 Task: Find a place to stay in Horst, Netherlands from September 6 to September 15 for 6 guests, with a price range of ₹7400 to ₹12000, including amenities like gym, breakfast, wifi, free parking, and TV, and select a guest house with 3 bathrooms.
Action: Mouse moved to (436, 96)
Screenshot: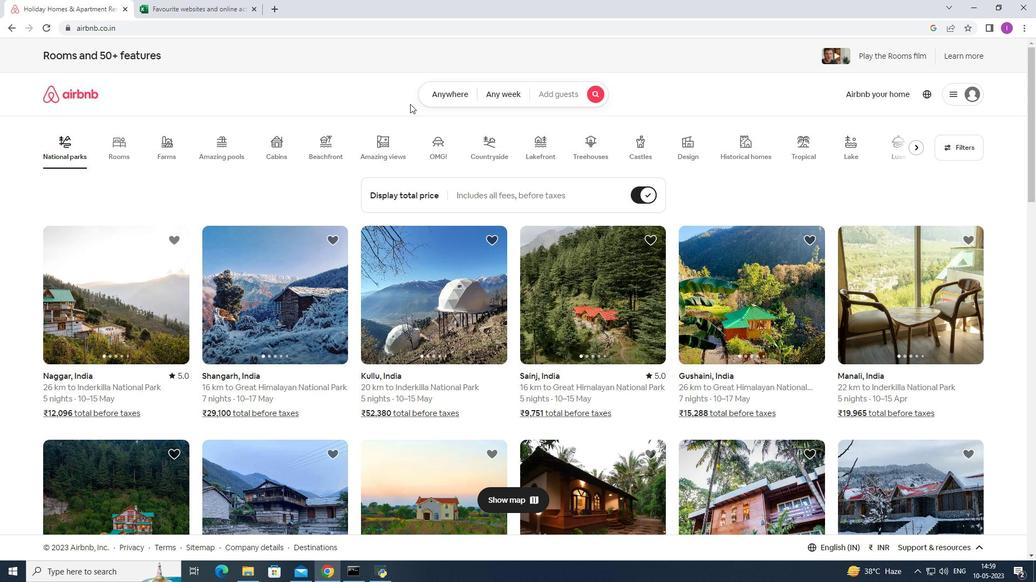 
Action: Mouse pressed left at (436, 96)
Screenshot: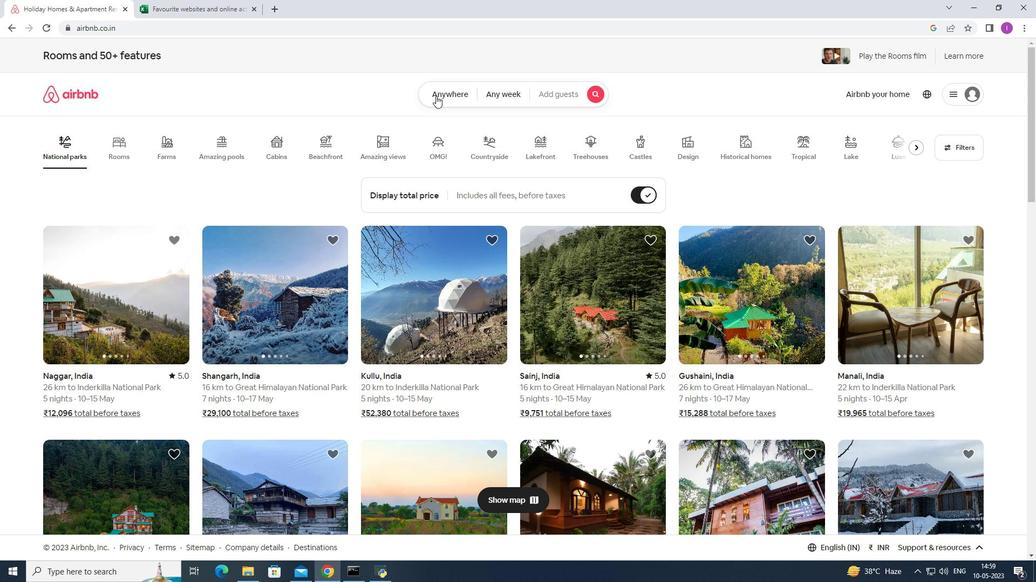
Action: Mouse moved to (396, 139)
Screenshot: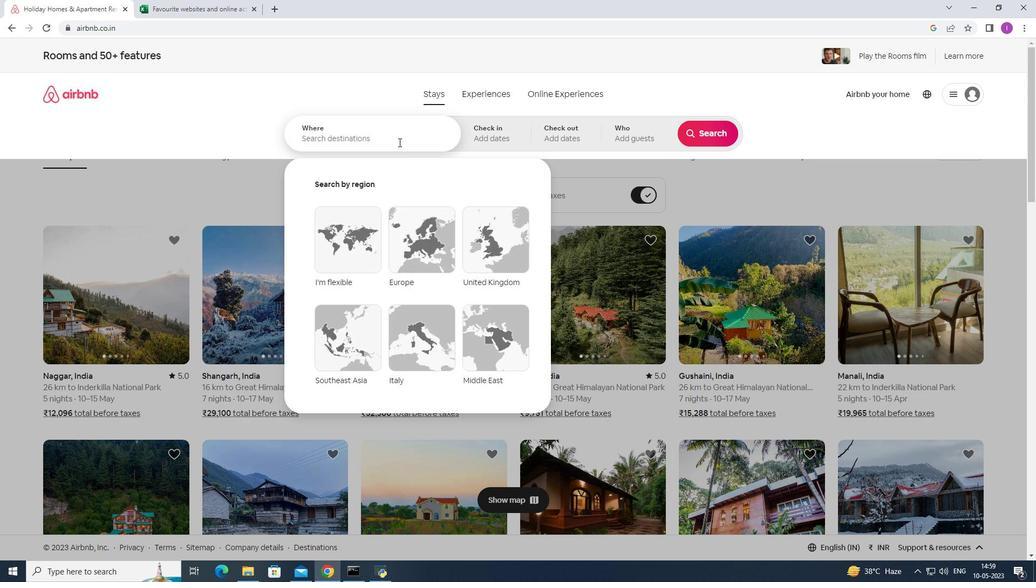 
Action: Mouse pressed left at (396, 139)
Screenshot: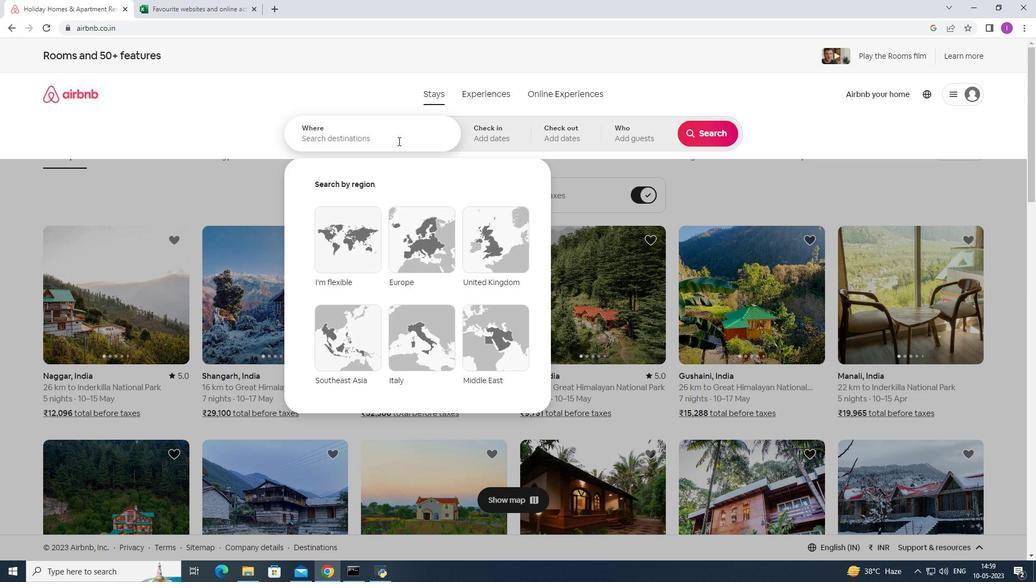 
Action: Mouse moved to (347, 140)
Screenshot: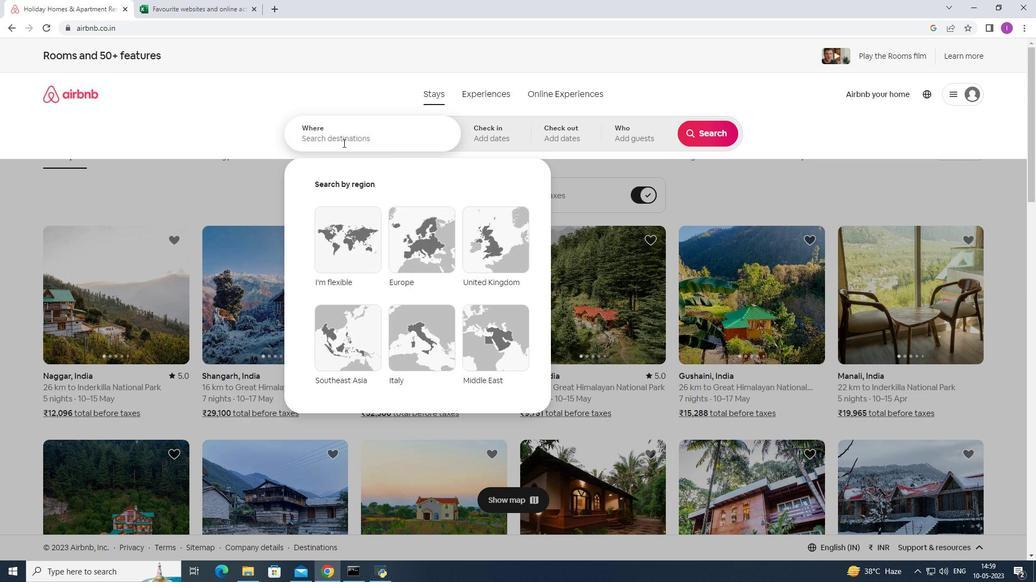 
Action: Key pressed <Key.shift><Key.shift><Key.shift><Key.shift>Horst,<Key.shift>Netherland
Screenshot: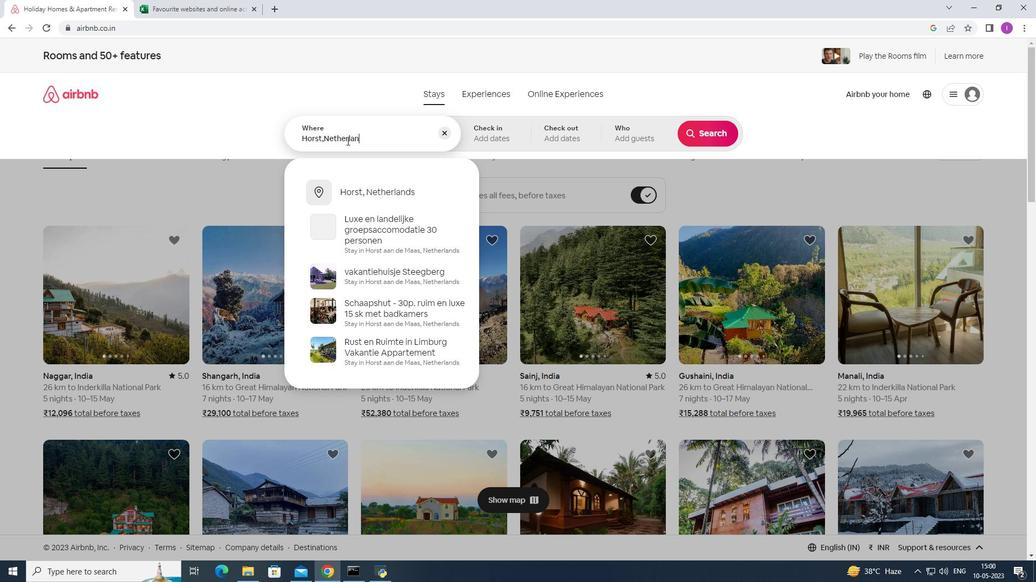 
Action: Mouse moved to (371, 186)
Screenshot: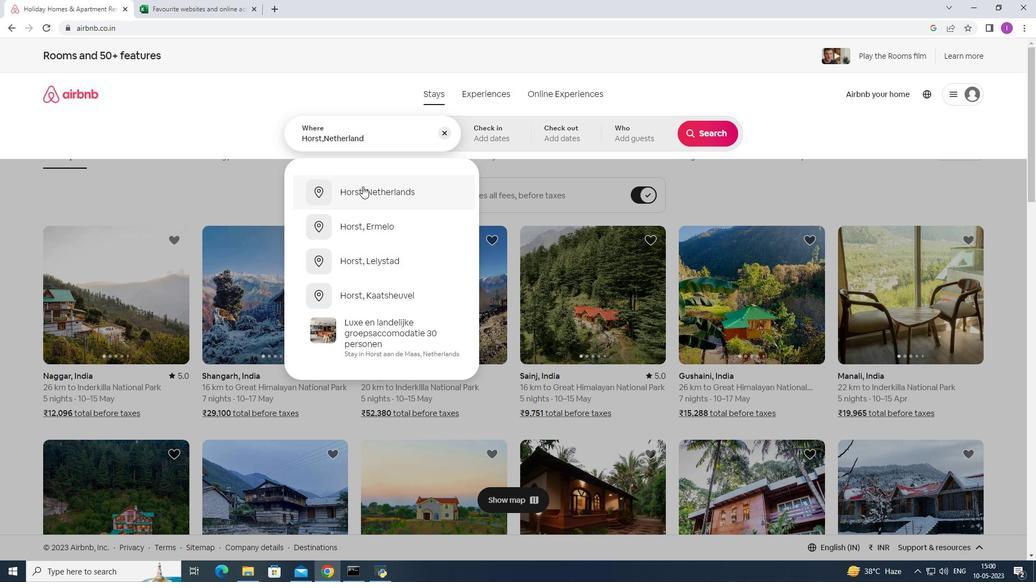 
Action: Mouse pressed left at (371, 186)
Screenshot: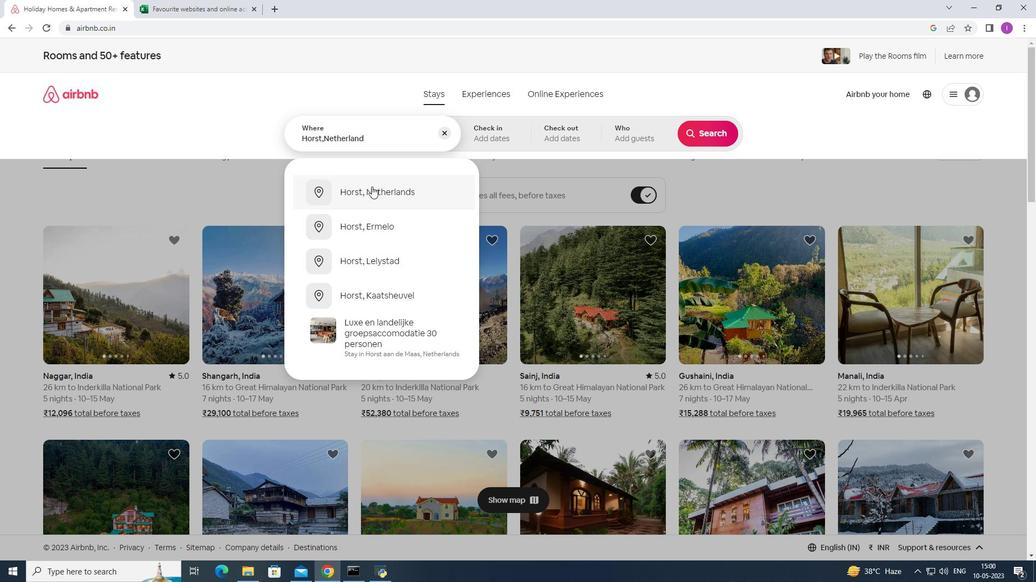 
Action: Mouse moved to (711, 218)
Screenshot: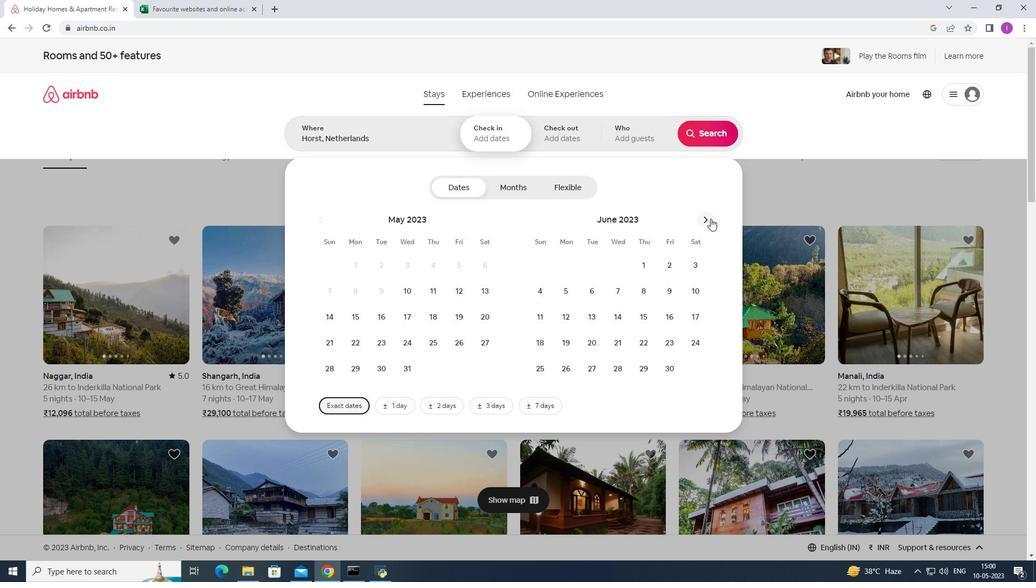 
Action: Mouse pressed left at (711, 218)
Screenshot: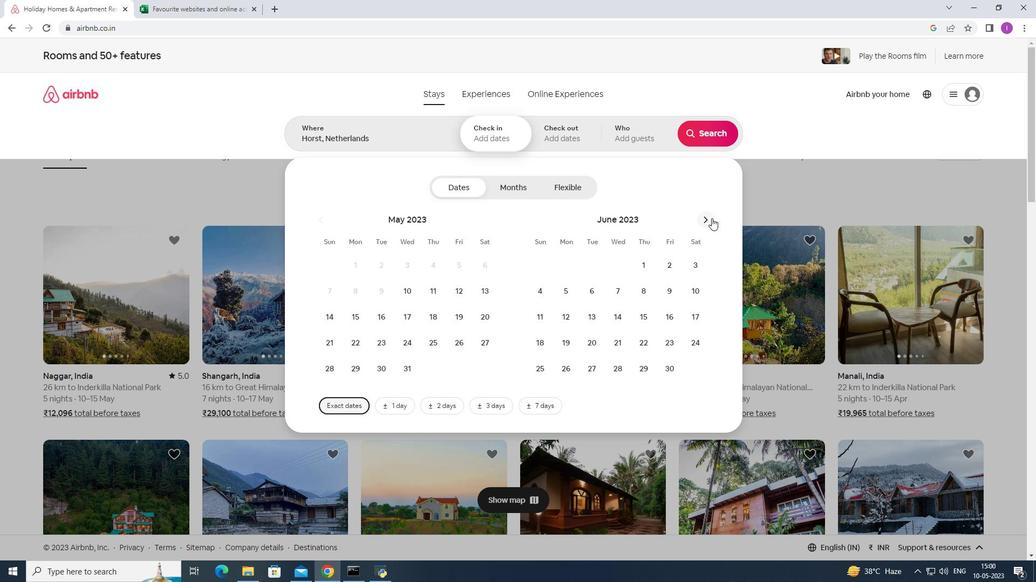 
Action: Mouse pressed left at (711, 218)
Screenshot: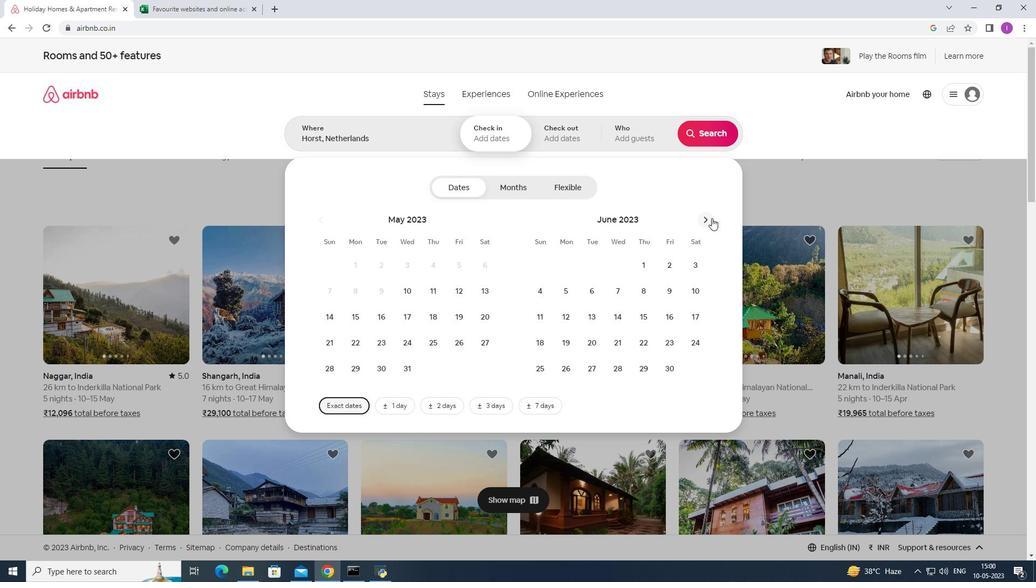 
Action: Mouse pressed left at (711, 218)
Screenshot: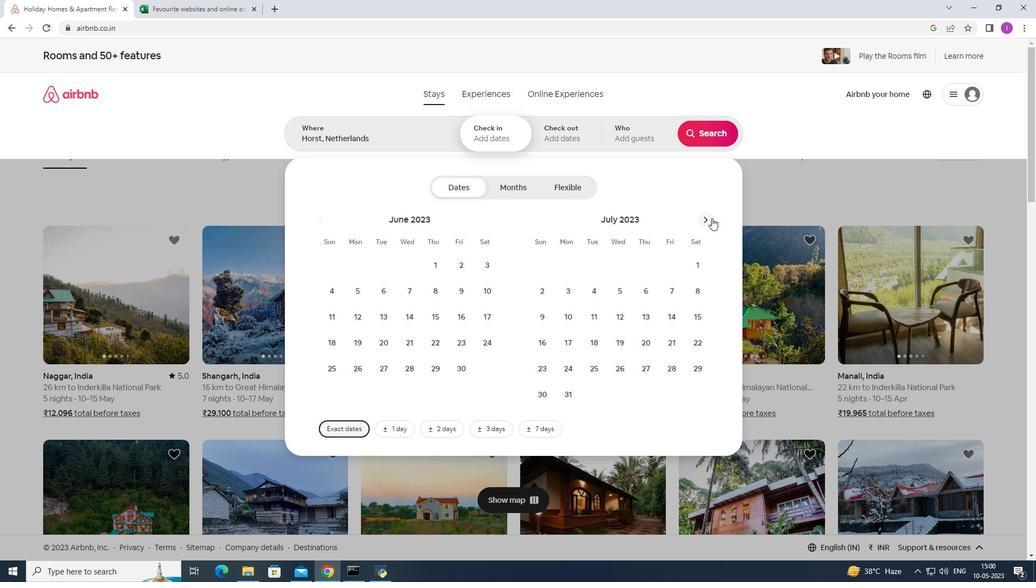 
Action: Mouse moved to (618, 291)
Screenshot: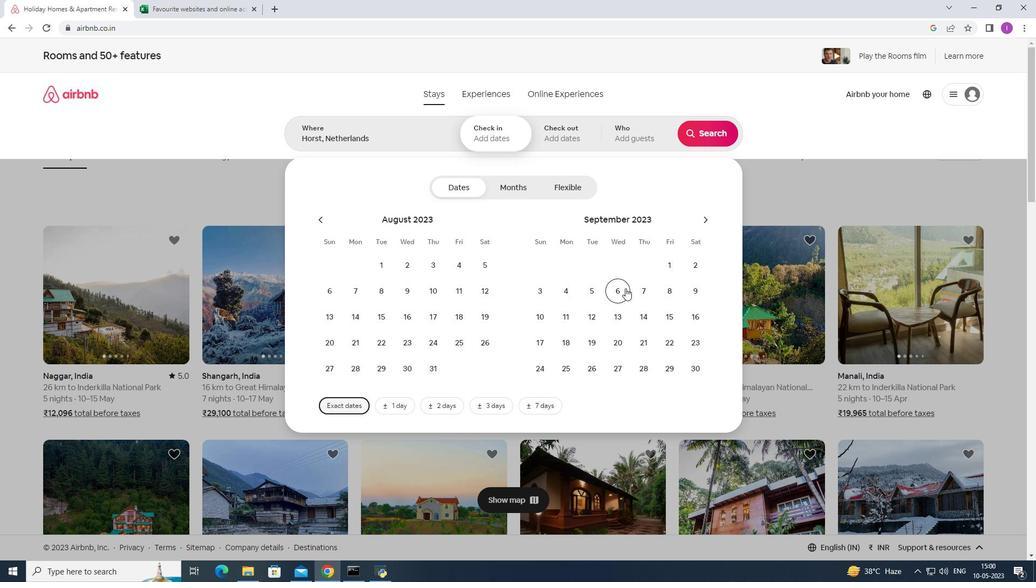
Action: Mouse pressed left at (618, 291)
Screenshot: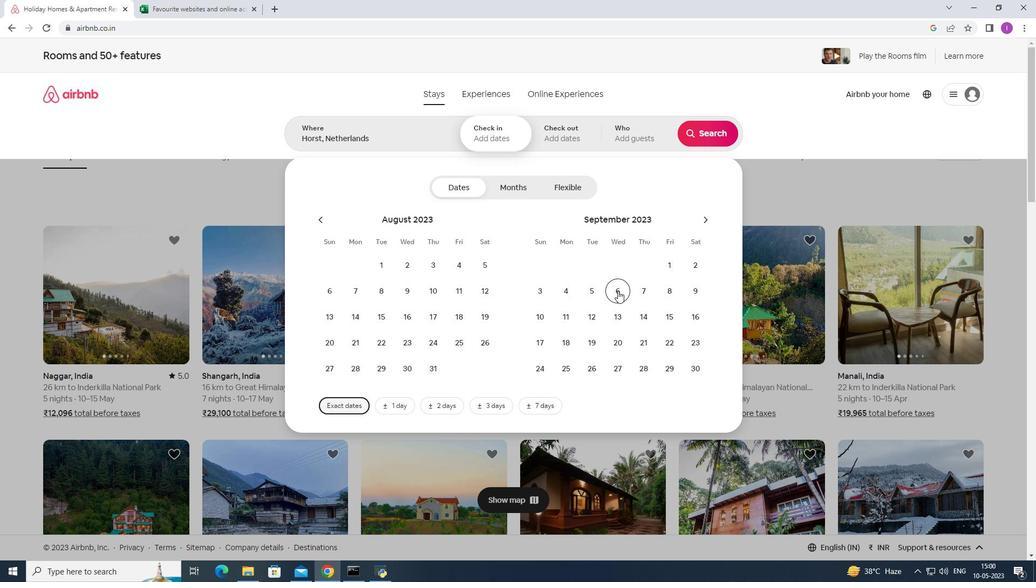 
Action: Mouse moved to (669, 317)
Screenshot: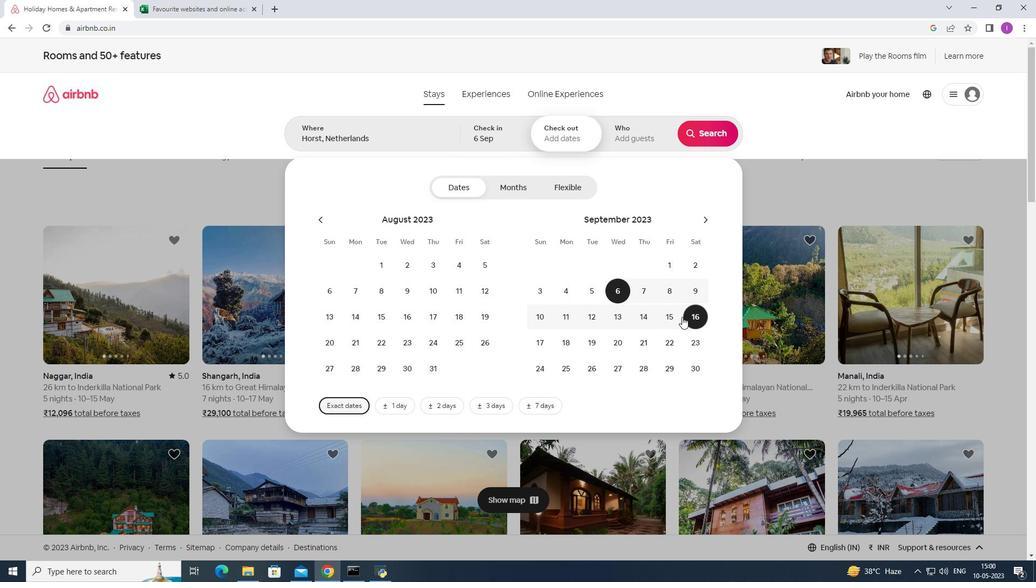
Action: Mouse pressed left at (669, 317)
Screenshot: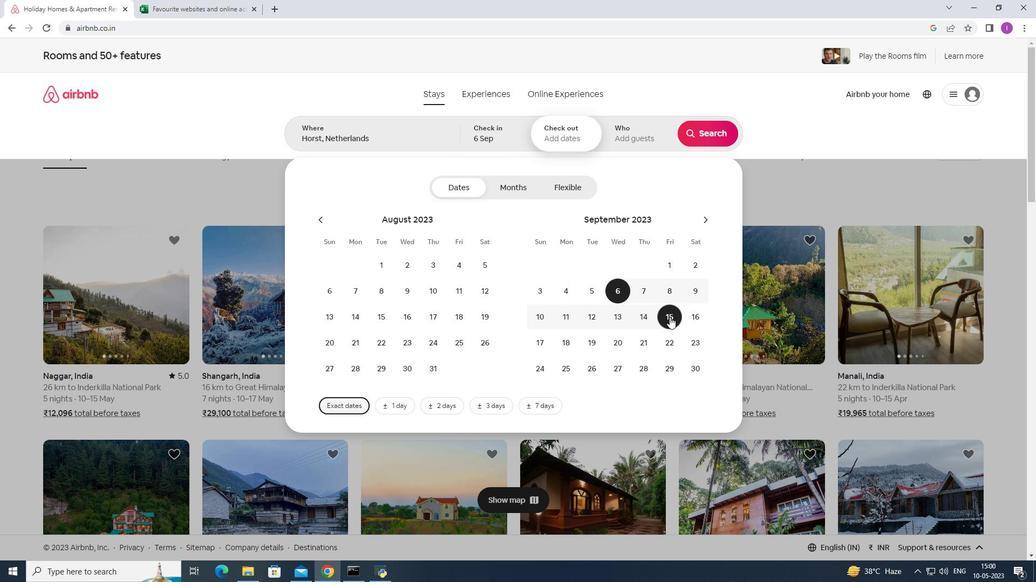 
Action: Mouse moved to (640, 137)
Screenshot: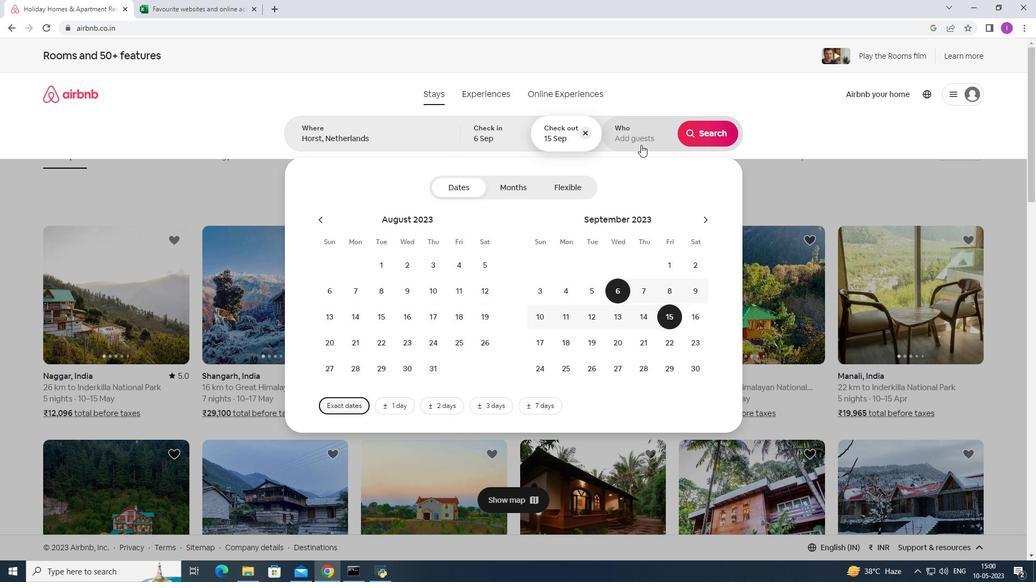 
Action: Mouse pressed left at (640, 137)
Screenshot: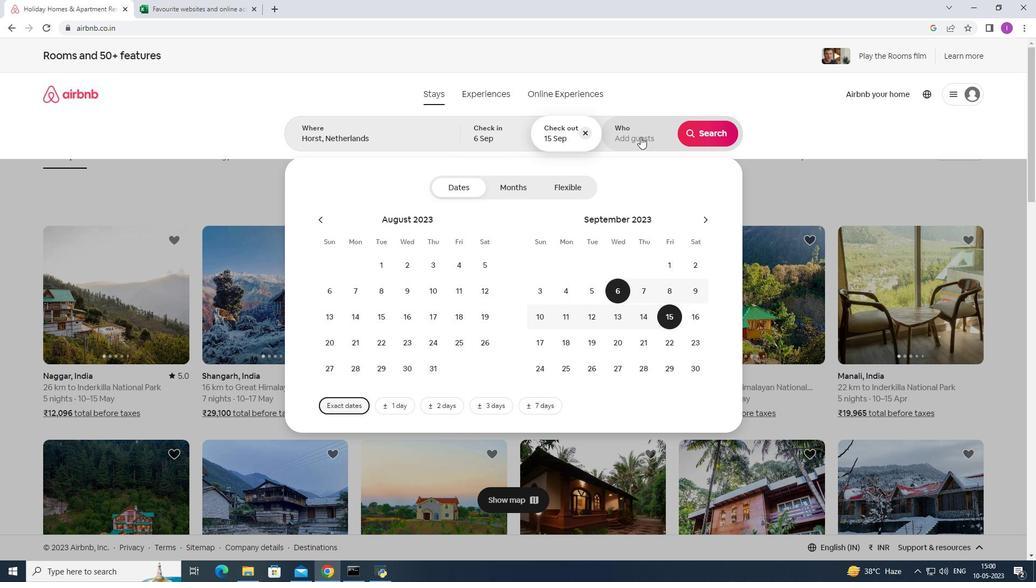 
Action: Mouse moved to (711, 193)
Screenshot: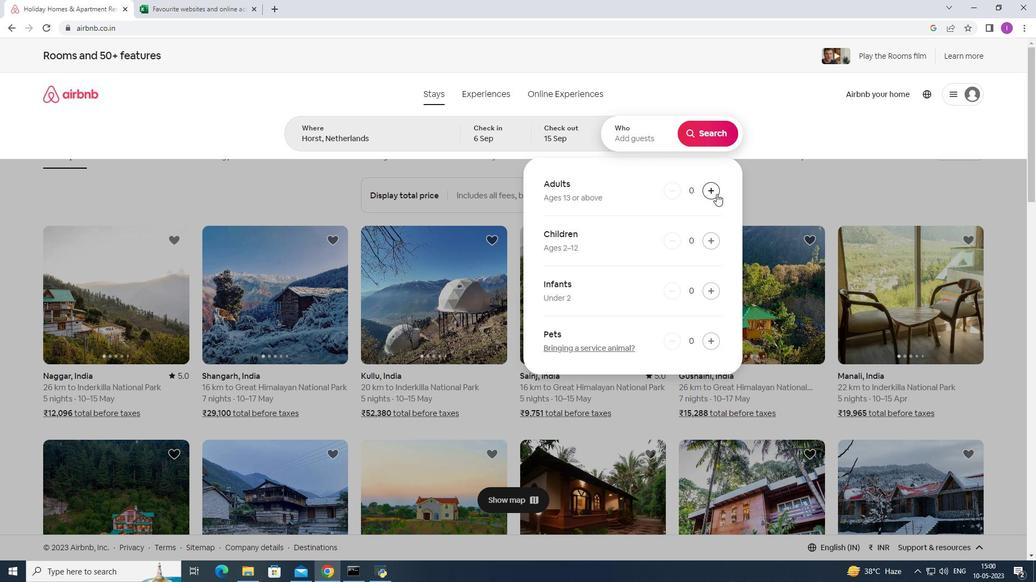 
Action: Mouse pressed left at (711, 193)
Screenshot: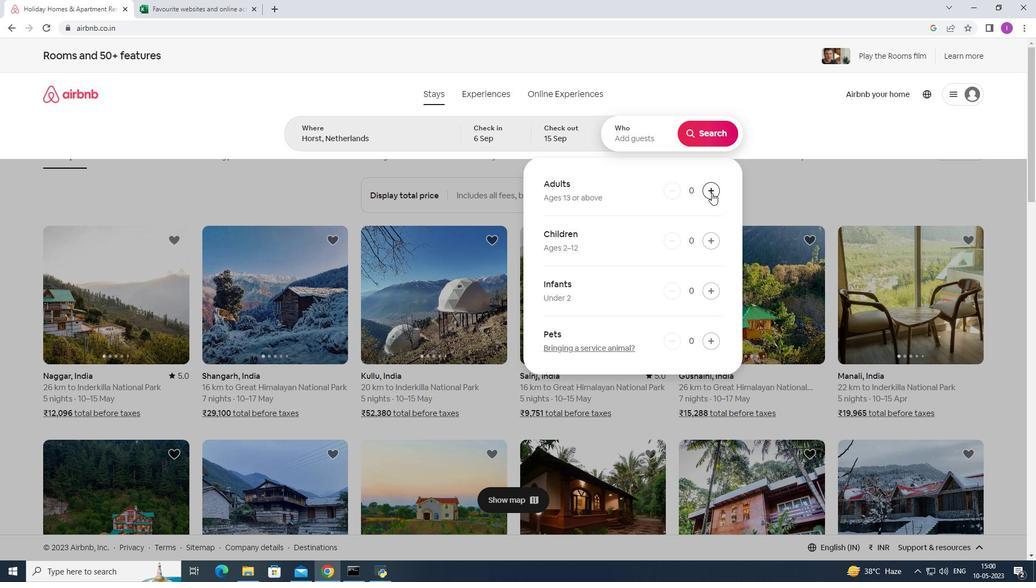 
Action: Mouse pressed left at (711, 193)
Screenshot: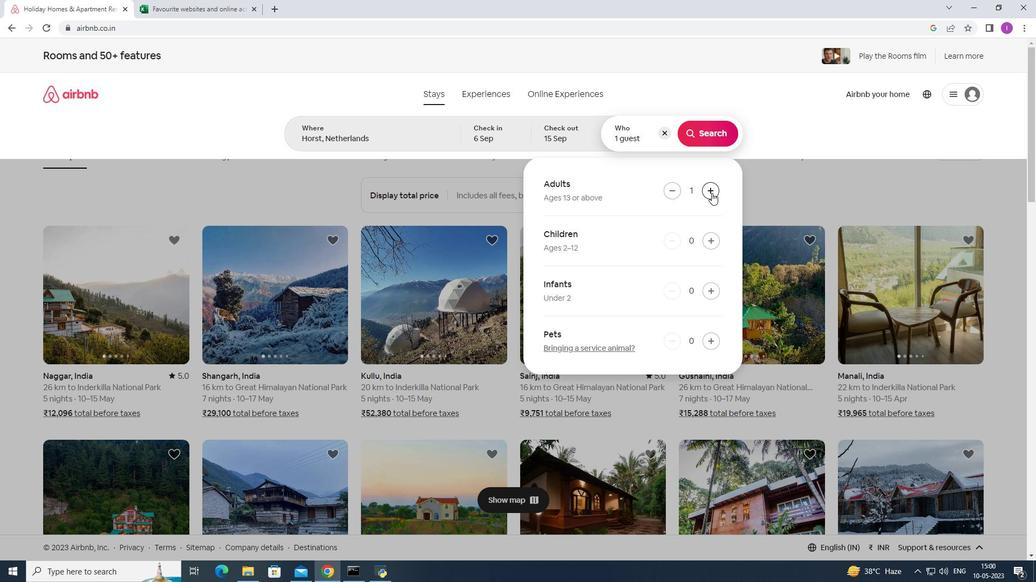 
Action: Mouse pressed left at (711, 193)
Screenshot: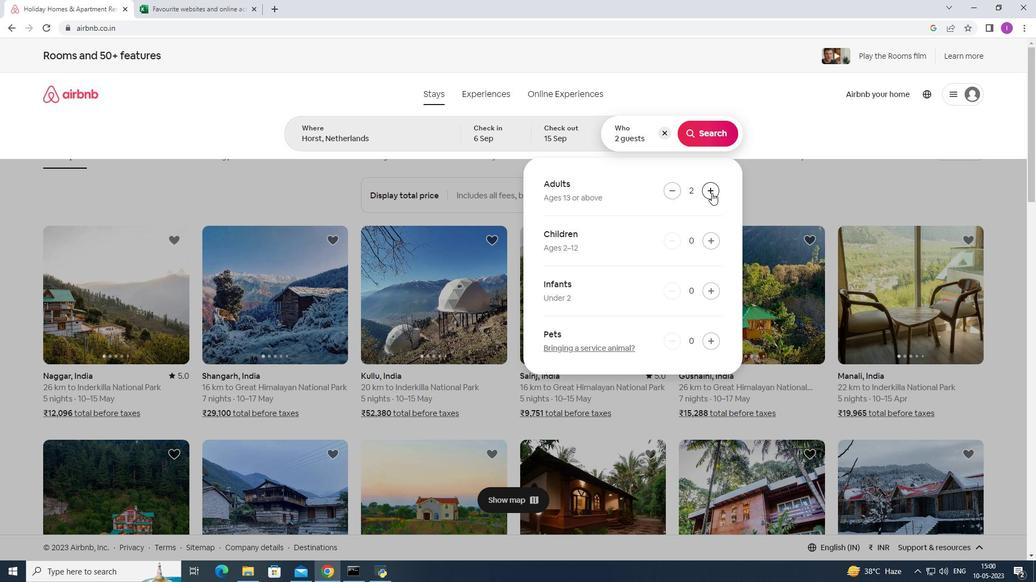 
Action: Mouse pressed left at (711, 193)
Screenshot: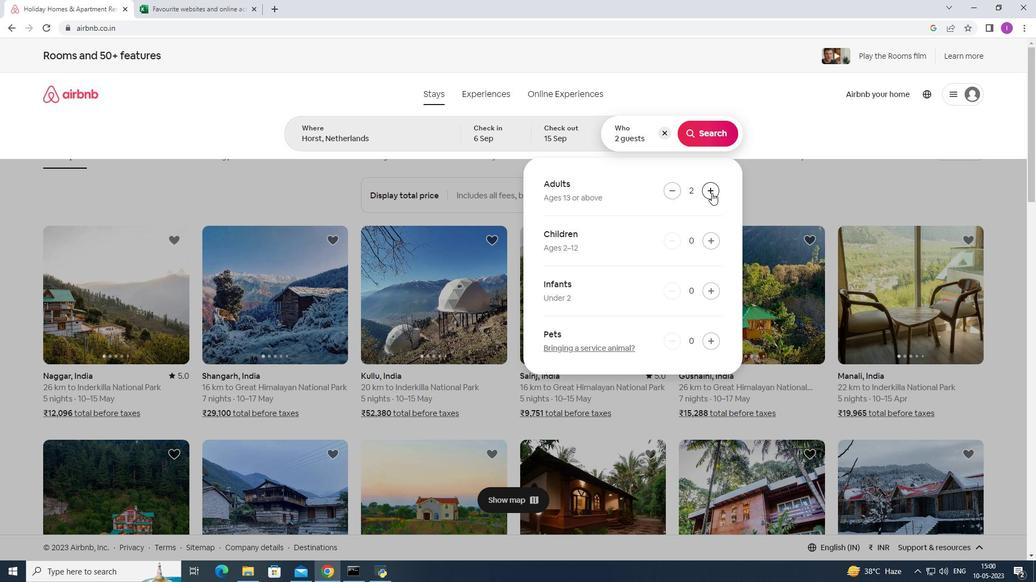 
Action: Mouse pressed left at (711, 193)
Screenshot: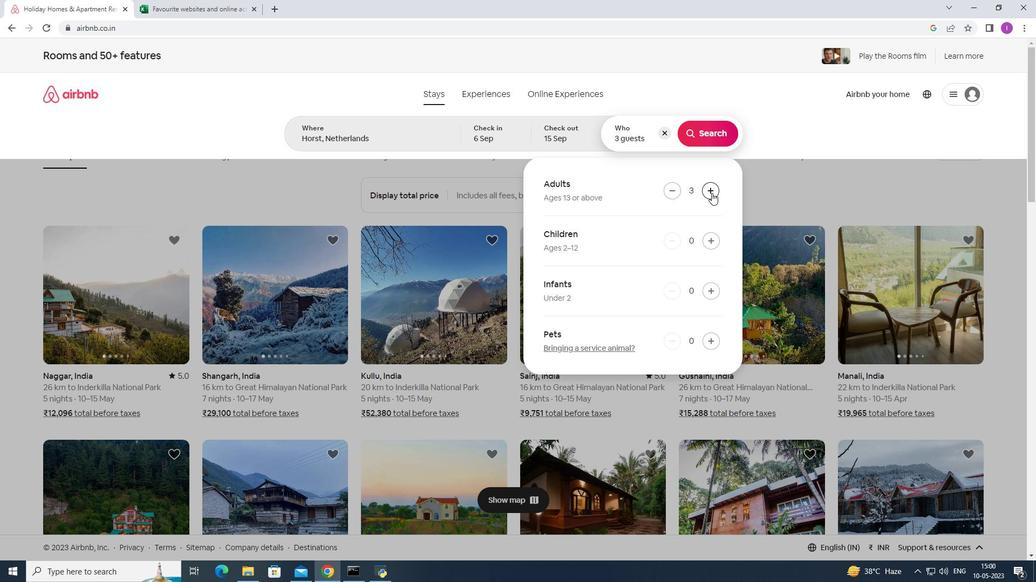 
Action: Mouse pressed left at (711, 193)
Screenshot: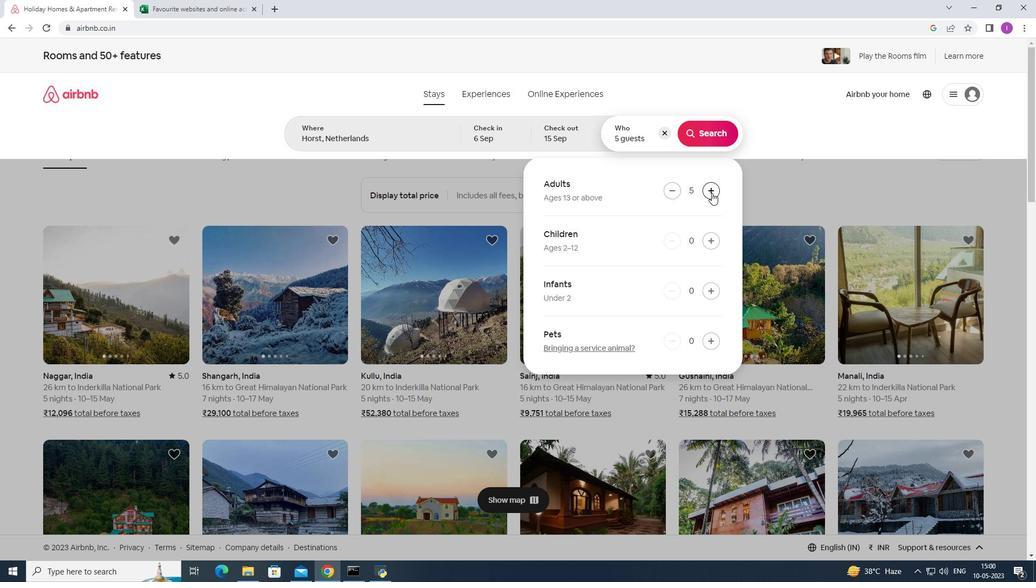 
Action: Mouse moved to (692, 128)
Screenshot: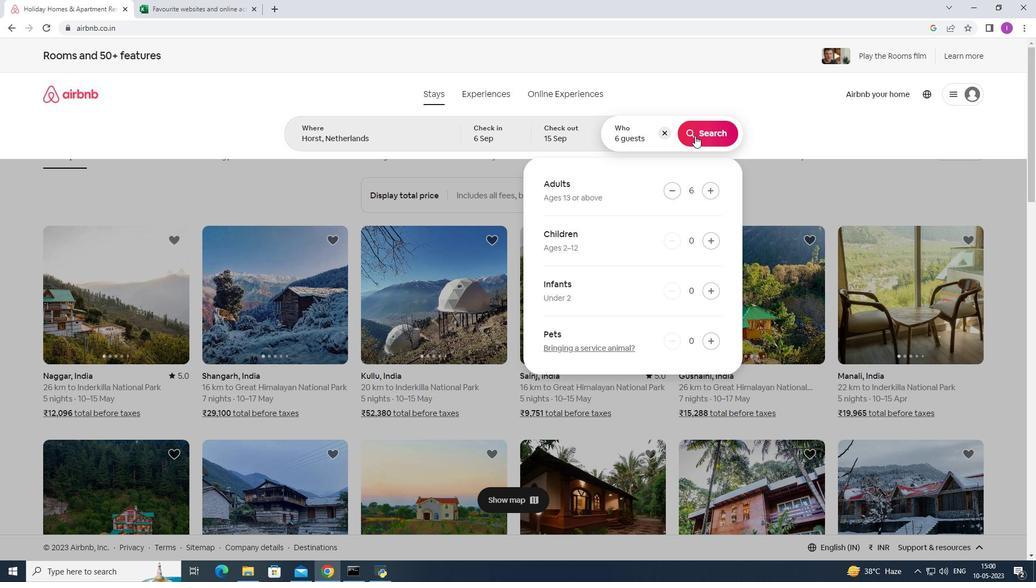 
Action: Mouse pressed left at (692, 128)
Screenshot: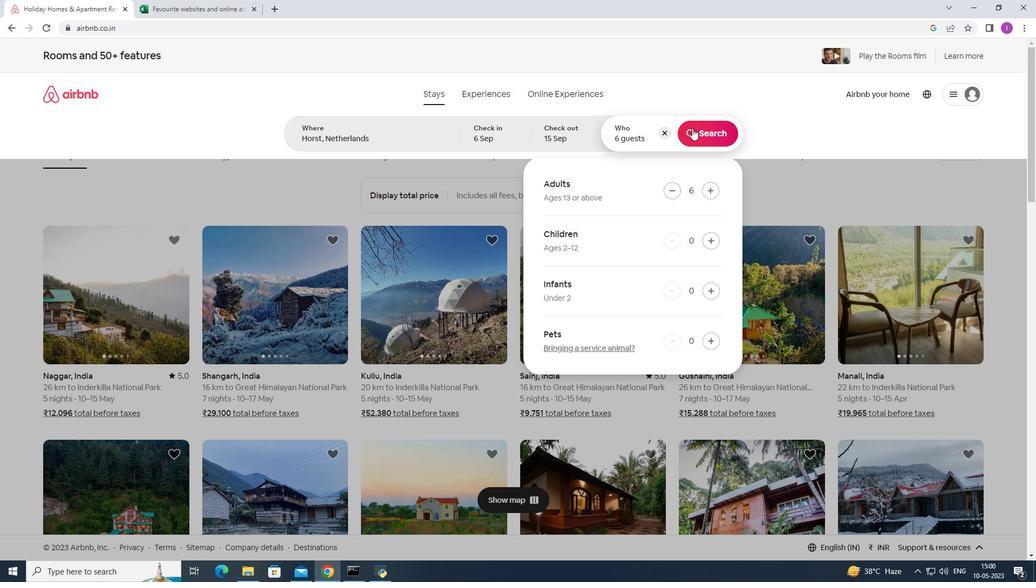 
Action: Mouse moved to (990, 99)
Screenshot: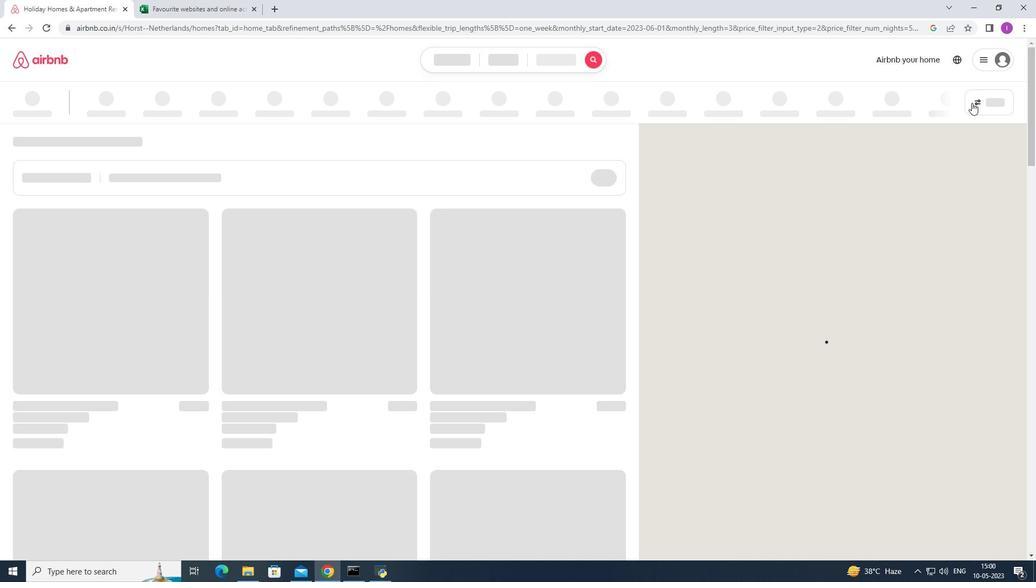 
Action: Mouse pressed left at (990, 99)
Screenshot: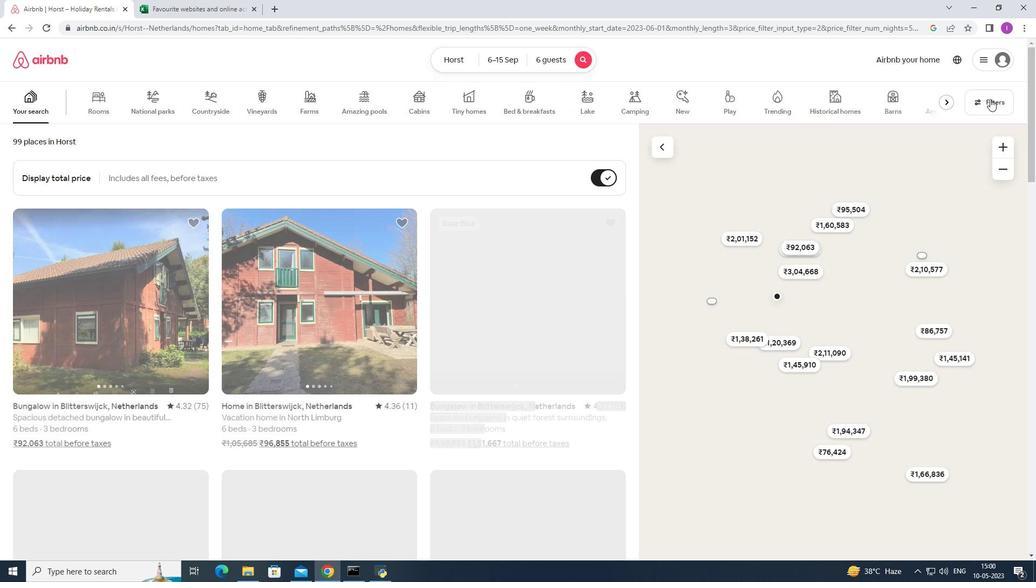 
Action: Mouse moved to (591, 368)
Screenshot: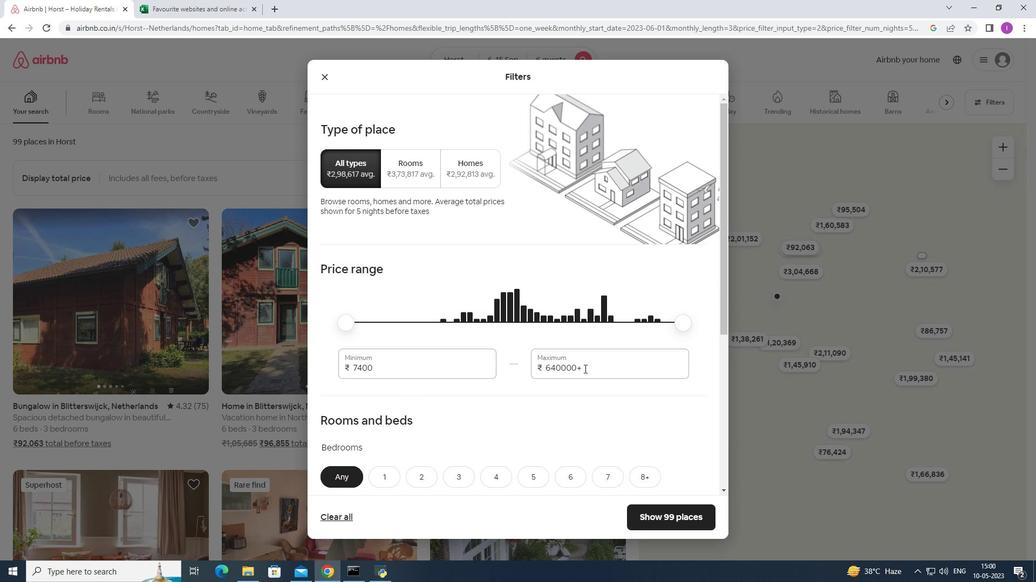 
Action: Mouse pressed left at (591, 368)
Screenshot: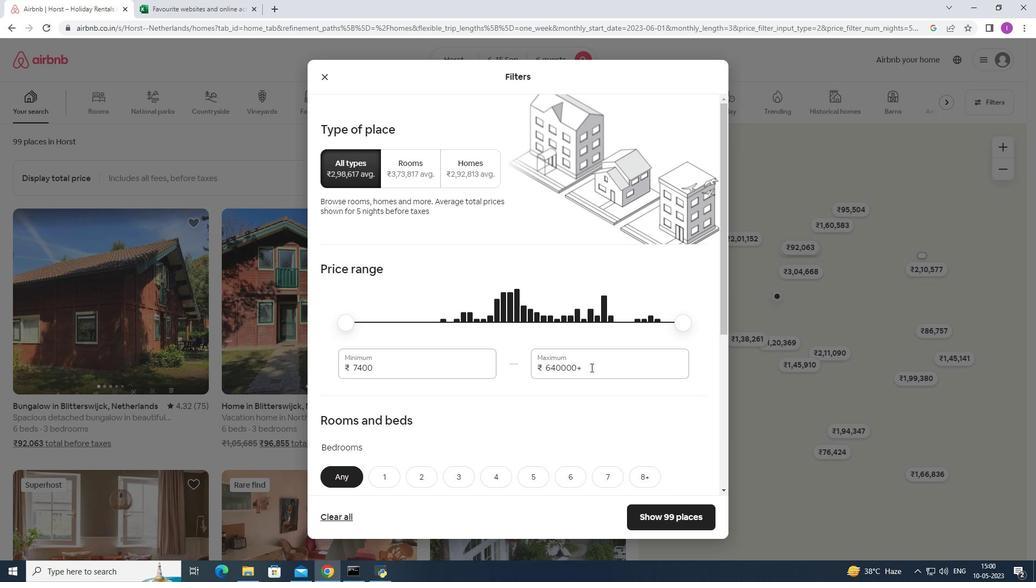 
Action: Mouse moved to (525, 369)
Screenshot: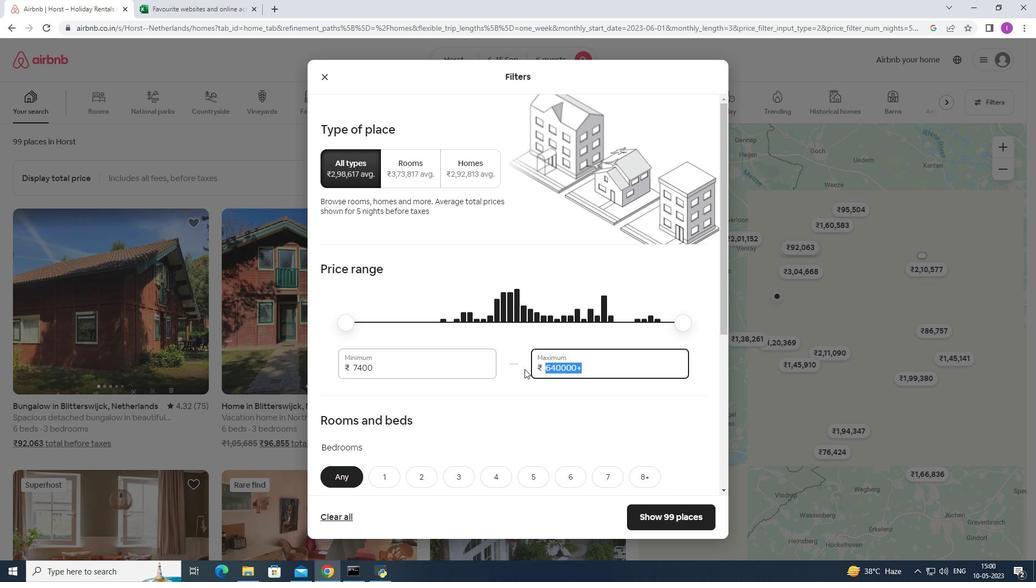 
Action: Key pressed 1
Screenshot: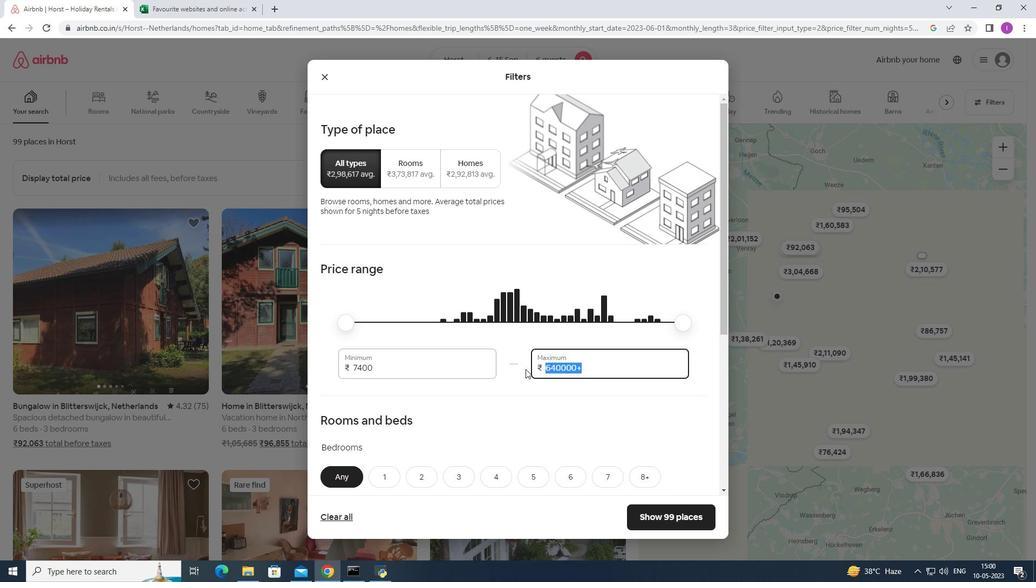 
Action: Mouse moved to (526, 369)
Screenshot: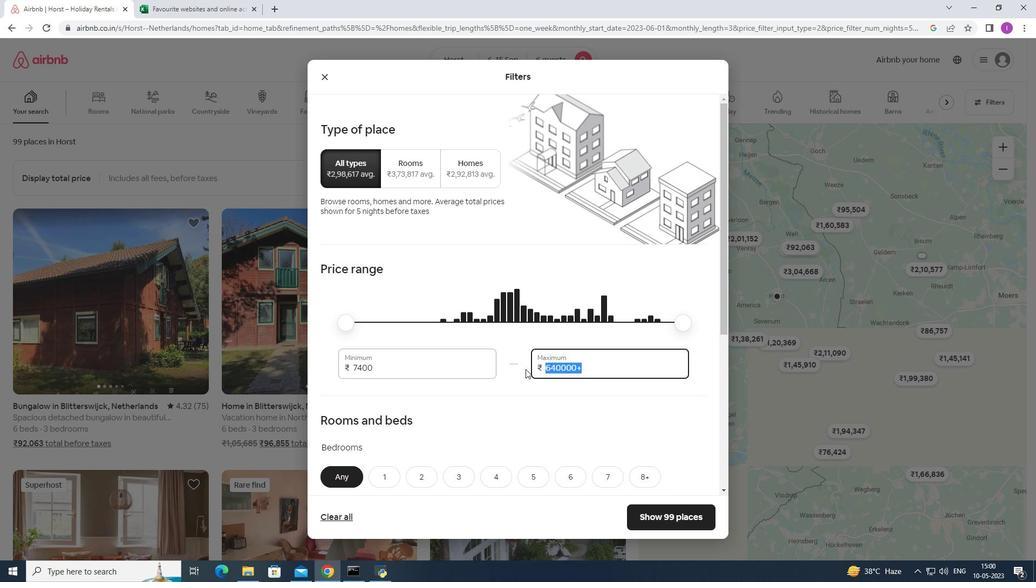 
Action: Key pressed 2
Screenshot: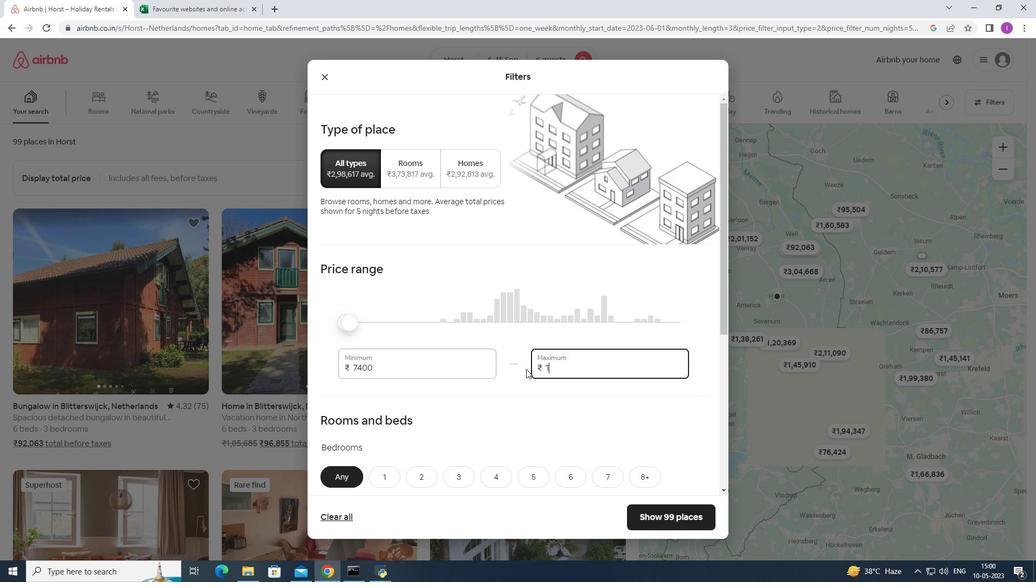 
Action: Mouse moved to (528, 371)
Screenshot: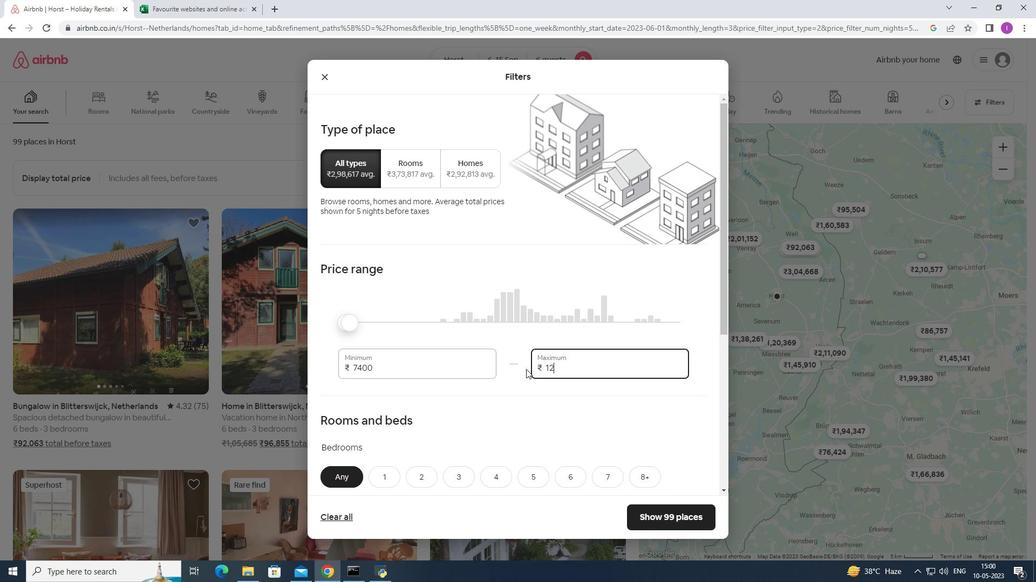 
Action: Key pressed 00
Screenshot: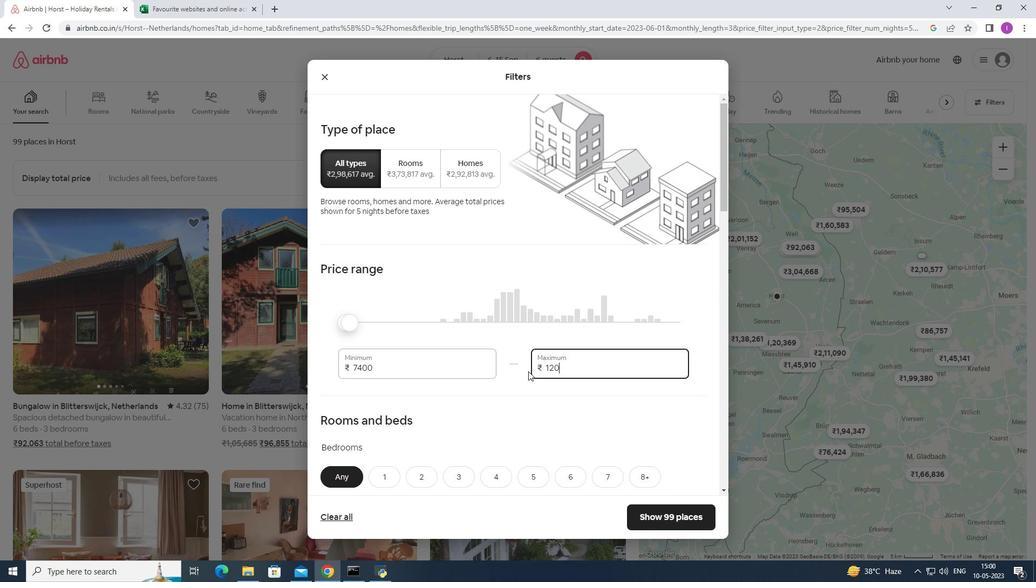
Action: Mouse moved to (528, 371)
Screenshot: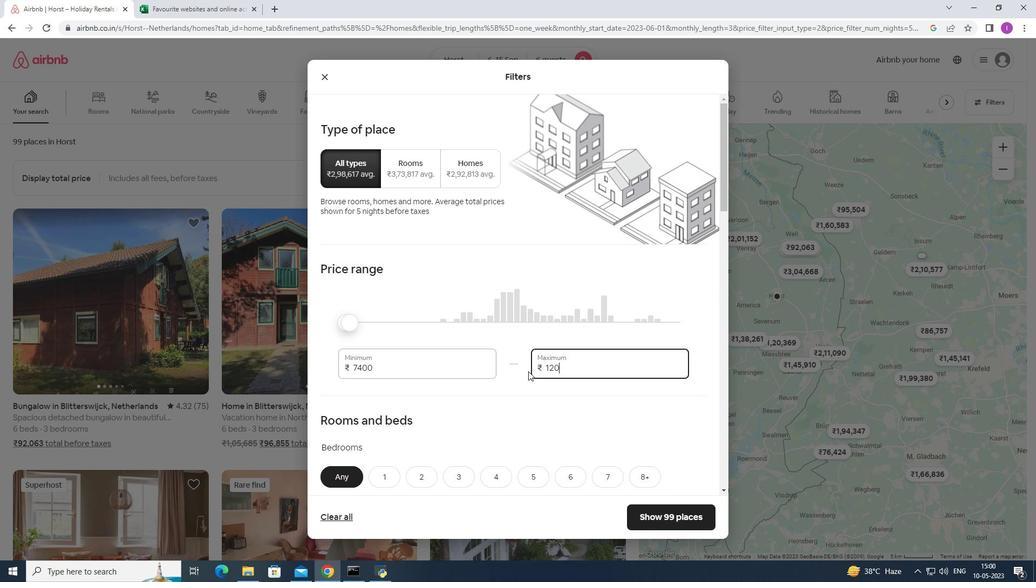 
Action: Key pressed 0
Screenshot: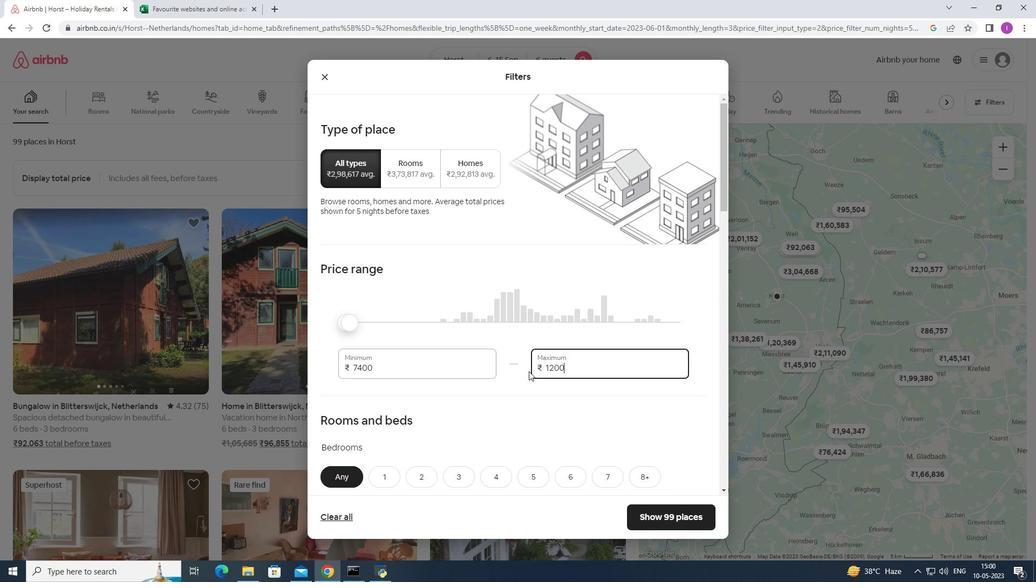 
Action: Mouse moved to (389, 372)
Screenshot: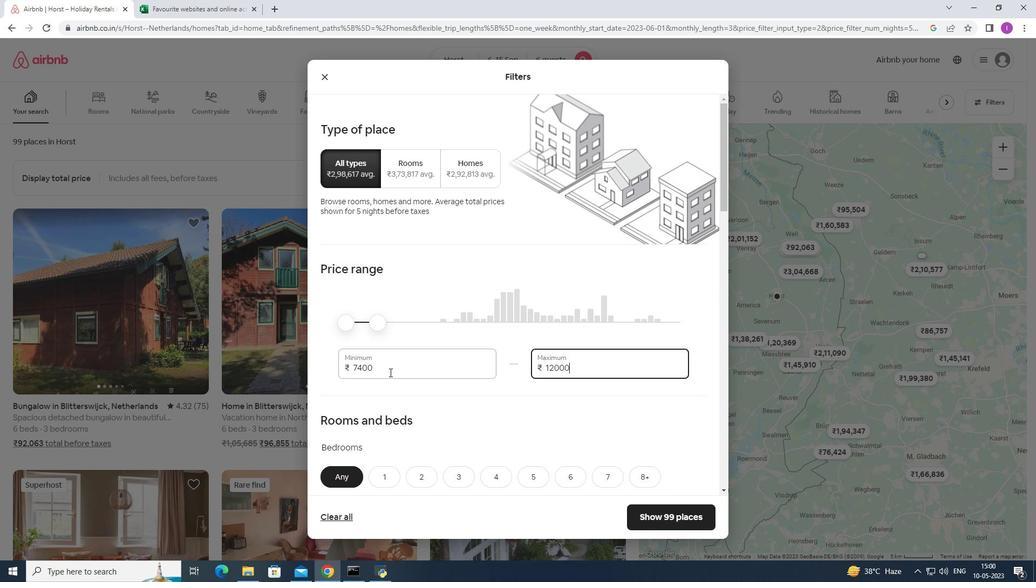 
Action: Mouse pressed left at (389, 372)
Screenshot: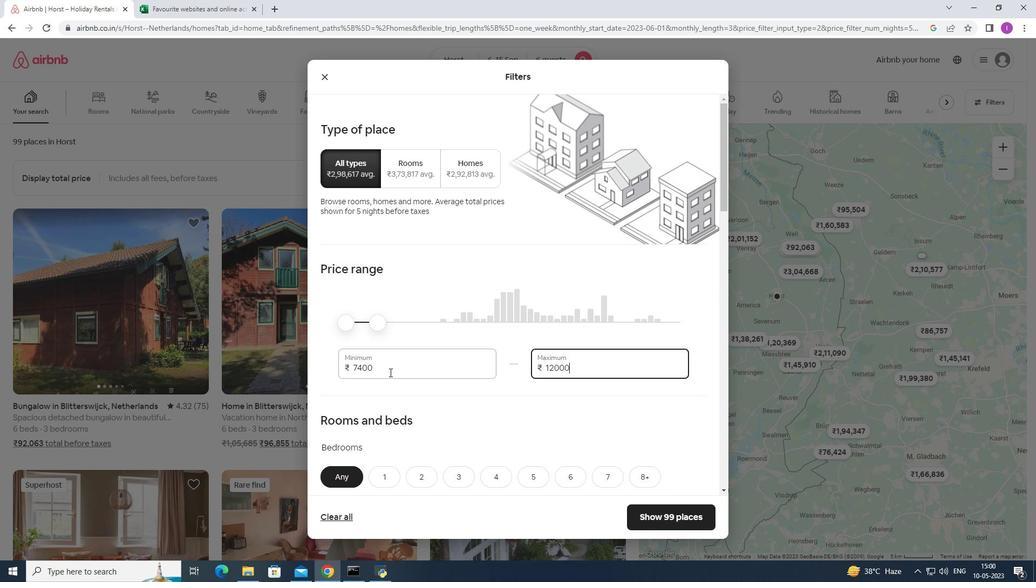 
Action: Mouse moved to (347, 376)
Screenshot: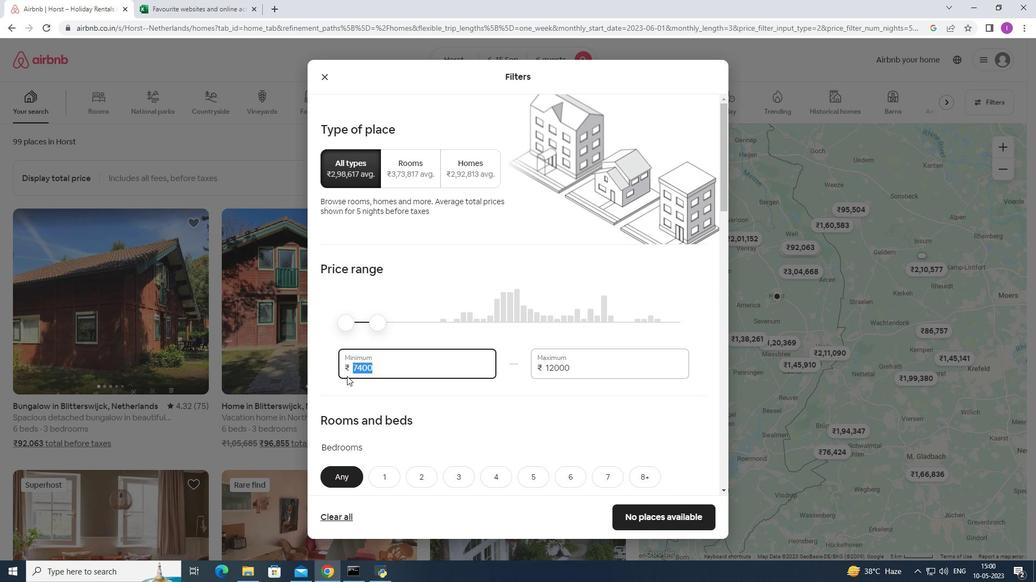 
Action: Key pressed 8
Screenshot: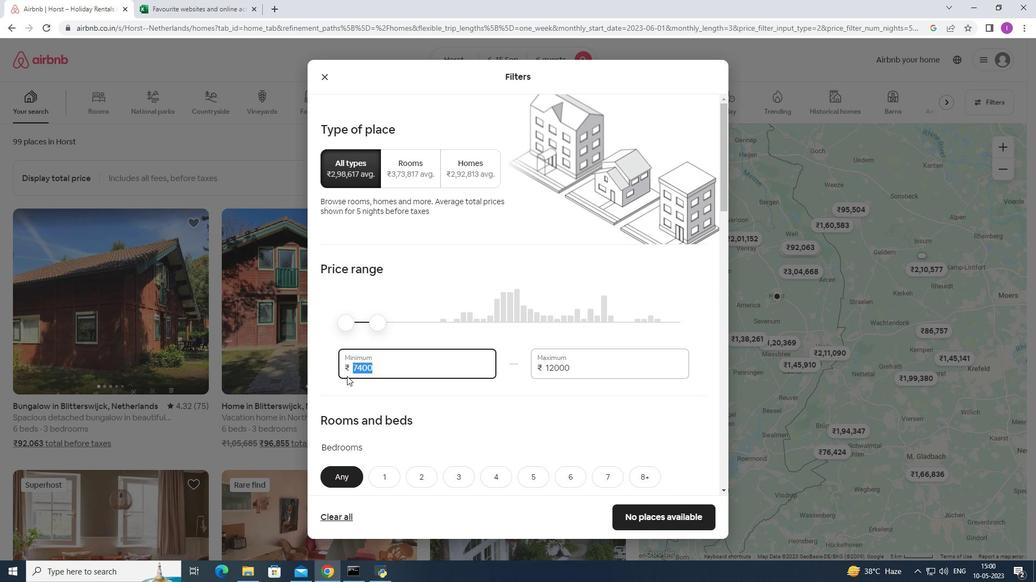 
Action: Mouse moved to (348, 376)
Screenshot: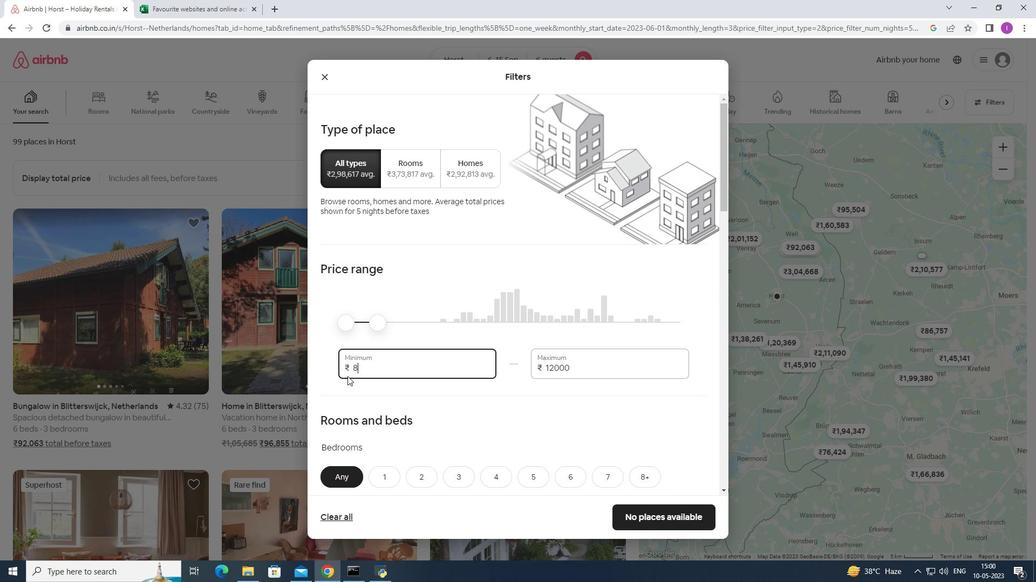 
Action: Key pressed 0
Screenshot: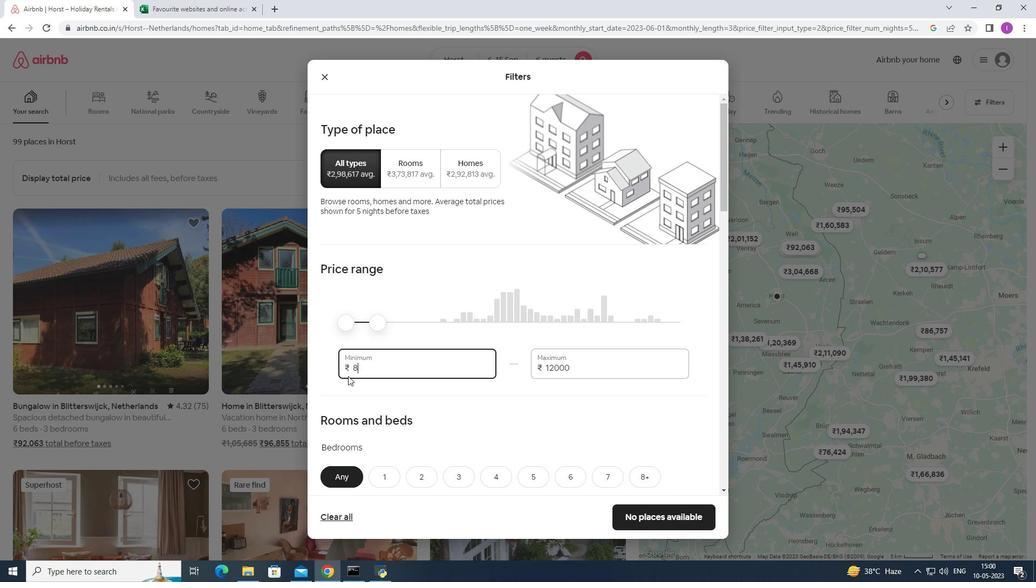 
Action: Mouse moved to (348, 376)
Screenshot: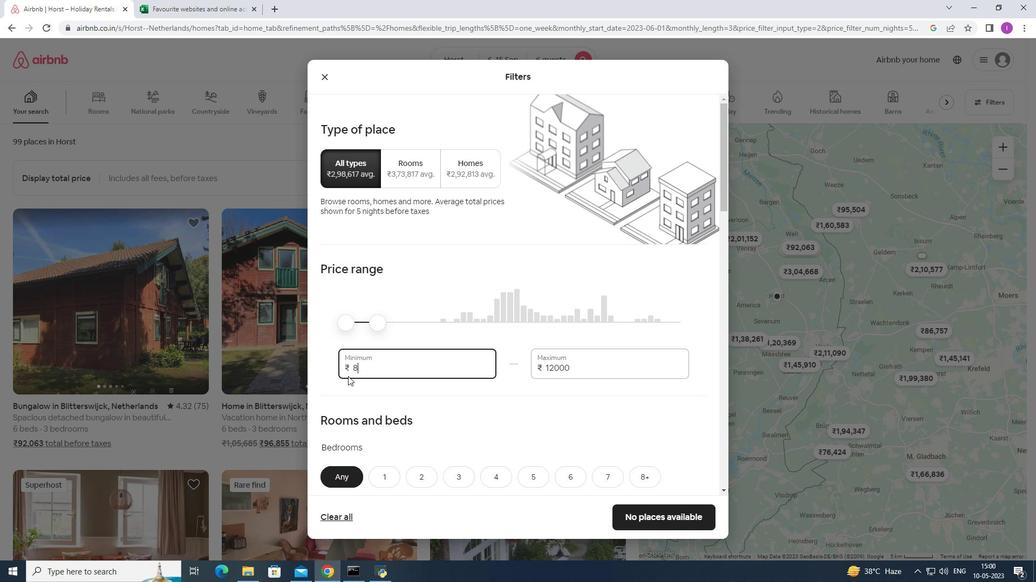 
Action: Key pressed 00
Screenshot: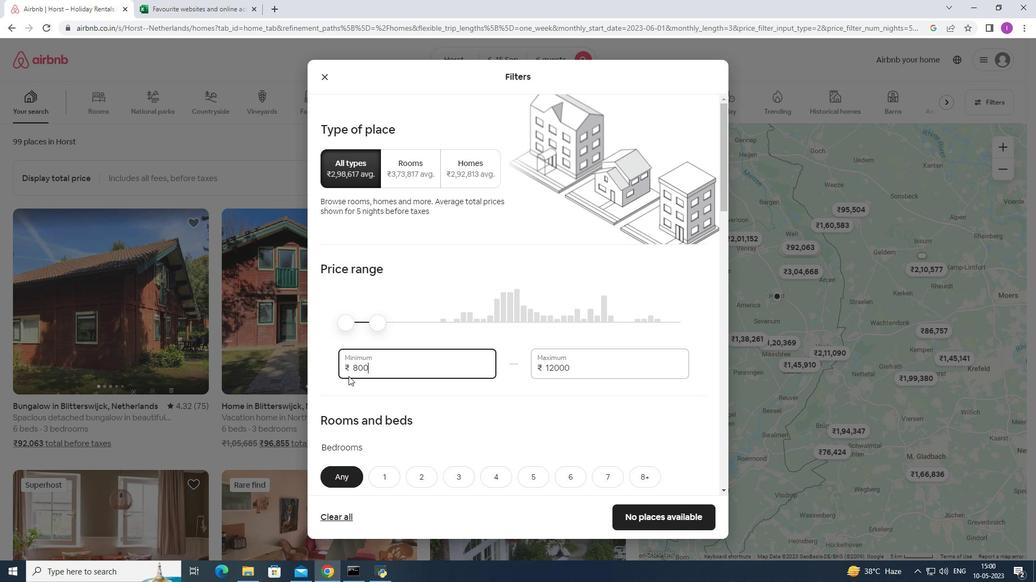 
Action: Mouse moved to (390, 374)
Screenshot: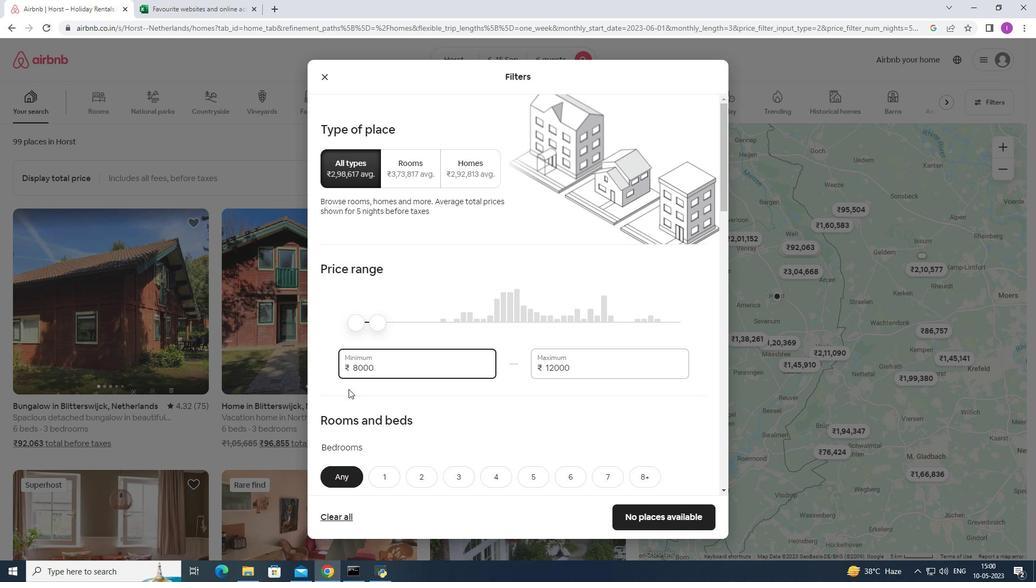 
Action: Mouse scrolled (390, 373) with delta (0, 0)
Screenshot: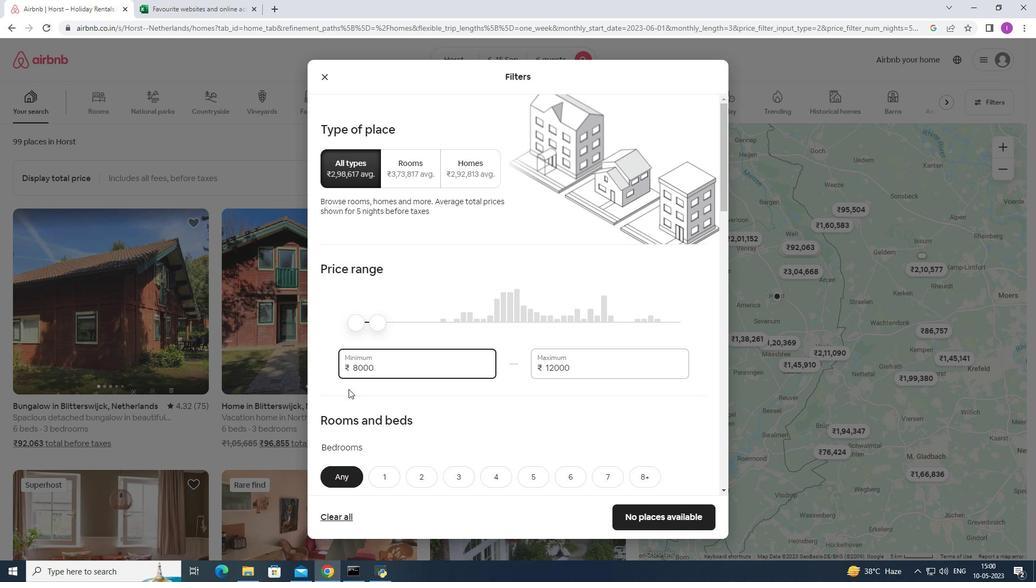 
Action: Mouse moved to (391, 374)
Screenshot: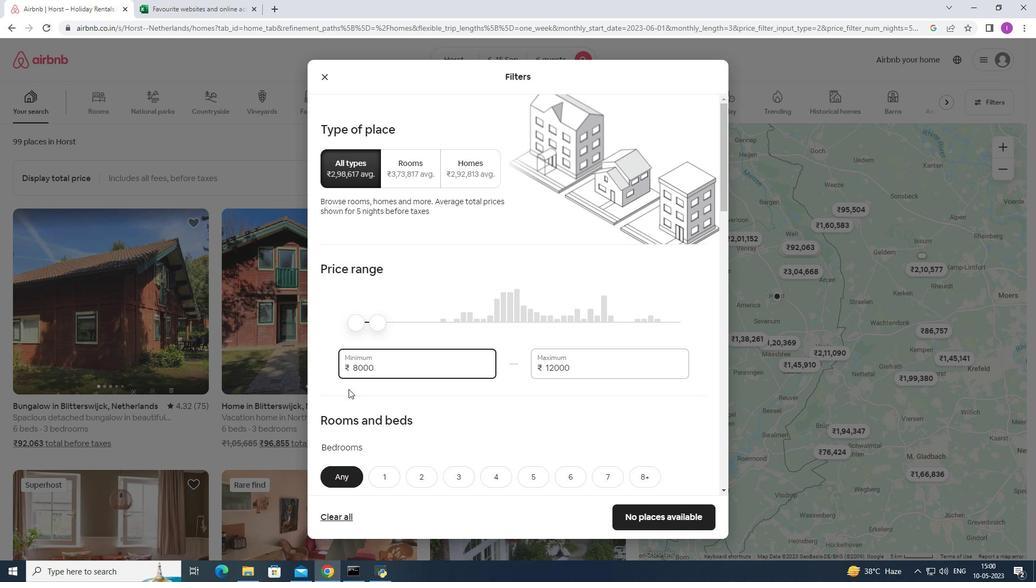 
Action: Mouse scrolled (391, 373) with delta (0, 0)
Screenshot: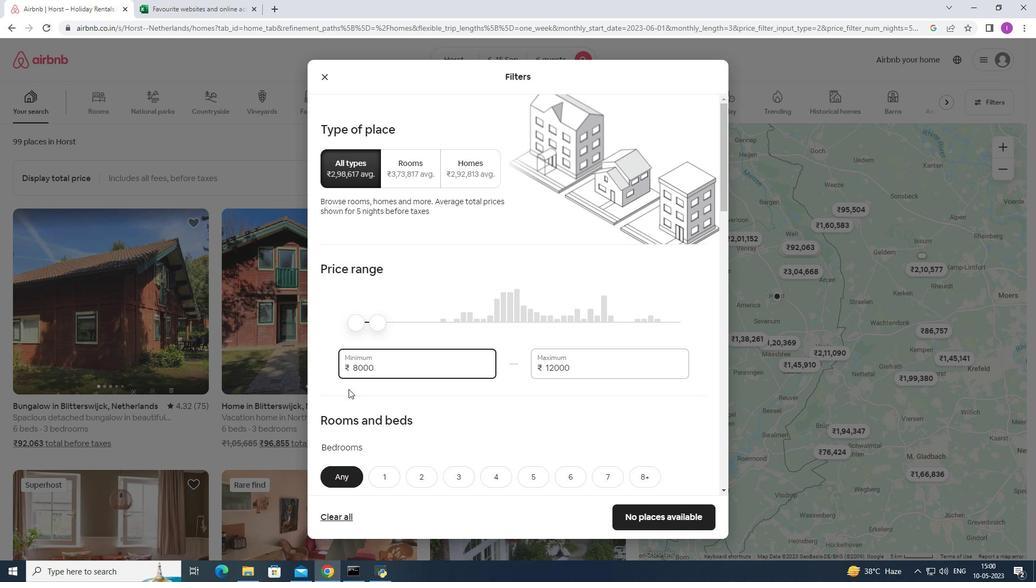 
Action: Mouse moved to (397, 372)
Screenshot: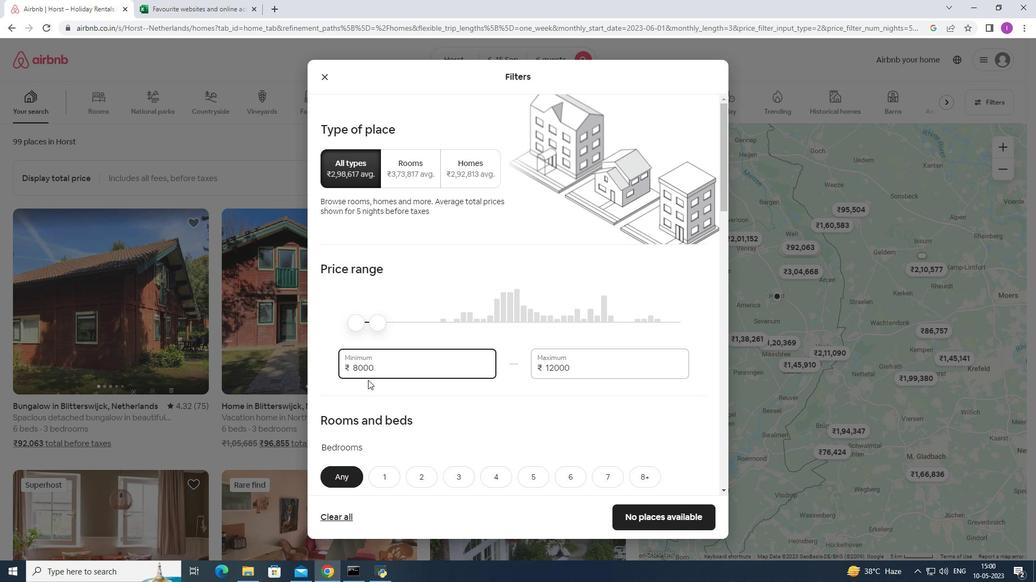 
Action: Mouse scrolled (397, 372) with delta (0, 0)
Screenshot: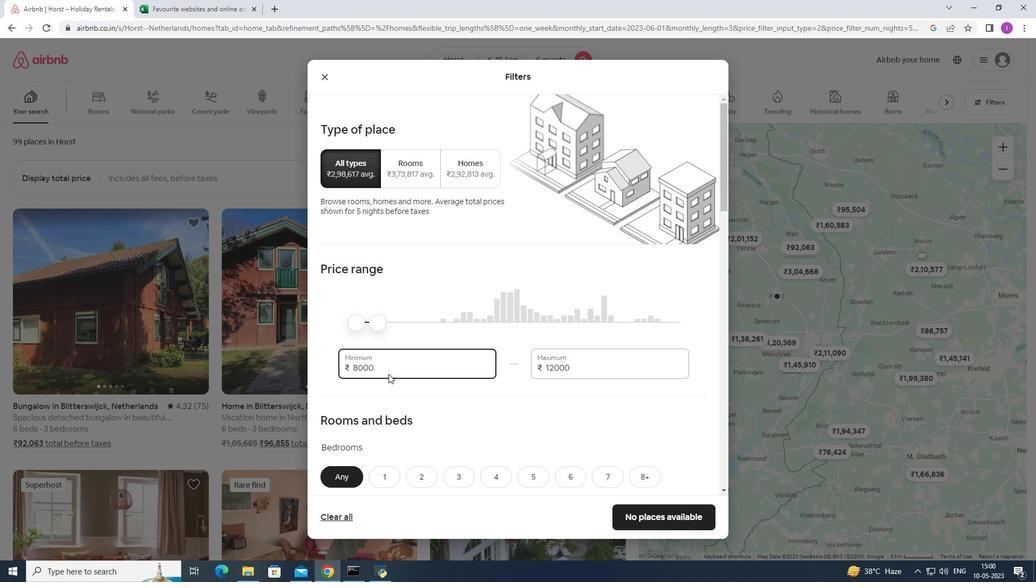 
Action: Mouse moved to (429, 367)
Screenshot: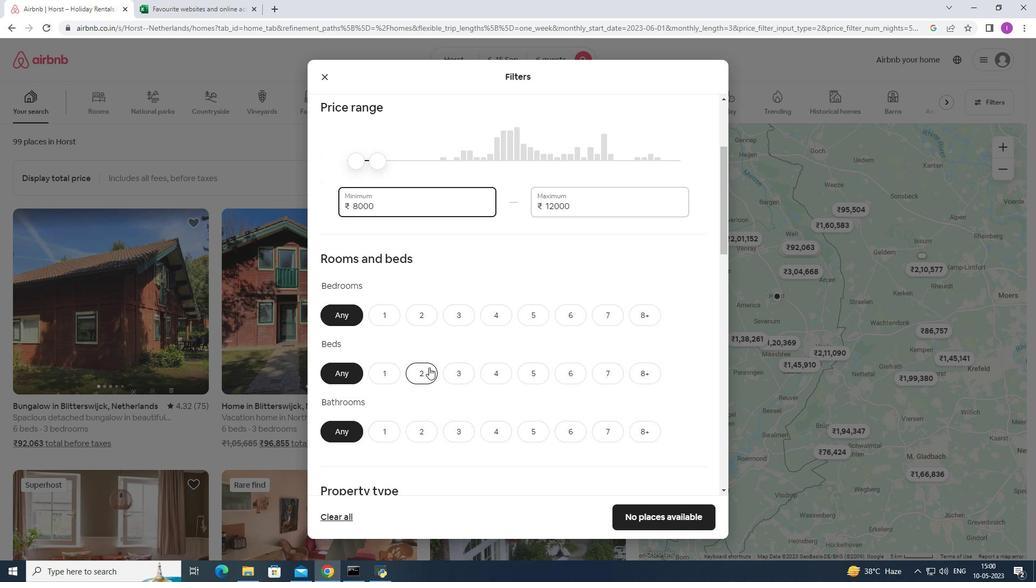 
Action: Mouse scrolled (429, 367) with delta (0, 0)
Screenshot: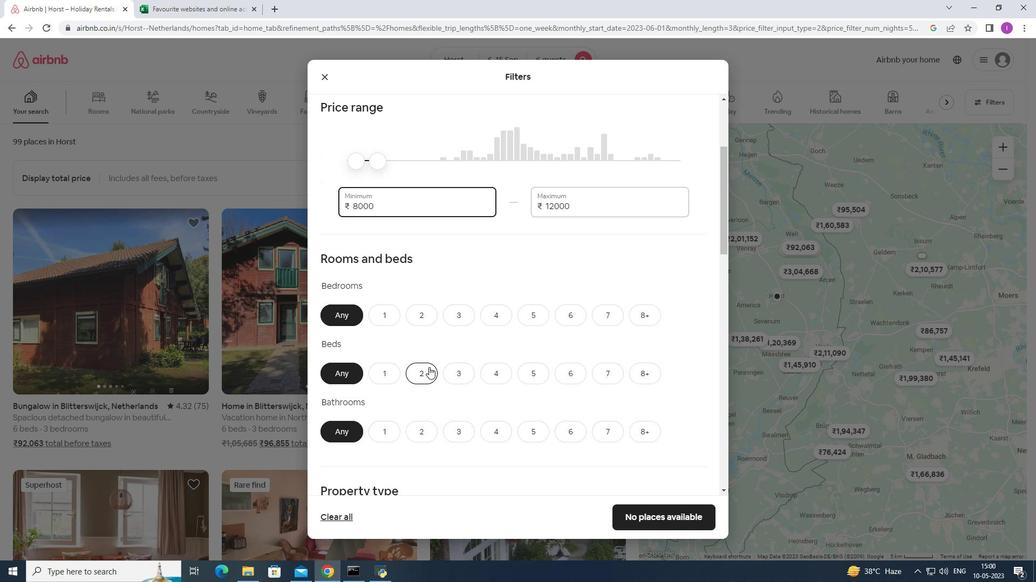 
Action: Mouse moved to (429, 365)
Screenshot: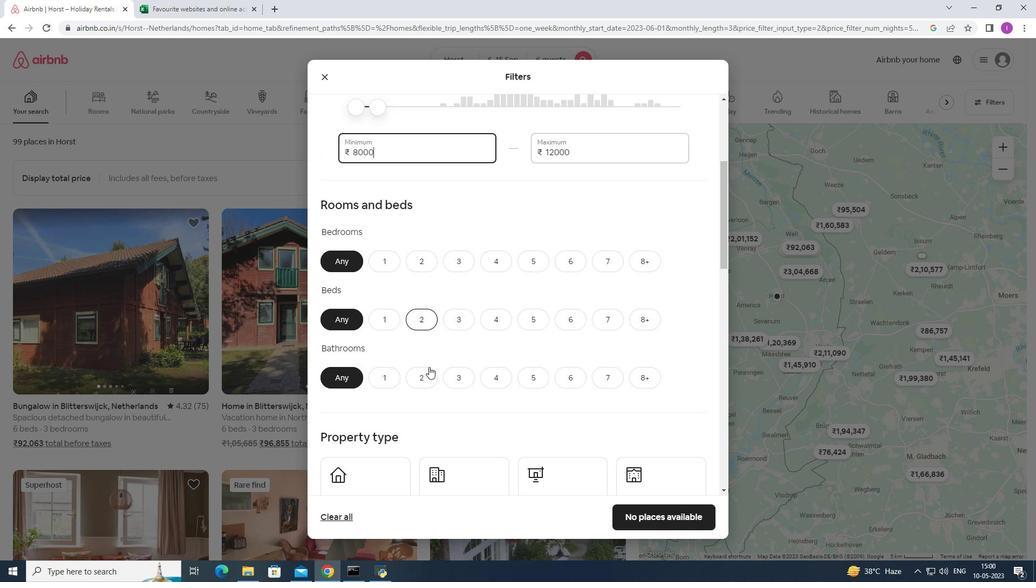 
Action: Mouse scrolled (429, 365) with delta (0, 0)
Screenshot: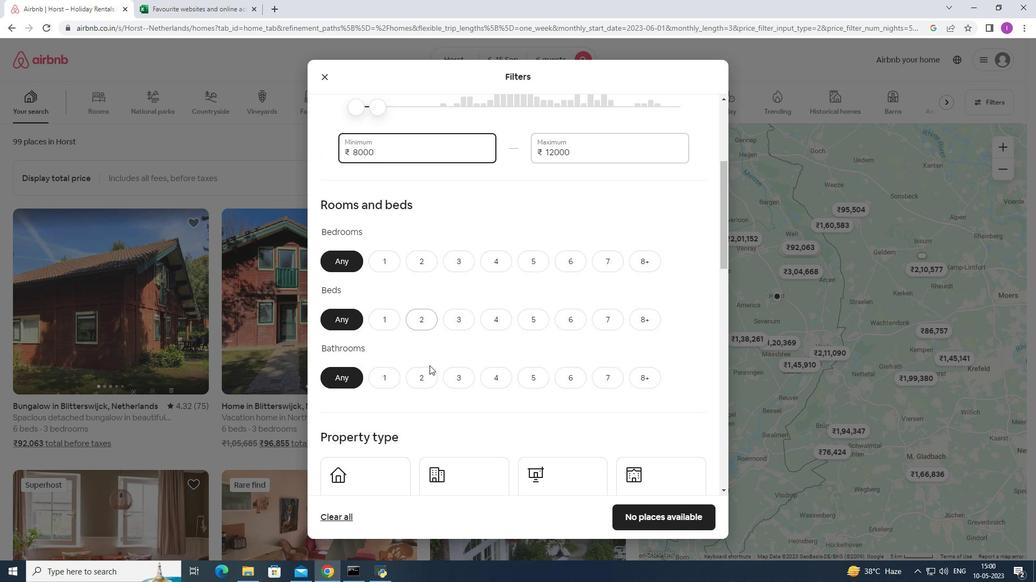 
Action: Mouse moved to (571, 211)
Screenshot: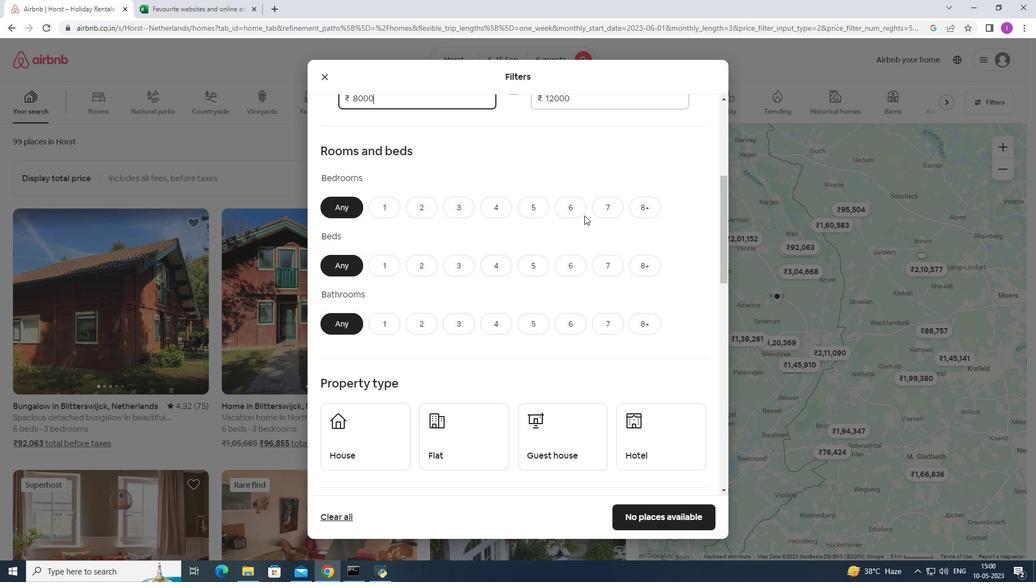 
Action: Mouse pressed left at (571, 211)
Screenshot: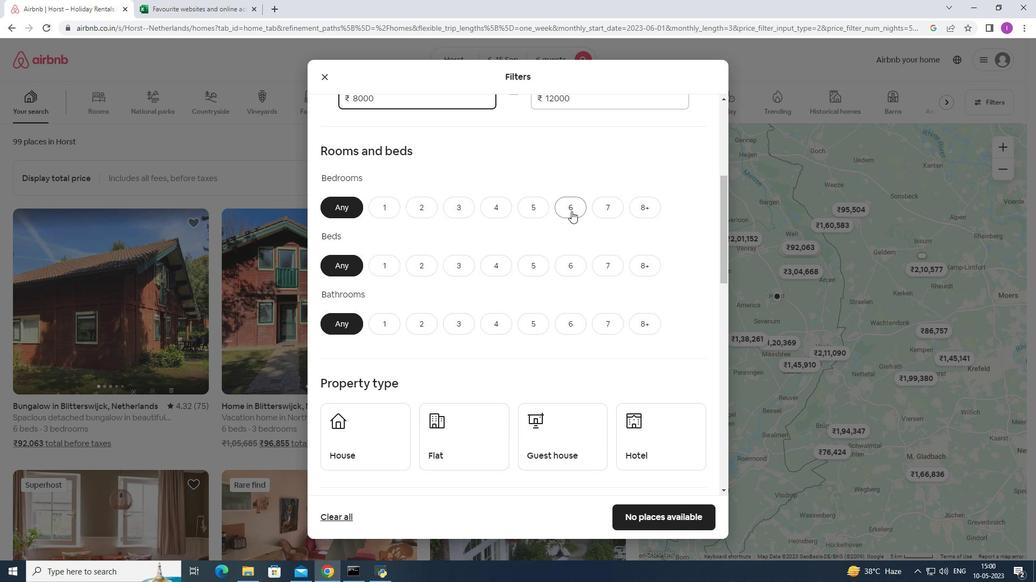 
Action: Mouse moved to (570, 268)
Screenshot: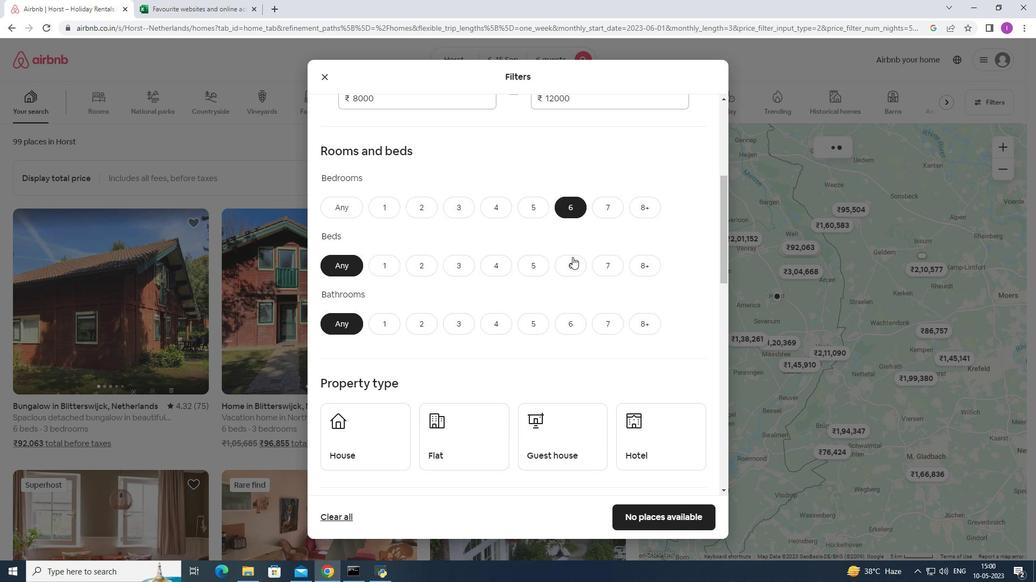 
Action: Mouse pressed left at (570, 268)
Screenshot: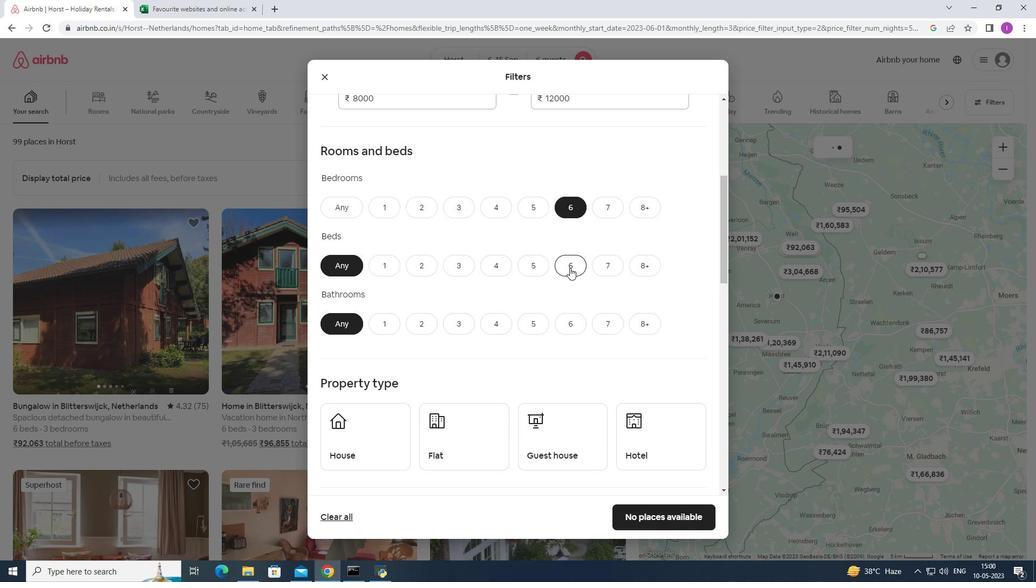 
Action: Mouse moved to (560, 320)
Screenshot: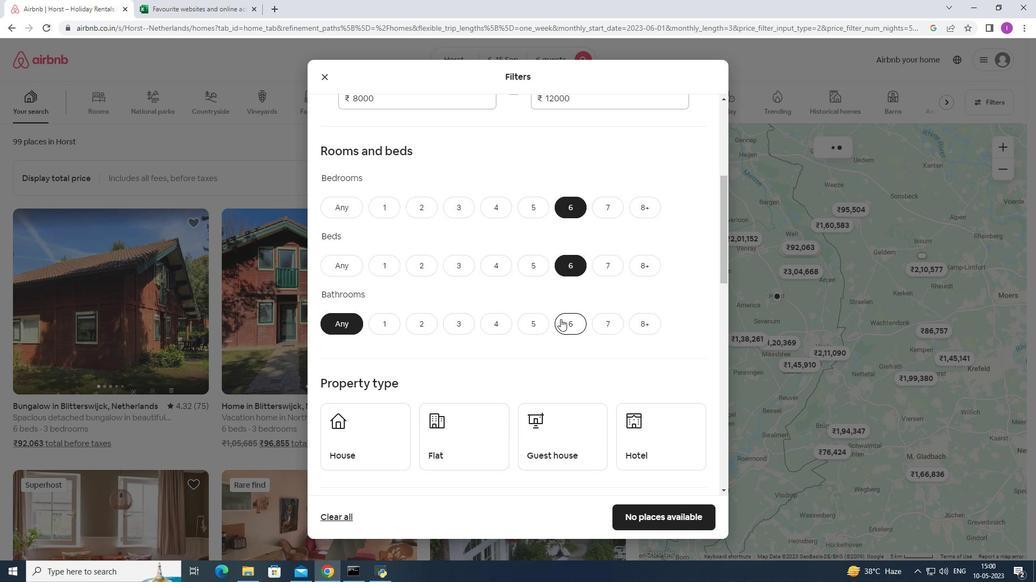 
Action: Mouse pressed left at (560, 320)
Screenshot: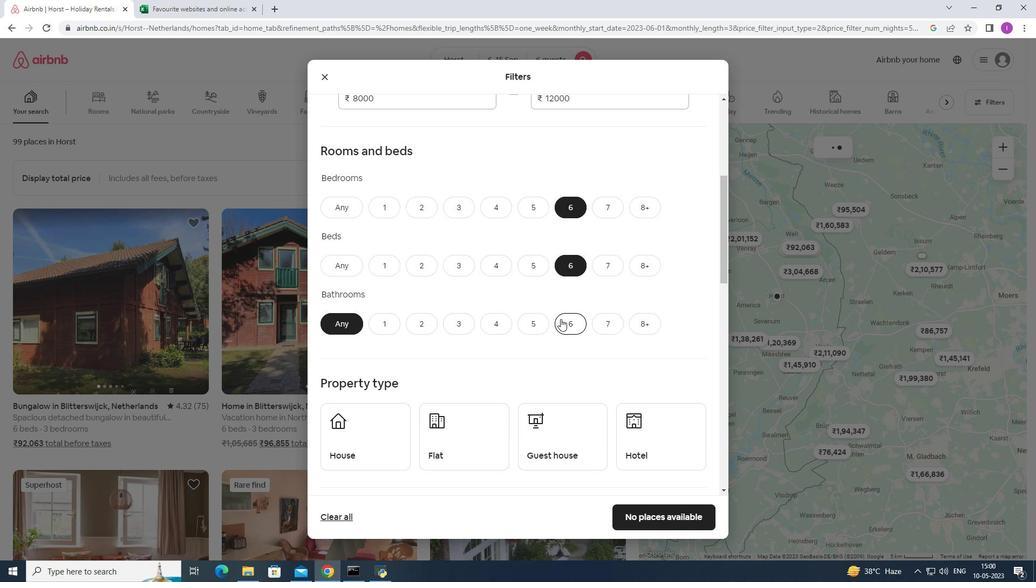 
Action: Mouse moved to (433, 320)
Screenshot: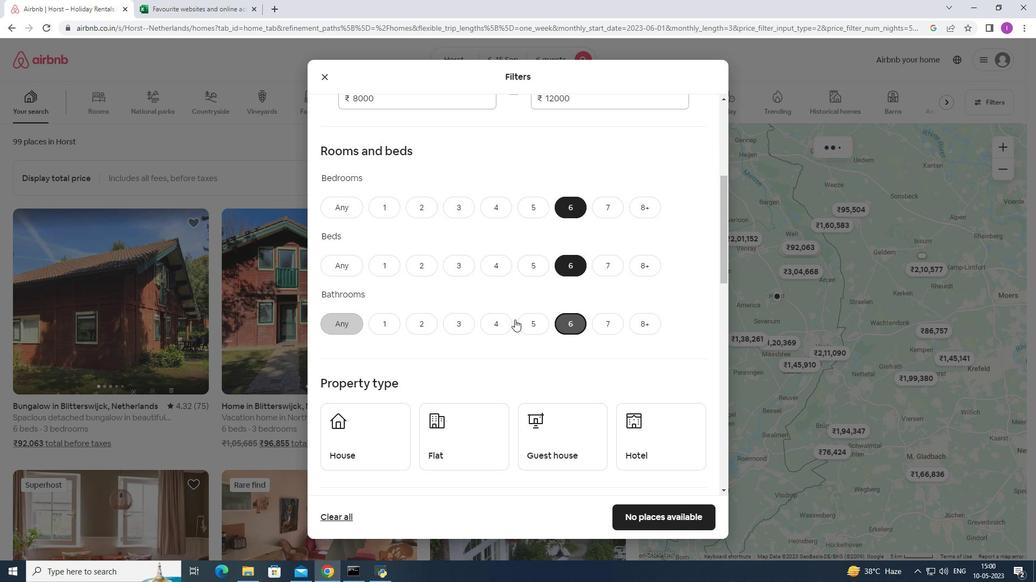
Action: Mouse scrolled (433, 319) with delta (0, 0)
Screenshot: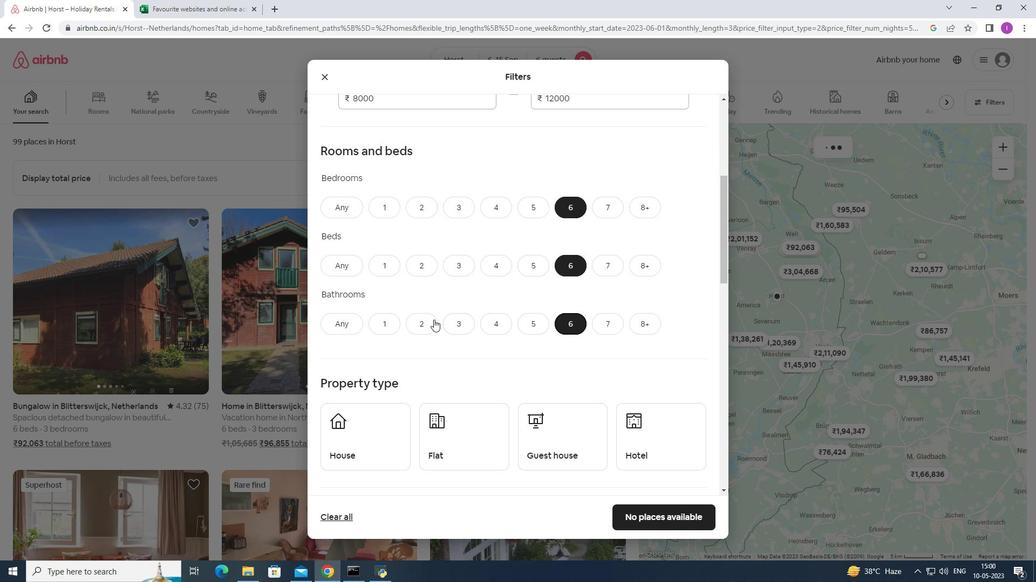 
Action: Mouse scrolled (433, 319) with delta (0, 0)
Screenshot: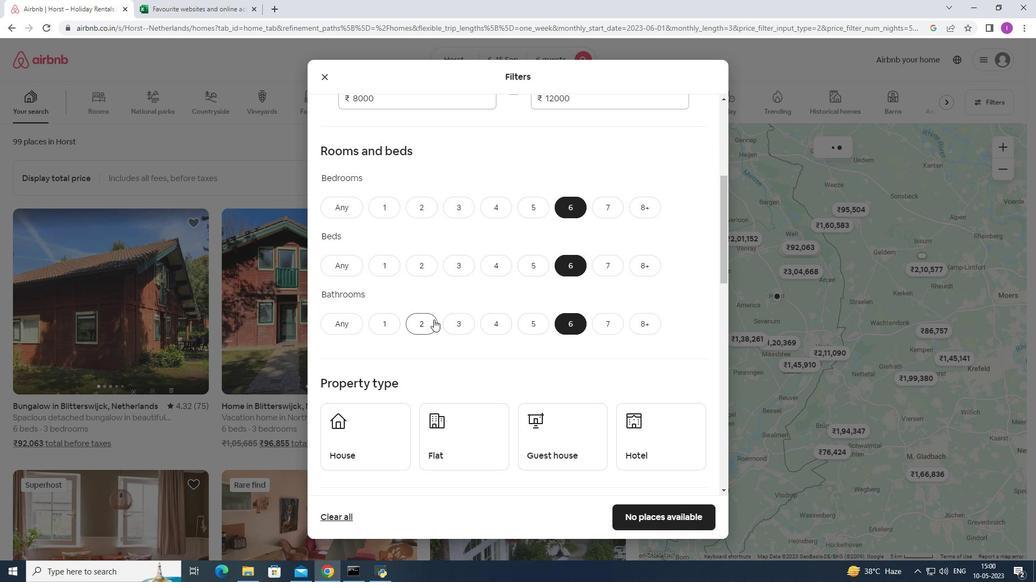 
Action: Mouse moved to (401, 336)
Screenshot: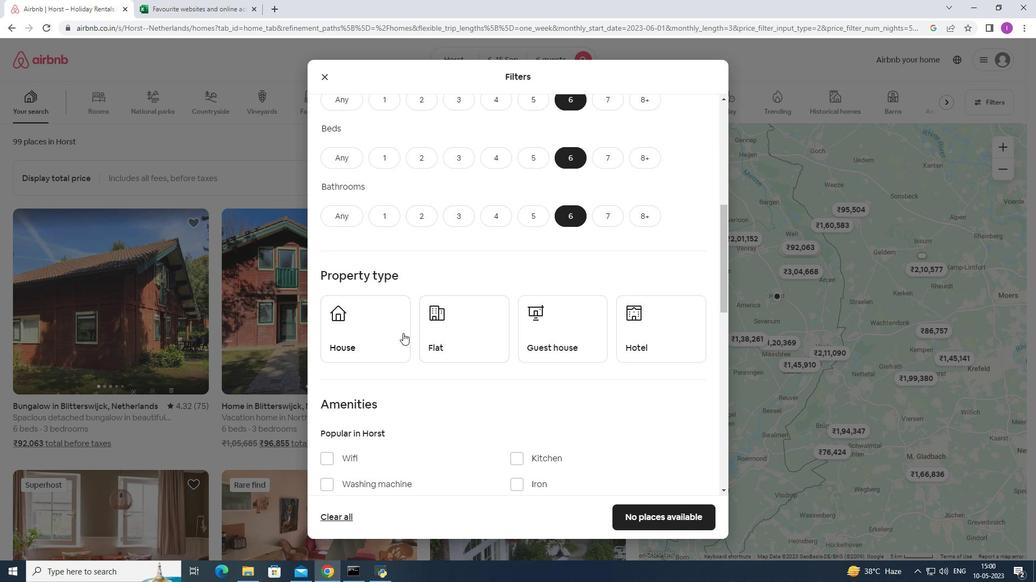 
Action: Mouse pressed left at (401, 336)
Screenshot: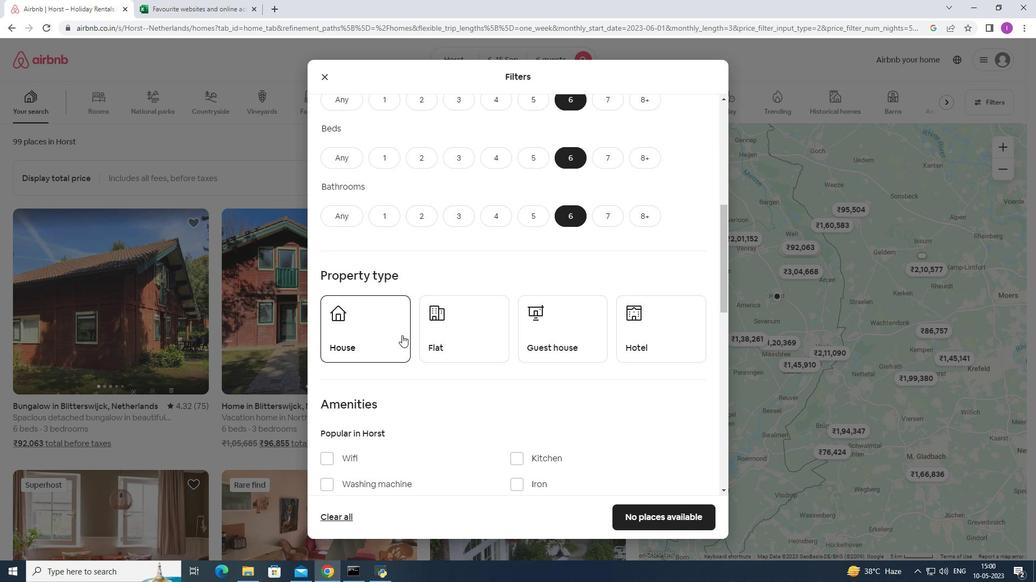 
Action: Mouse moved to (457, 336)
Screenshot: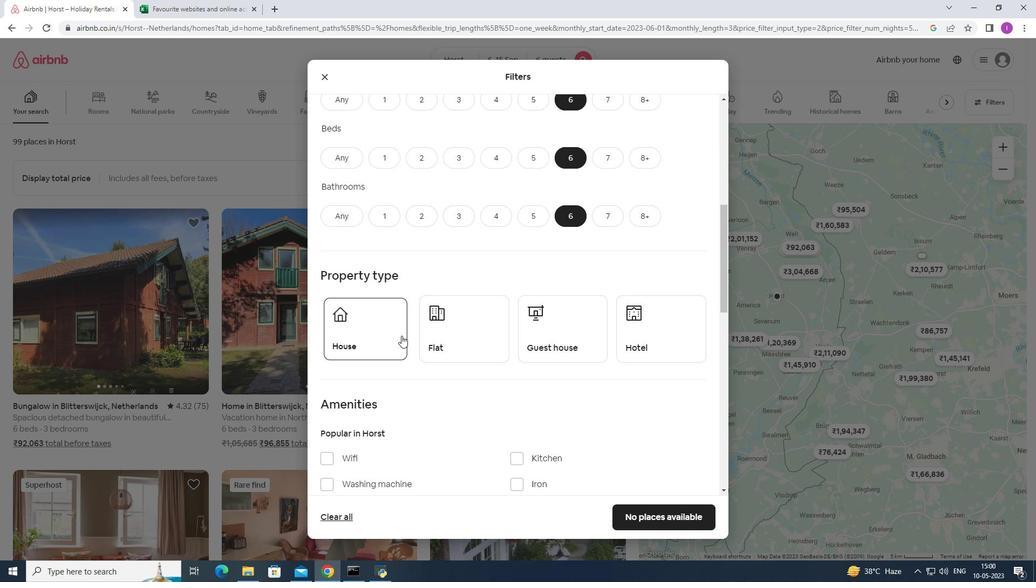 
Action: Mouse pressed left at (457, 336)
Screenshot: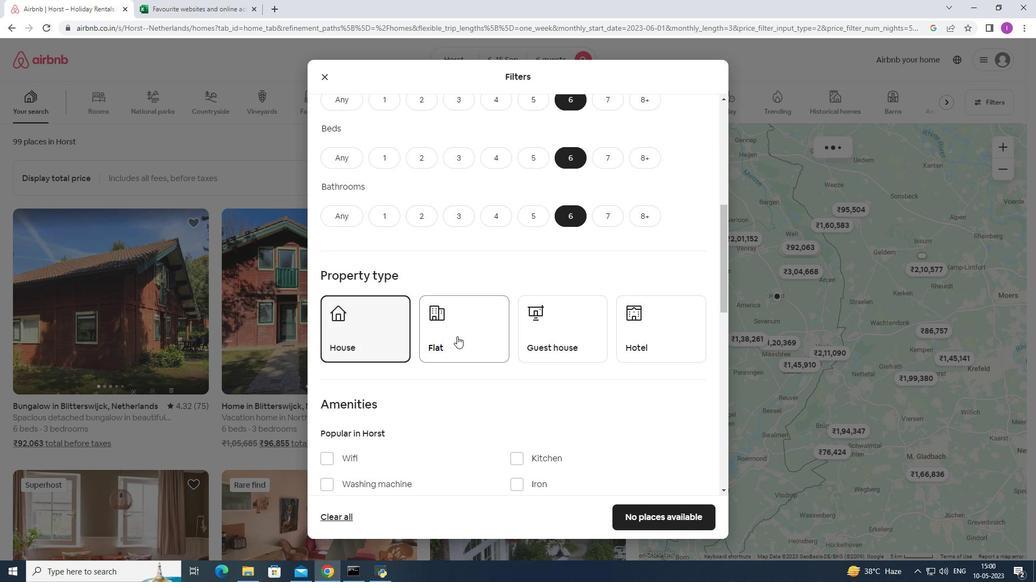 
Action: Mouse moved to (552, 333)
Screenshot: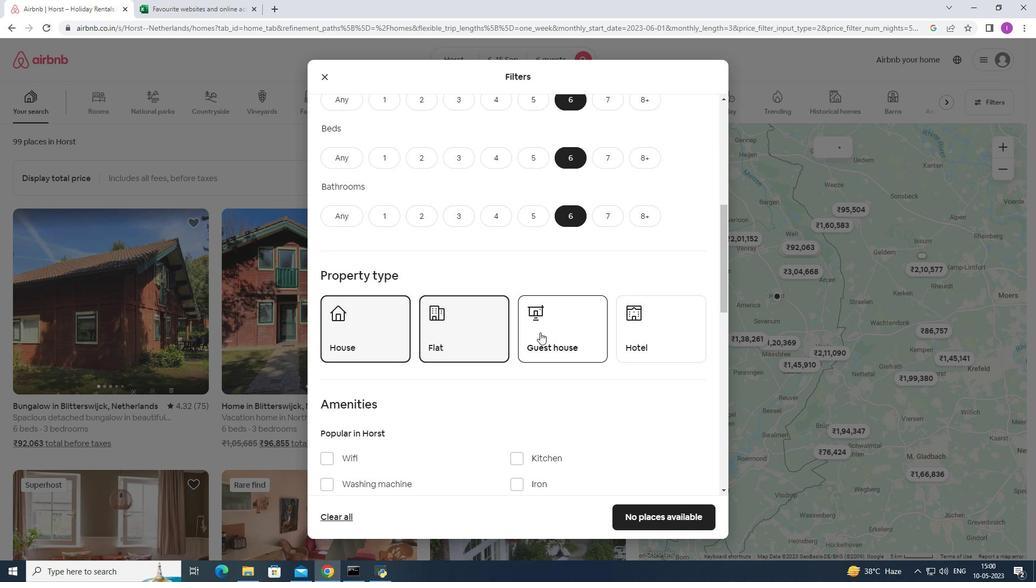 
Action: Mouse pressed left at (552, 333)
Screenshot: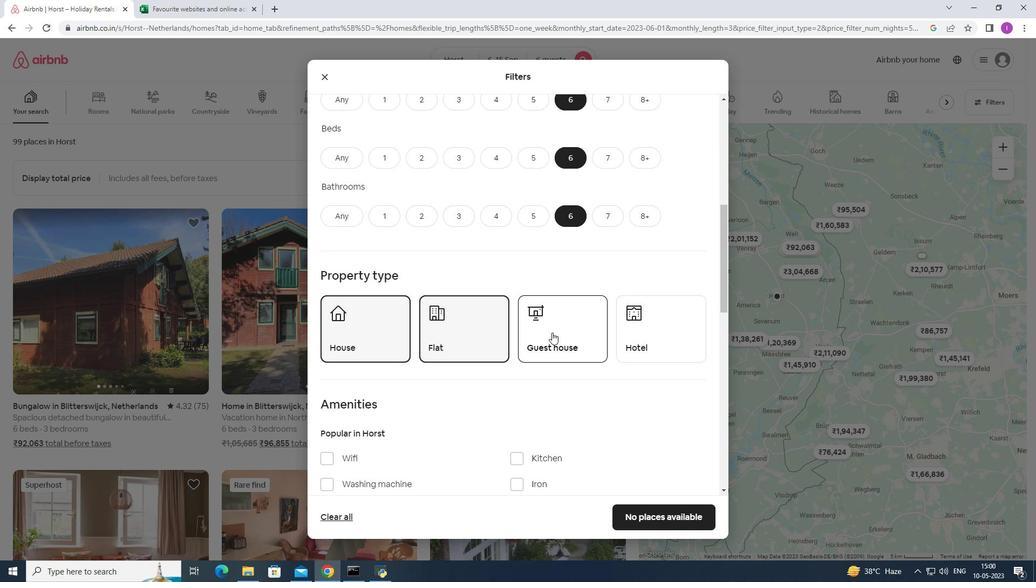 
Action: Mouse moved to (561, 367)
Screenshot: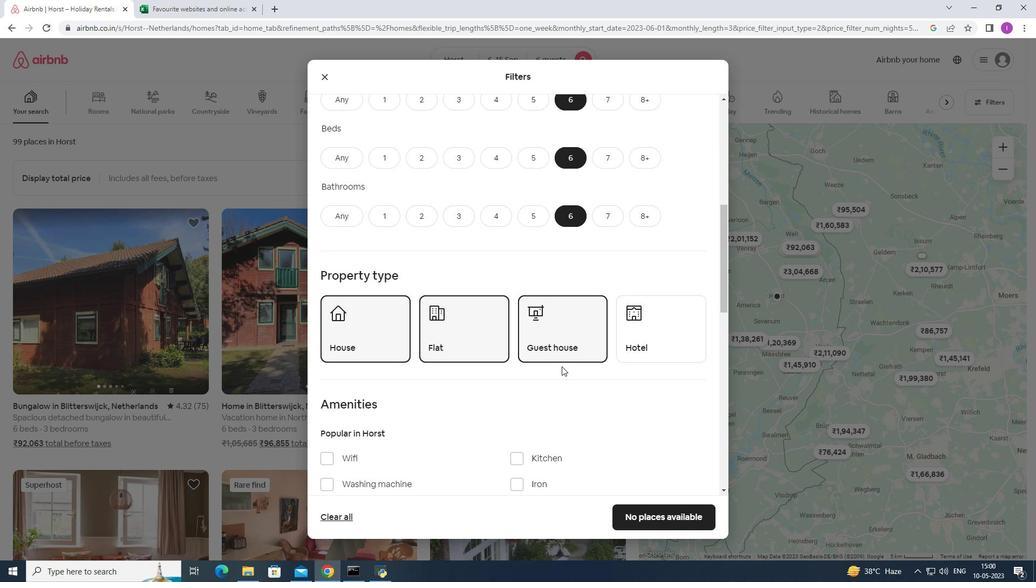 
Action: Mouse scrolled (561, 366) with delta (0, 0)
Screenshot: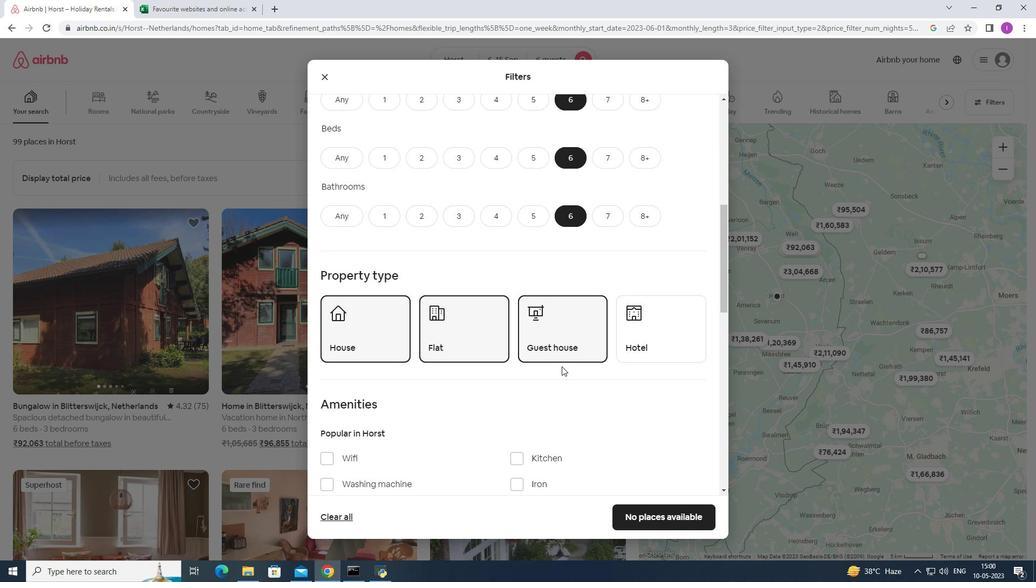 
Action: Mouse scrolled (561, 366) with delta (0, 0)
Screenshot: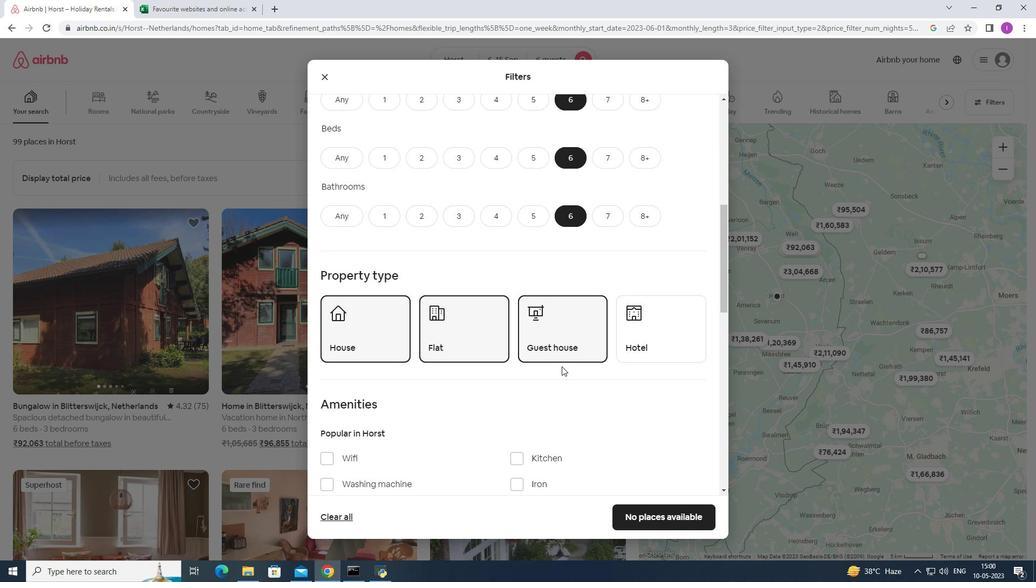 
Action: Mouse scrolled (561, 366) with delta (0, 0)
Screenshot: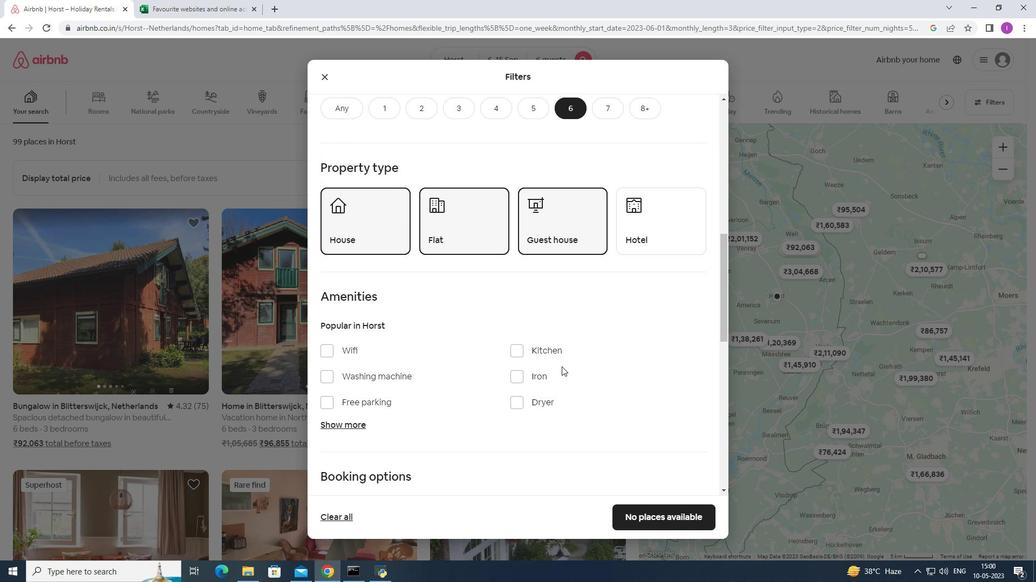 
Action: Mouse scrolled (561, 366) with delta (0, 0)
Screenshot: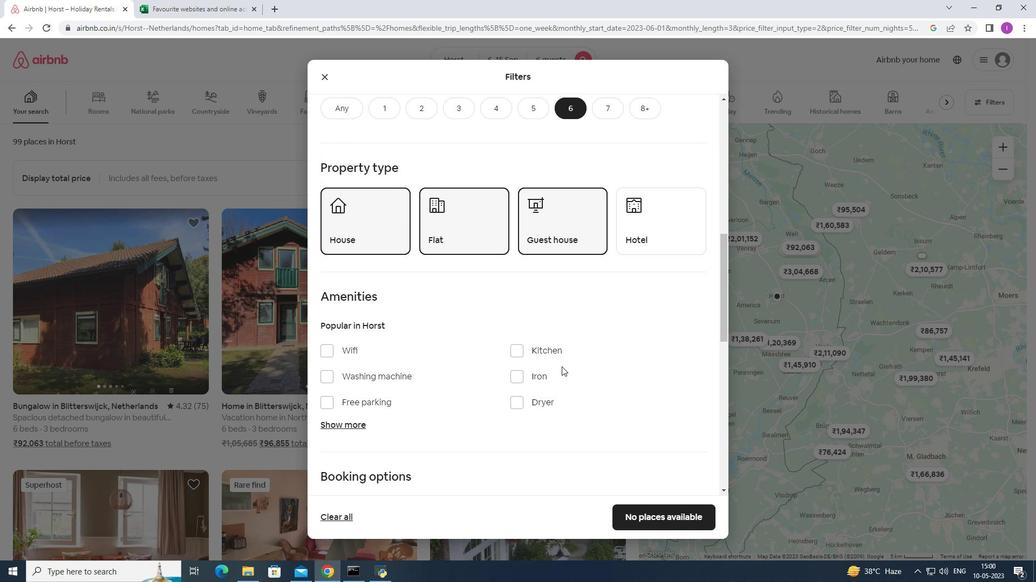 
Action: Mouse moved to (334, 242)
Screenshot: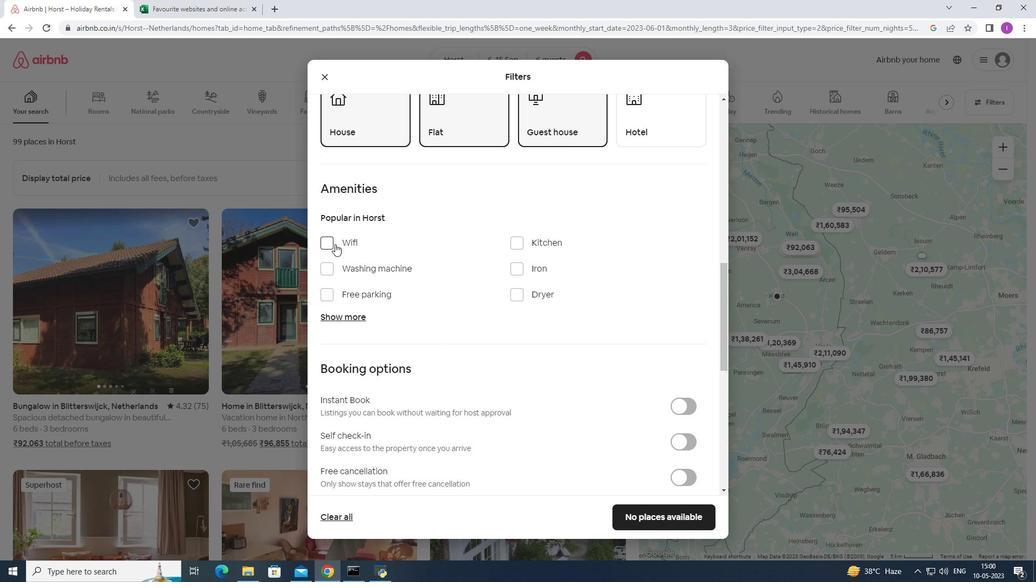 
Action: Mouse pressed left at (334, 242)
Screenshot: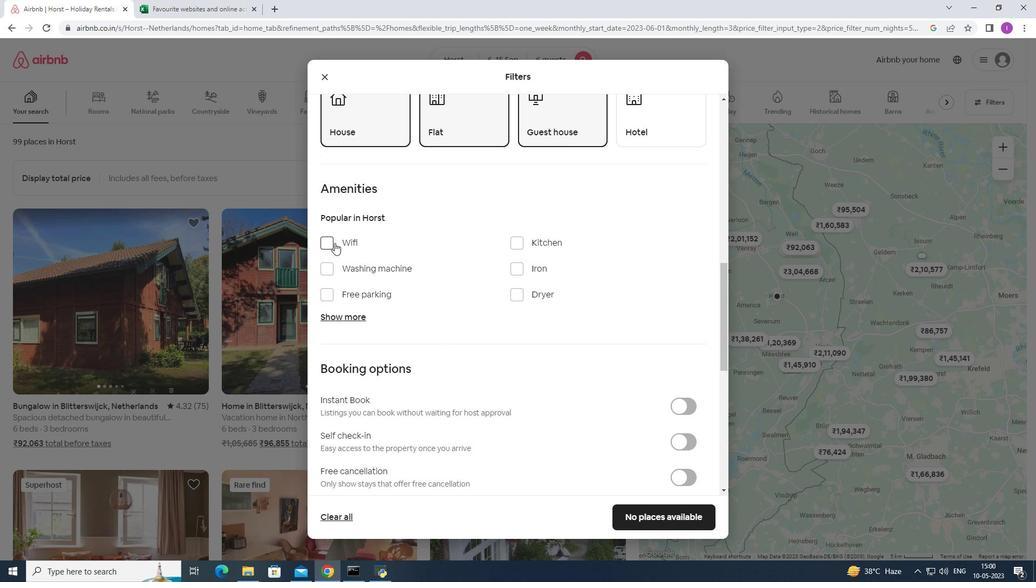
Action: Mouse moved to (326, 294)
Screenshot: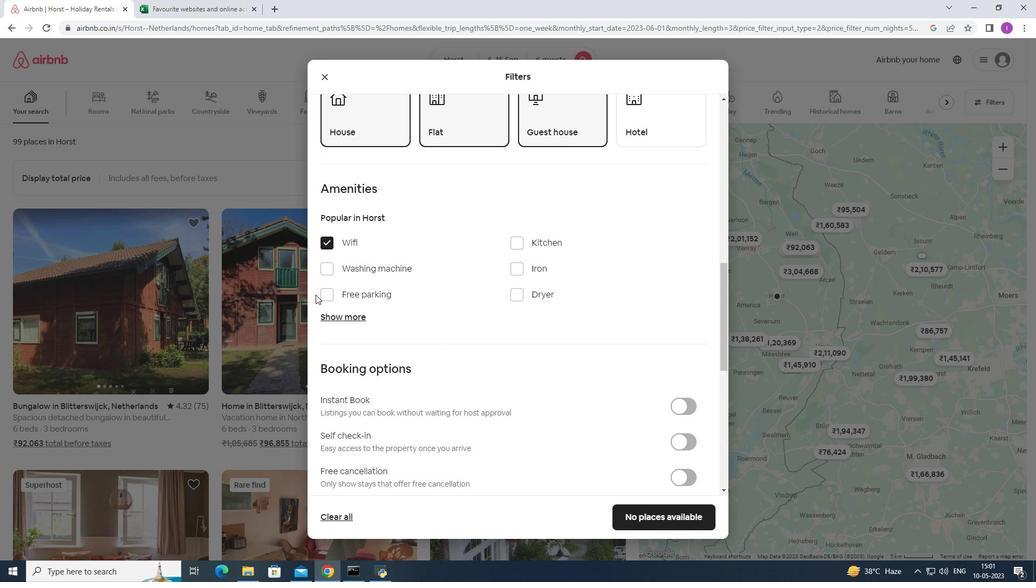 
Action: Mouse pressed left at (326, 294)
Screenshot: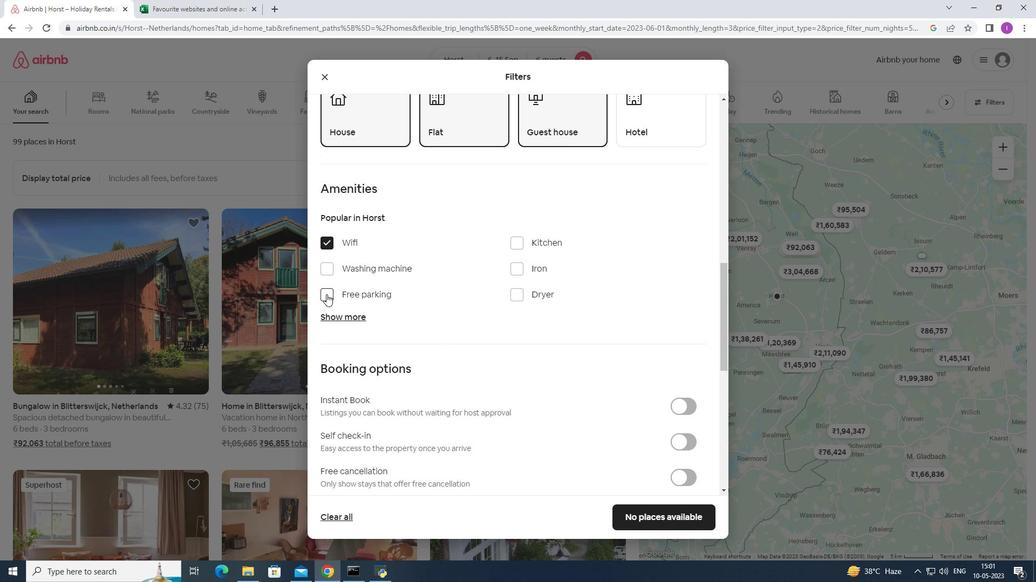 
Action: Mouse moved to (355, 315)
Screenshot: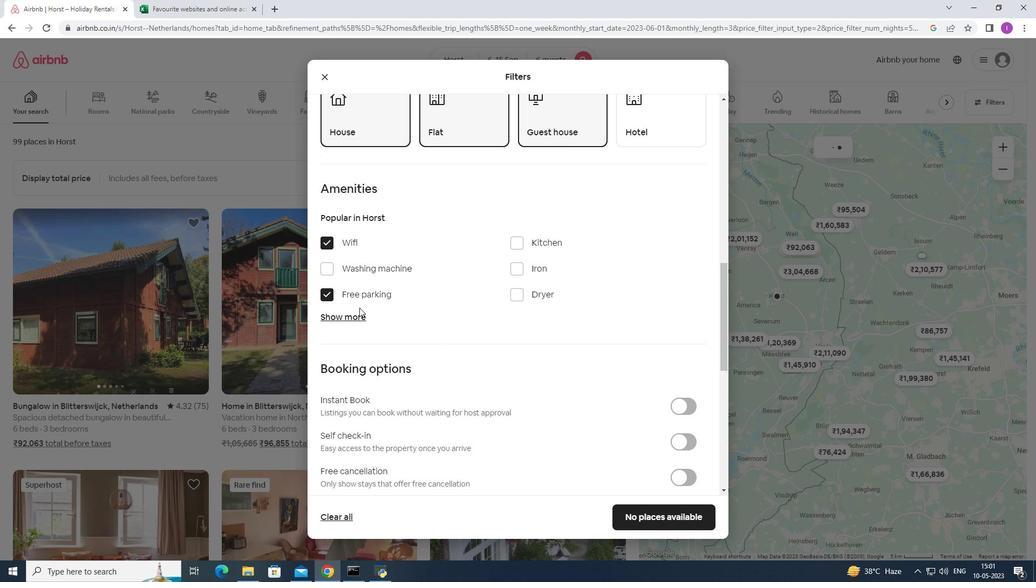 
Action: Mouse pressed left at (355, 315)
Screenshot: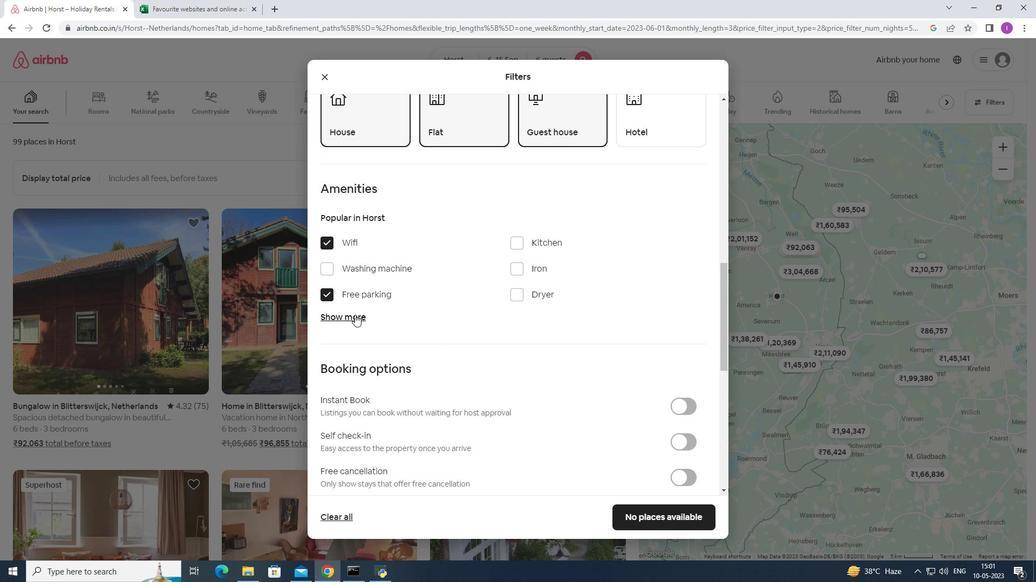 
Action: Mouse moved to (518, 378)
Screenshot: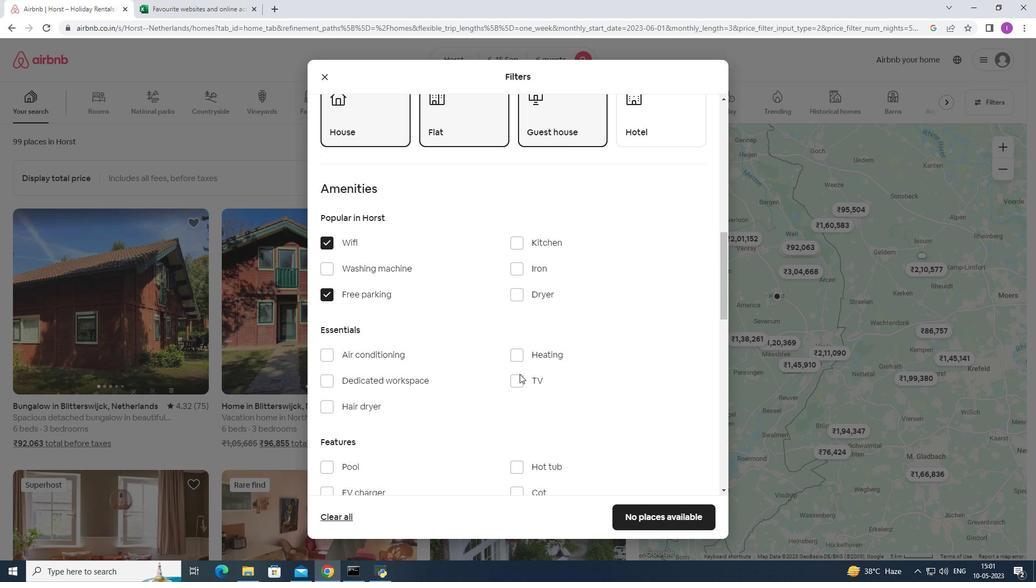 
Action: Mouse pressed left at (518, 378)
Screenshot: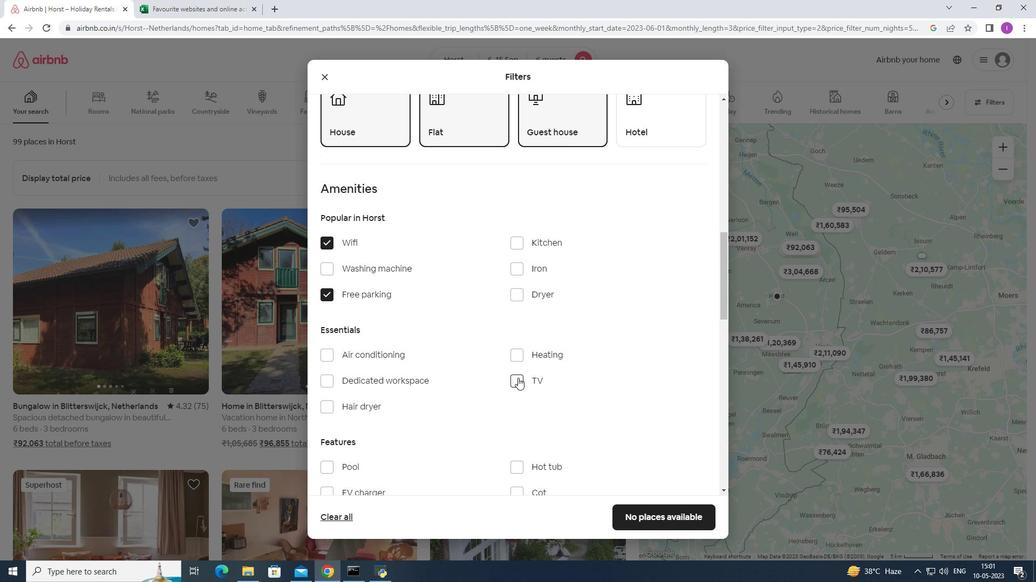 
Action: Mouse moved to (425, 357)
Screenshot: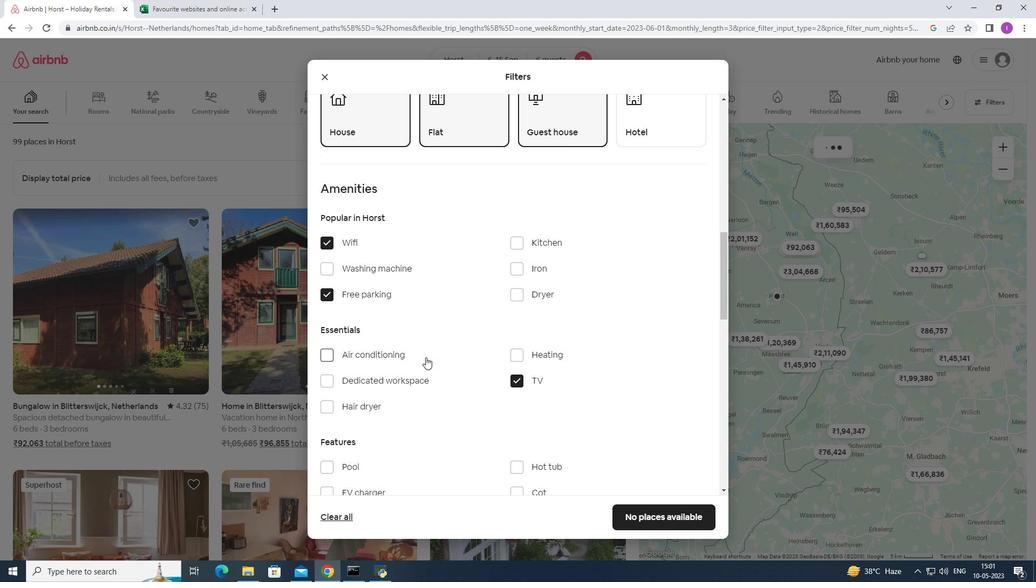 
Action: Mouse scrolled (425, 357) with delta (0, 0)
Screenshot: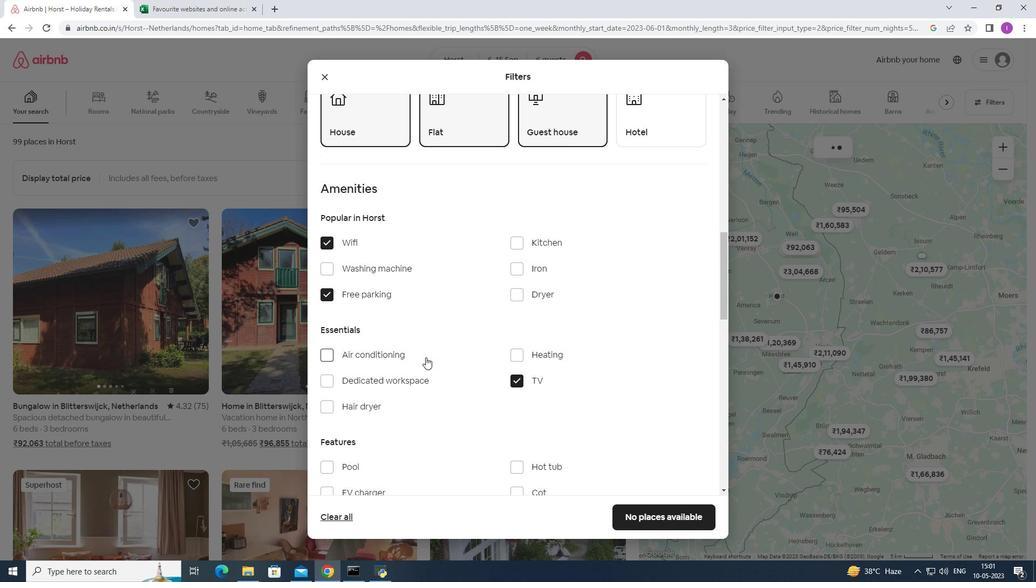 
Action: Mouse scrolled (425, 357) with delta (0, 0)
Screenshot: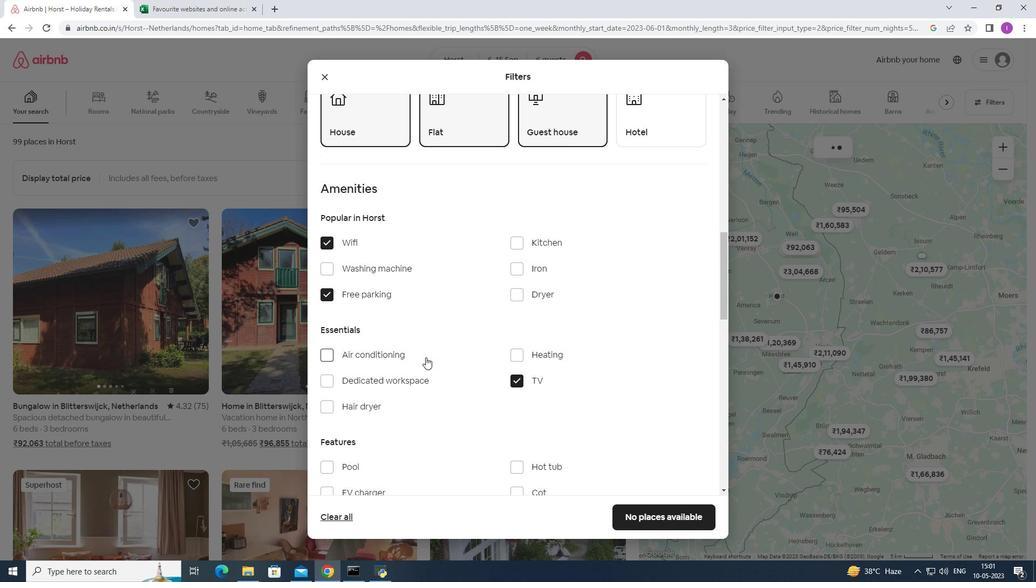 
Action: Mouse moved to (429, 358)
Screenshot: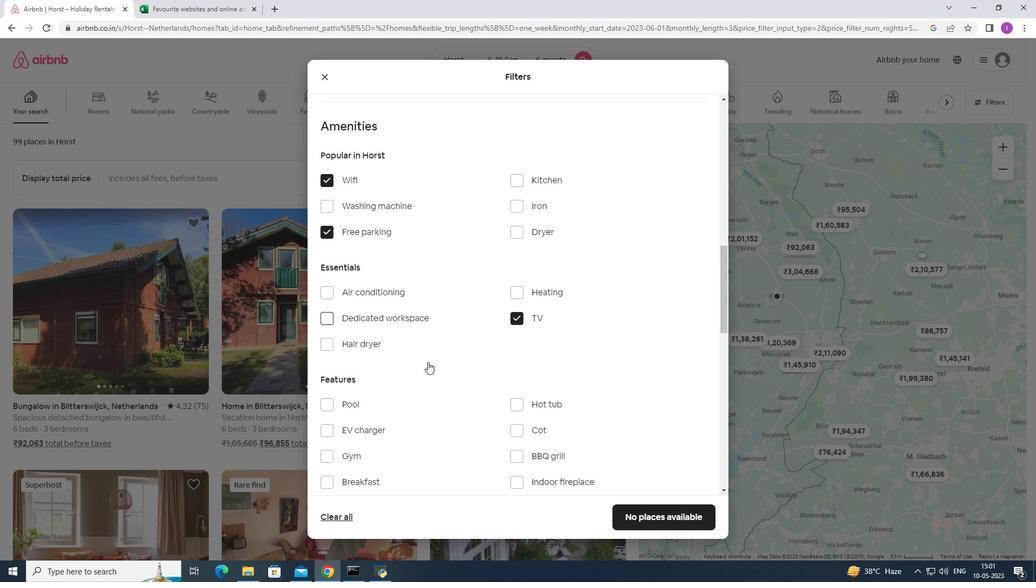 
Action: Mouse scrolled (429, 358) with delta (0, 0)
Screenshot: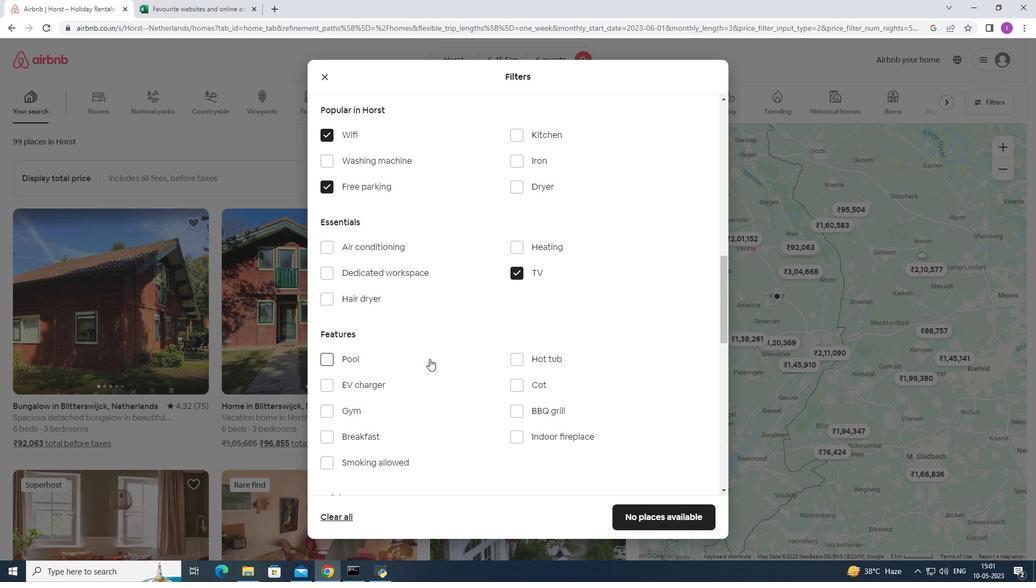 
Action: Mouse scrolled (429, 358) with delta (0, 0)
Screenshot: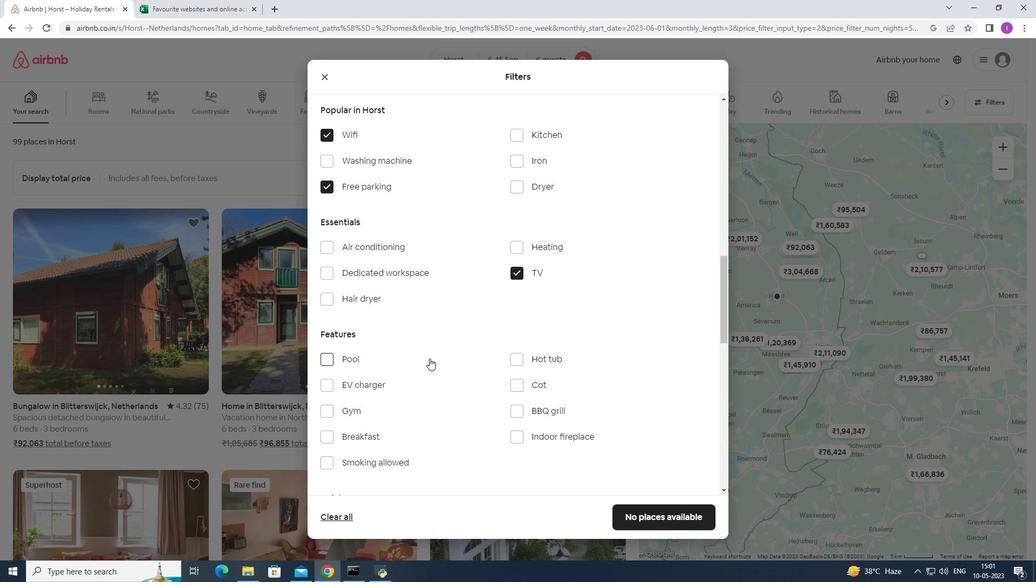 
Action: Mouse moved to (324, 304)
Screenshot: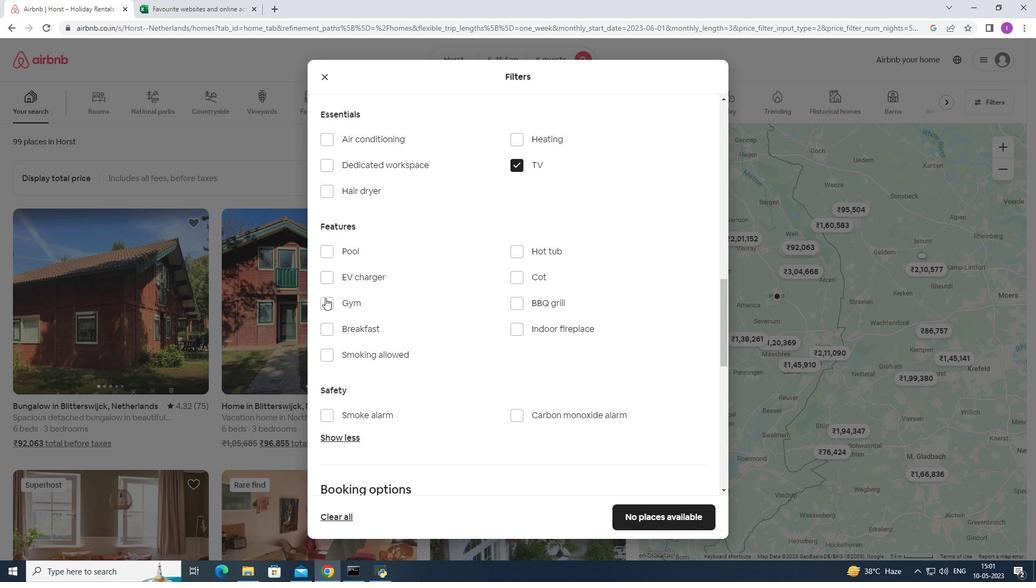 
Action: Mouse pressed left at (324, 304)
Screenshot: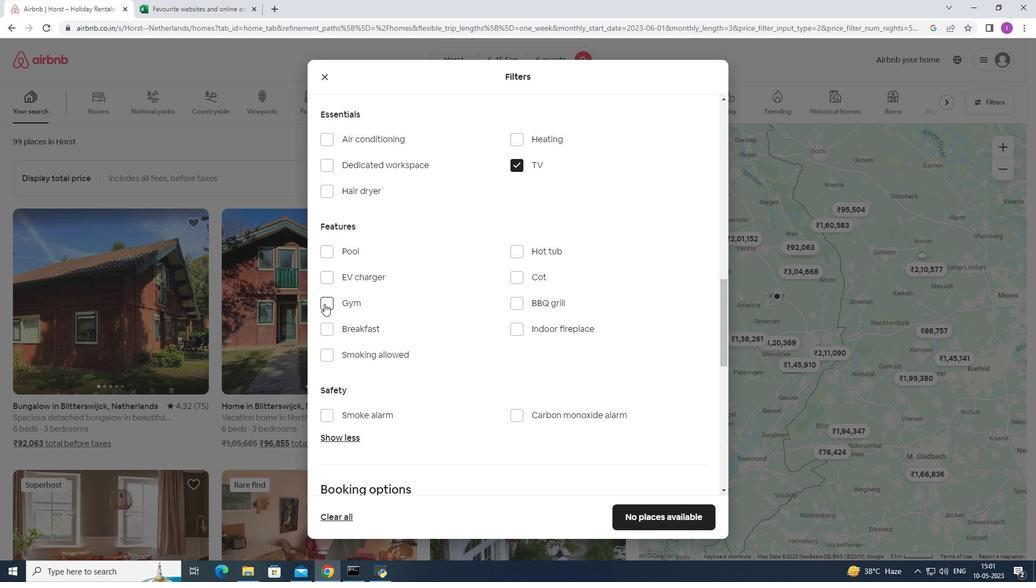 
Action: Mouse moved to (334, 331)
Screenshot: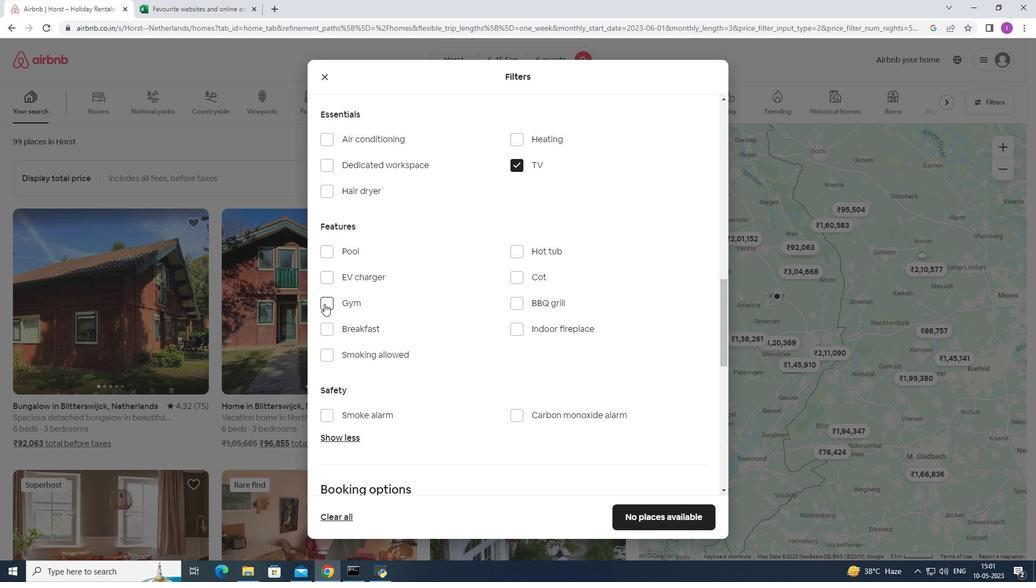 
Action: Mouse pressed left at (334, 331)
Screenshot: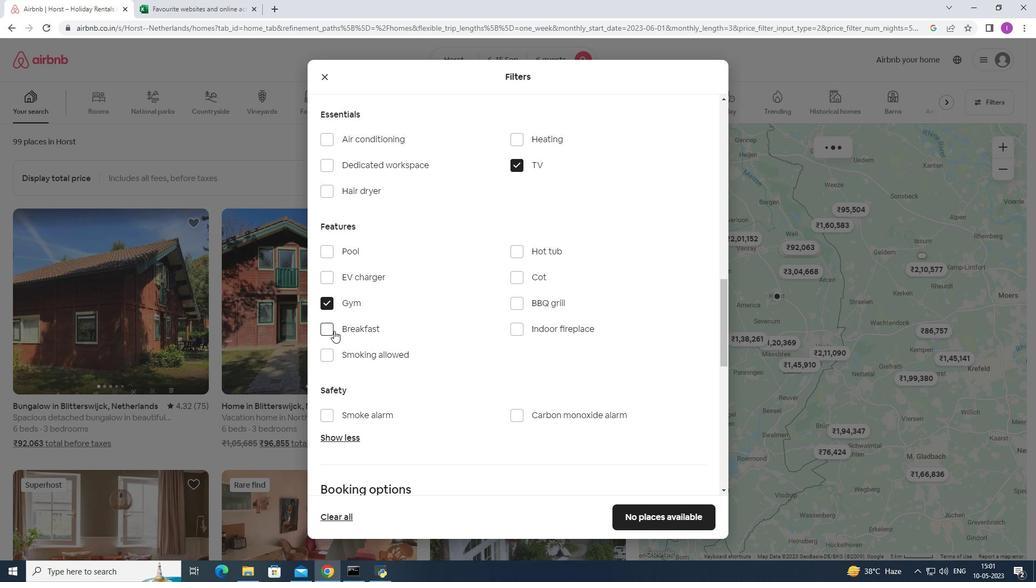 
Action: Mouse moved to (465, 348)
Screenshot: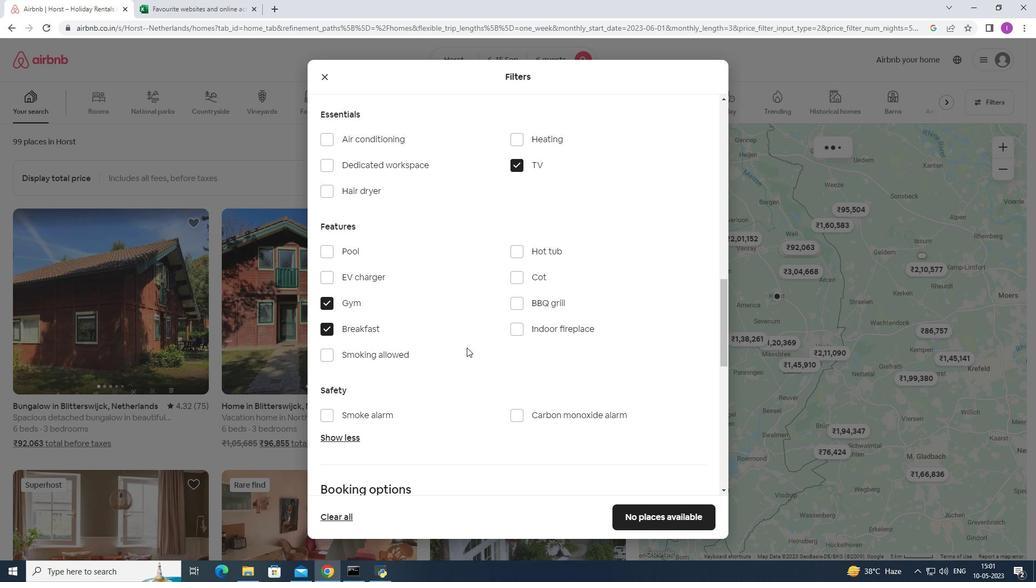 
Action: Mouse scrolled (465, 348) with delta (0, 0)
Screenshot: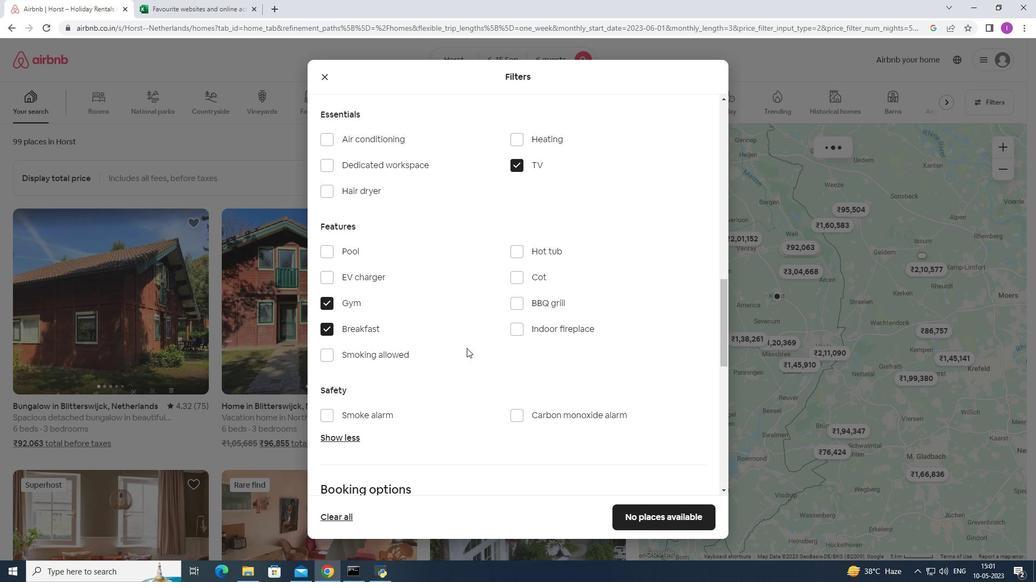 
Action: Mouse scrolled (465, 348) with delta (0, 0)
Screenshot: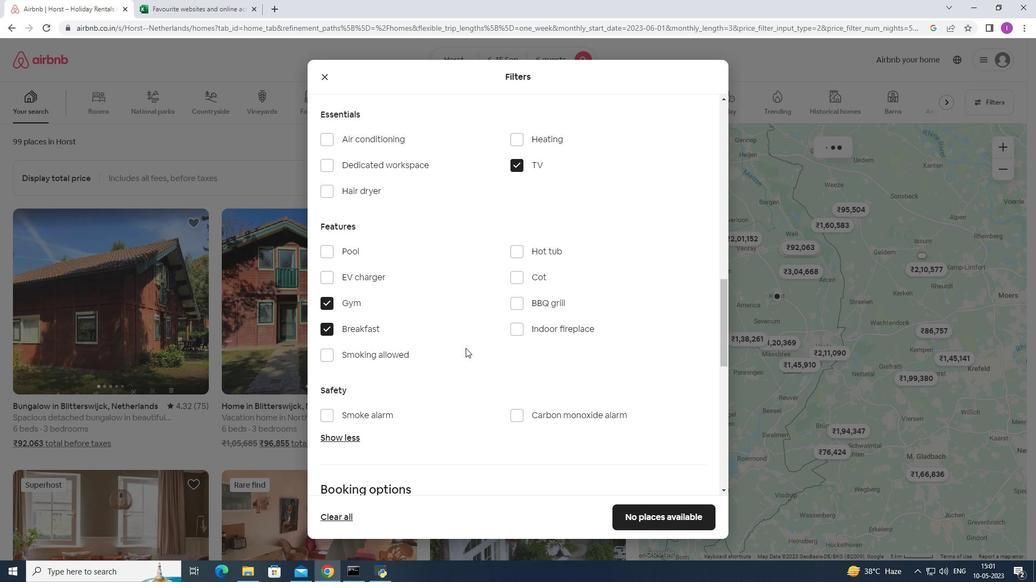 
Action: Mouse moved to (464, 347)
Screenshot: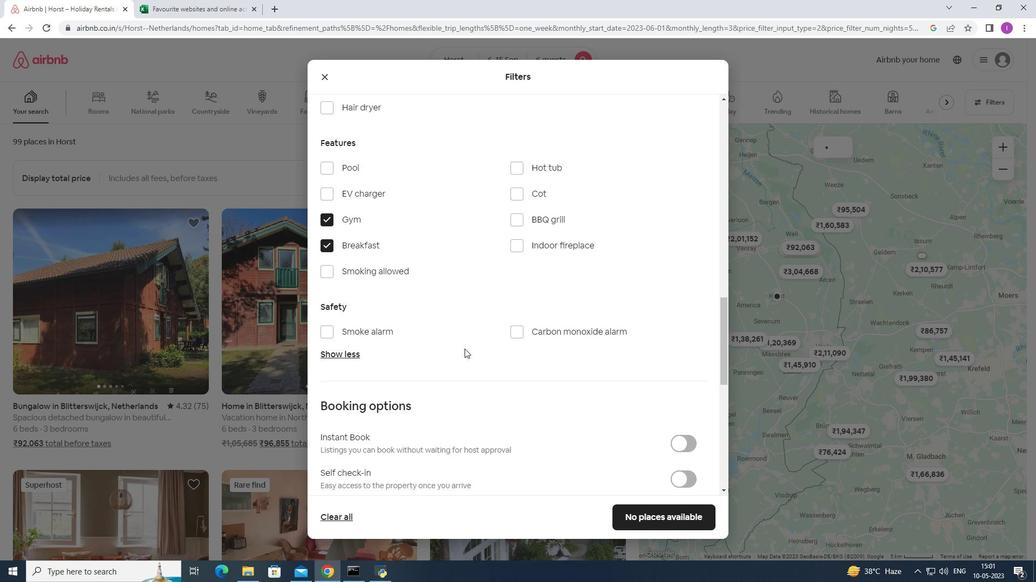 
Action: Mouse scrolled (464, 347) with delta (0, 0)
Screenshot: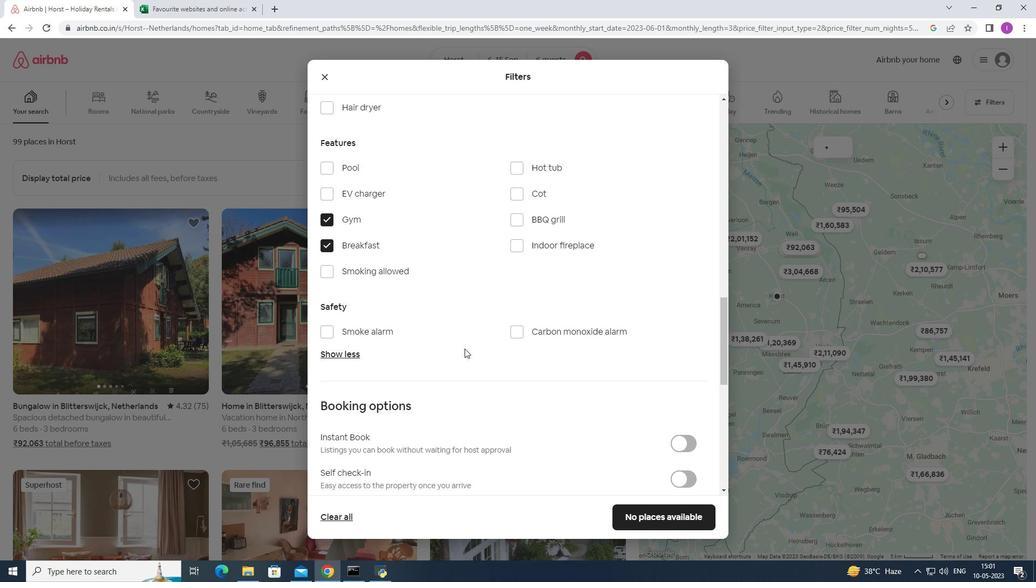 
Action: Mouse scrolled (464, 347) with delta (0, 0)
Screenshot: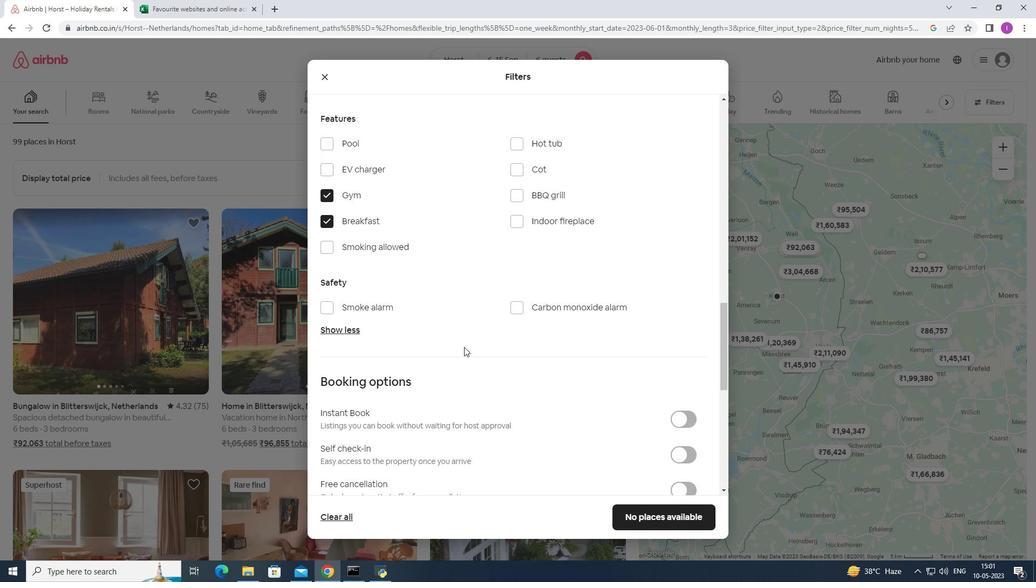 
Action: Mouse scrolled (464, 347) with delta (0, 0)
Screenshot: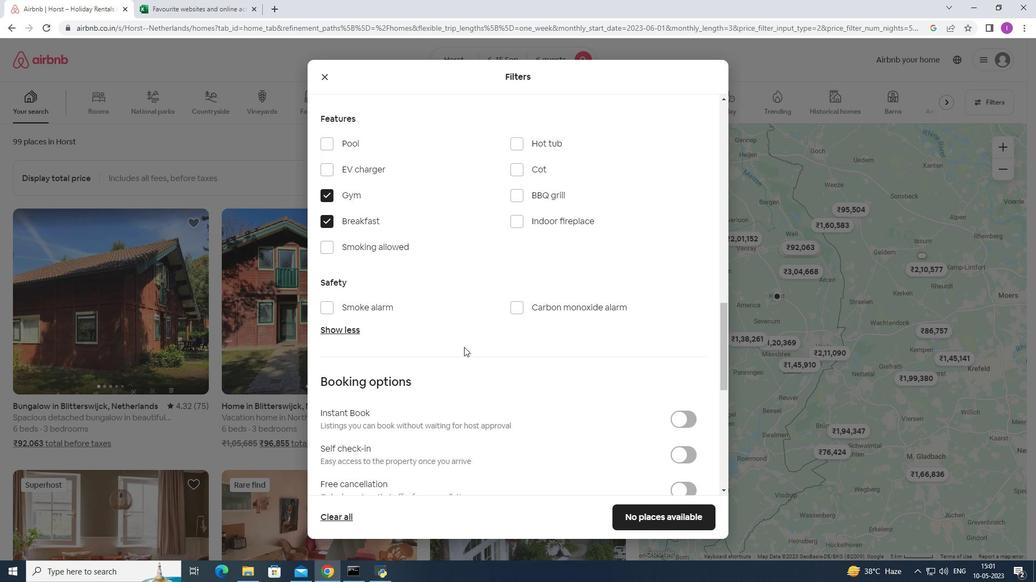 
Action: Mouse moved to (680, 293)
Screenshot: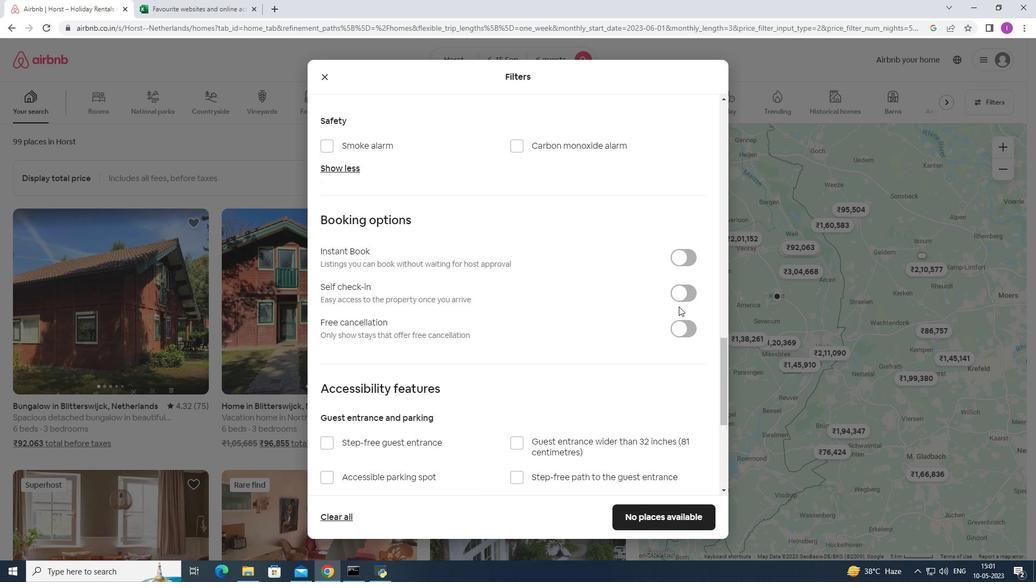 
Action: Mouse pressed left at (680, 293)
Screenshot: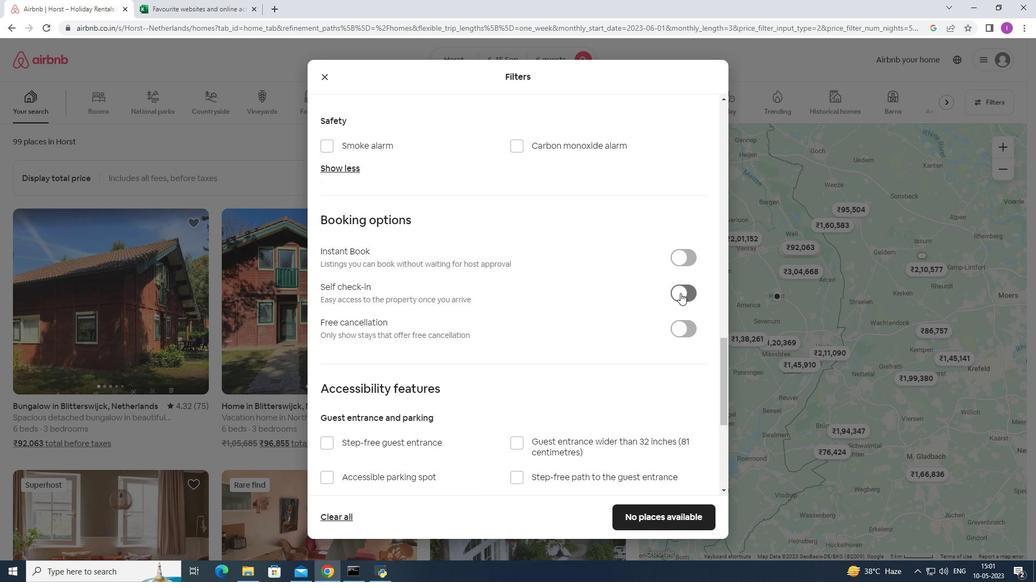 
Action: Mouse moved to (490, 358)
Screenshot: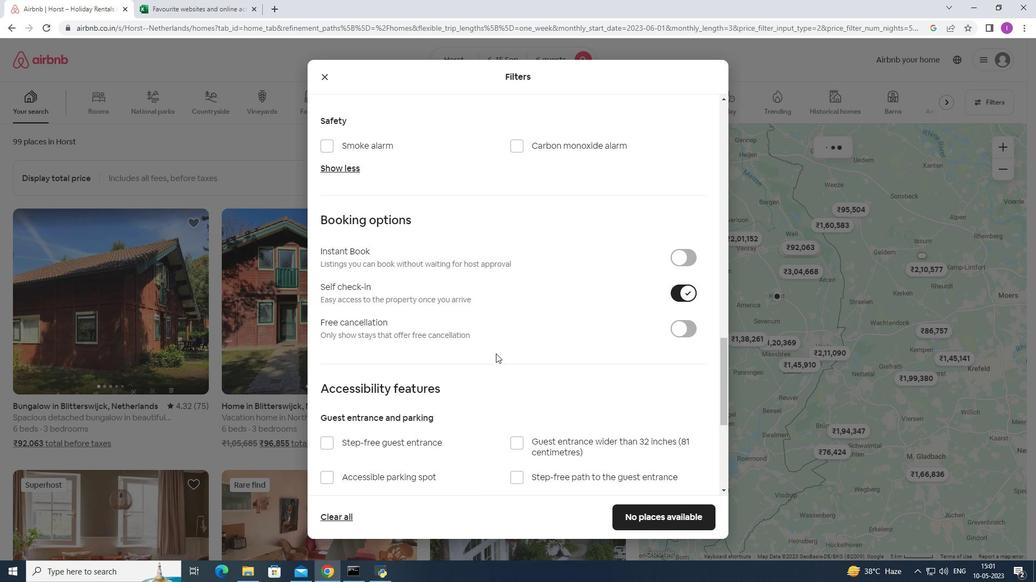 
Action: Mouse scrolled (490, 358) with delta (0, 0)
Screenshot: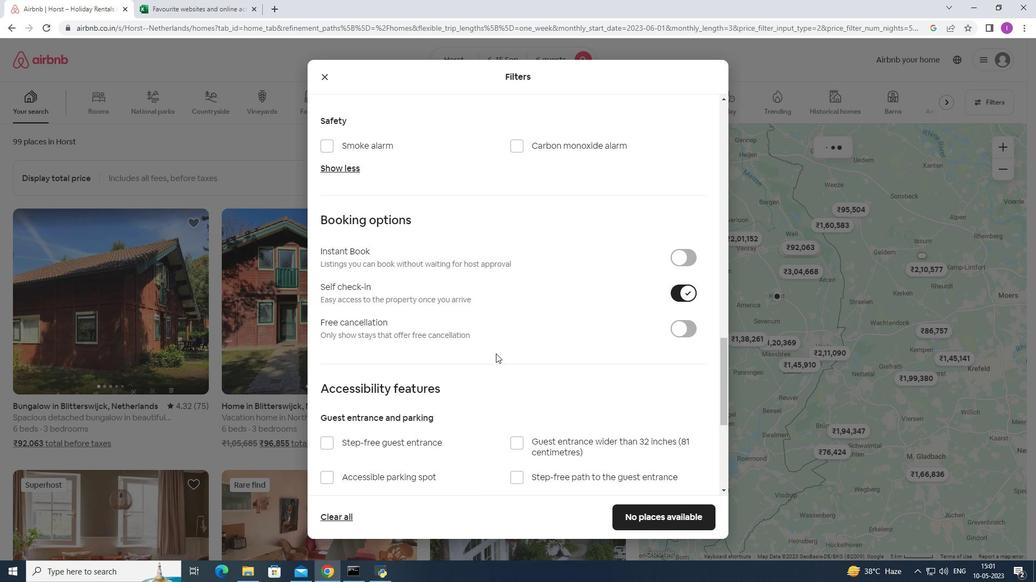 
Action: Mouse scrolled (490, 358) with delta (0, 0)
Screenshot: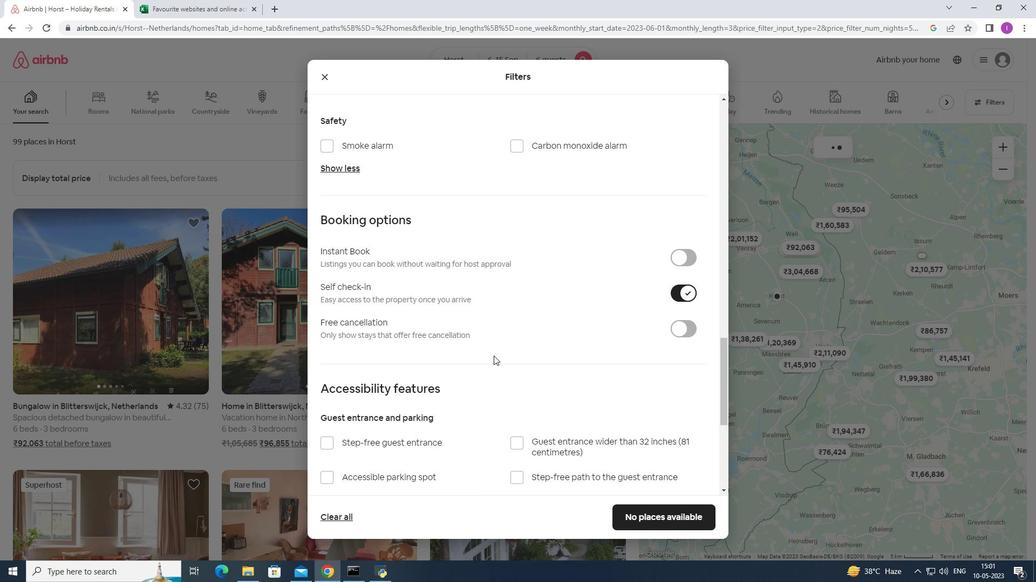
Action: Mouse moved to (490, 358)
Screenshot: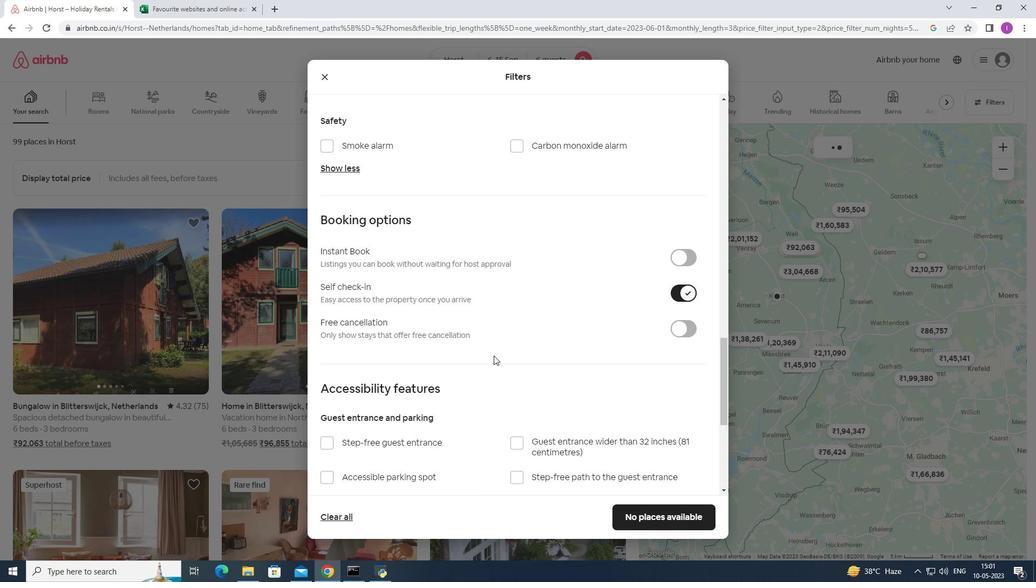 
Action: Mouse scrolled (490, 358) with delta (0, 0)
Screenshot: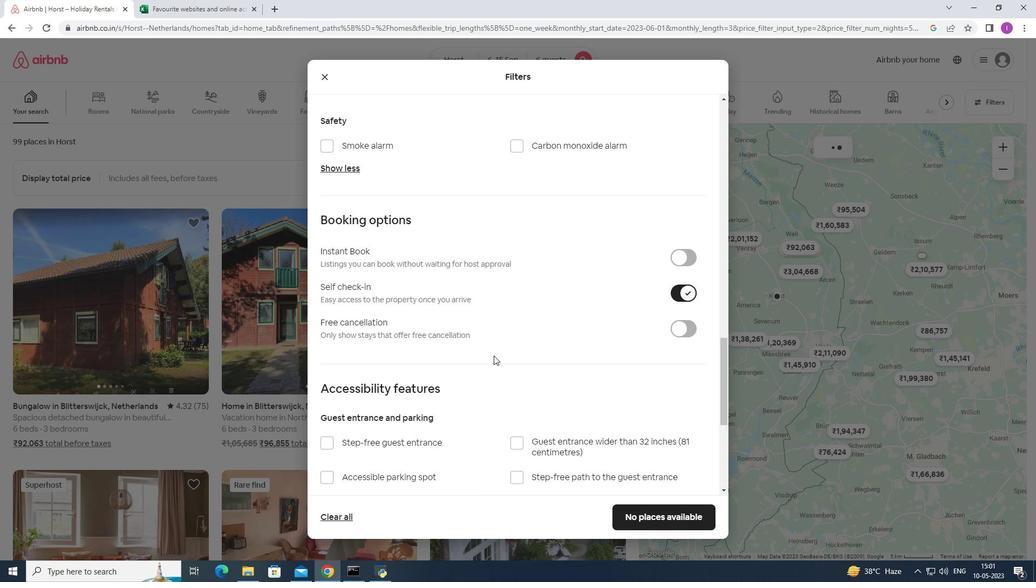 
Action: Mouse moved to (488, 363)
Screenshot: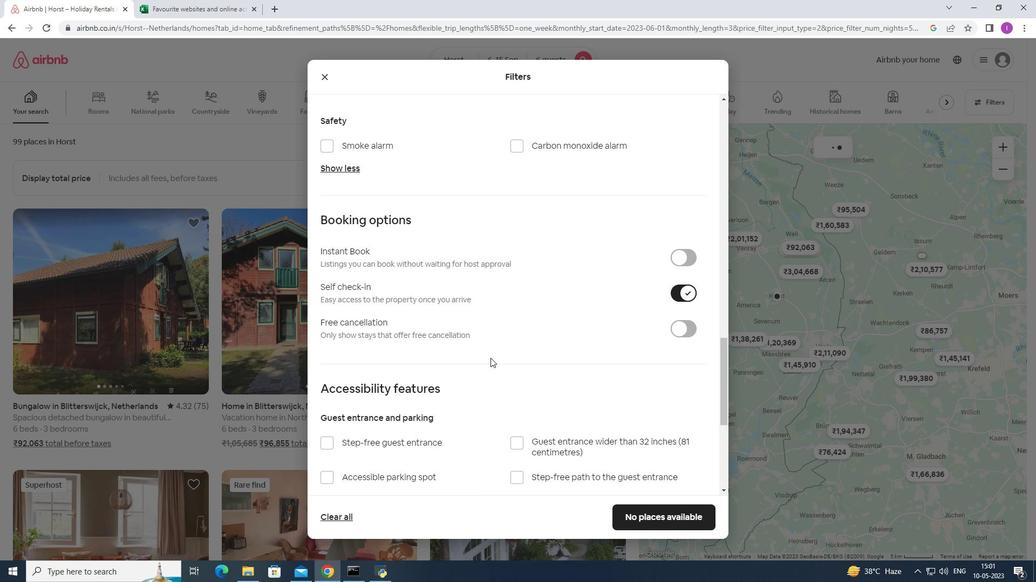 
Action: Mouse scrolled (488, 362) with delta (0, 0)
Screenshot: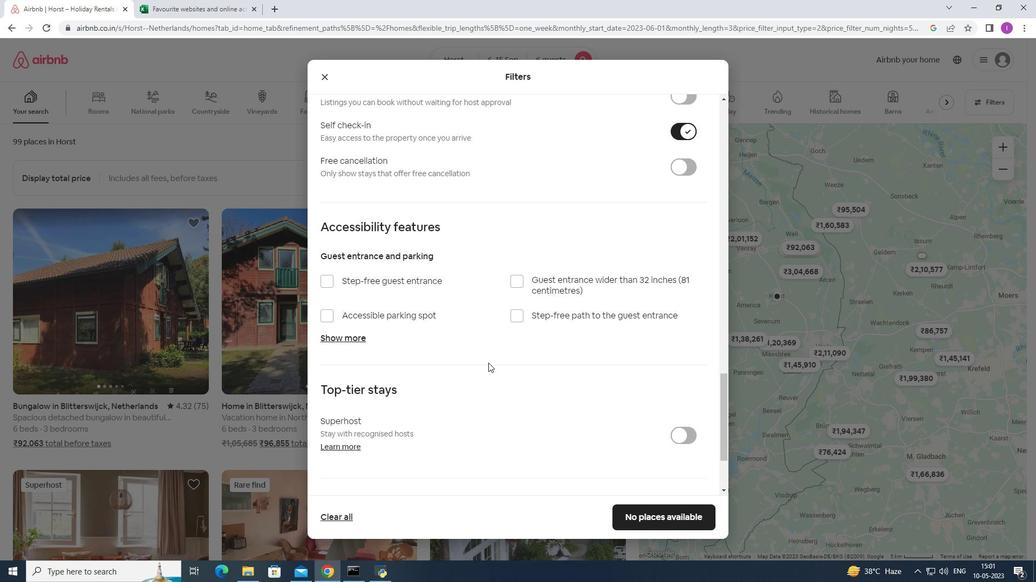 
Action: Mouse scrolled (488, 362) with delta (0, 0)
Screenshot: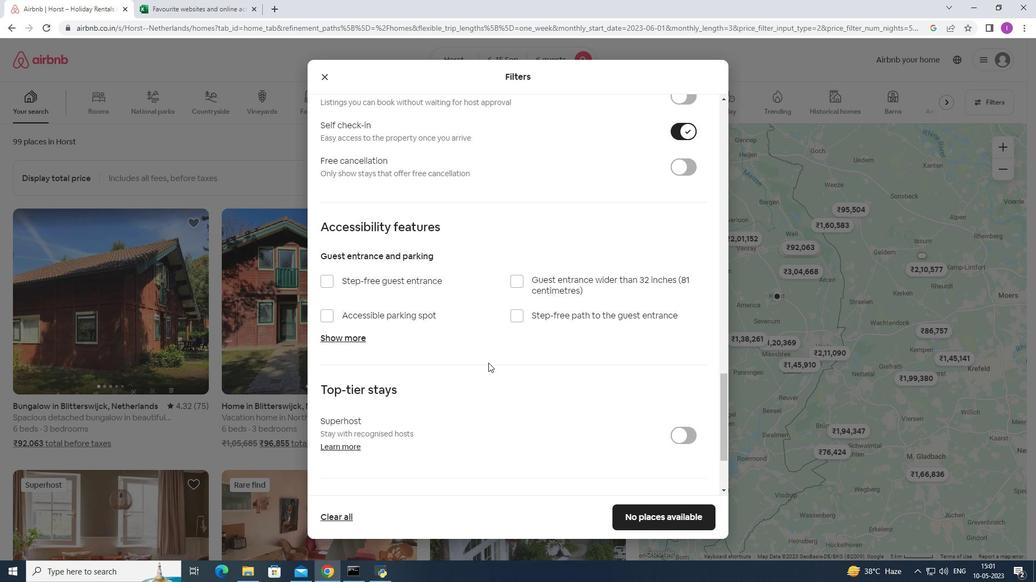 
Action: Mouse scrolled (488, 362) with delta (0, 0)
Screenshot: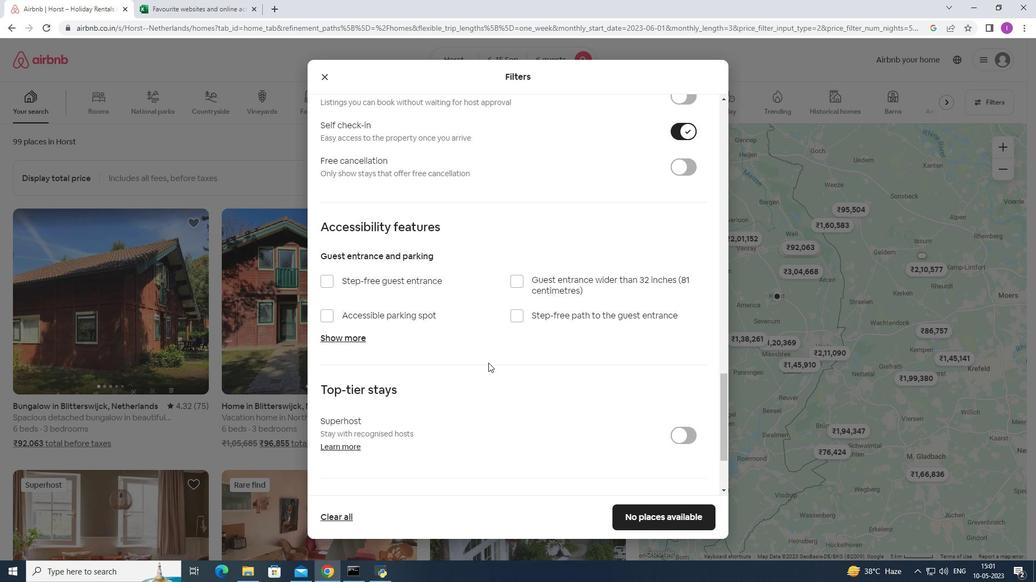 
Action: Mouse moved to (486, 362)
Screenshot: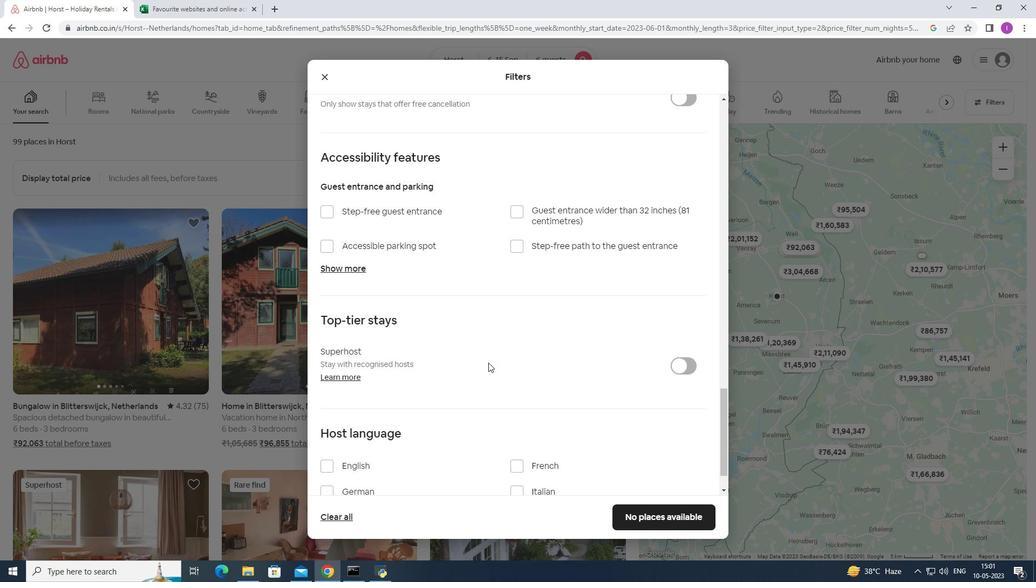 
Action: Mouse scrolled (486, 361) with delta (0, 0)
Screenshot: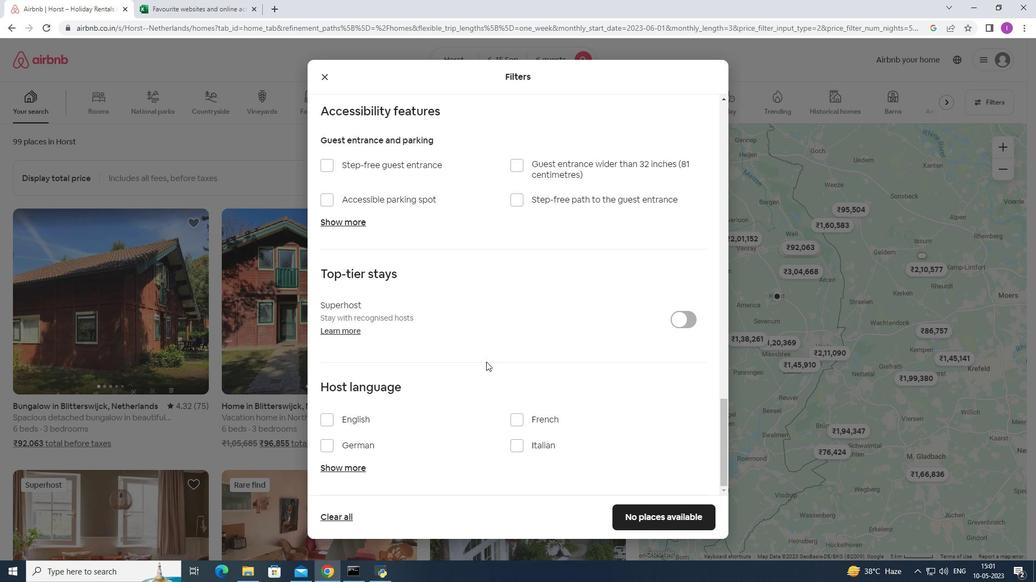 
Action: Mouse scrolled (486, 361) with delta (0, 0)
Screenshot: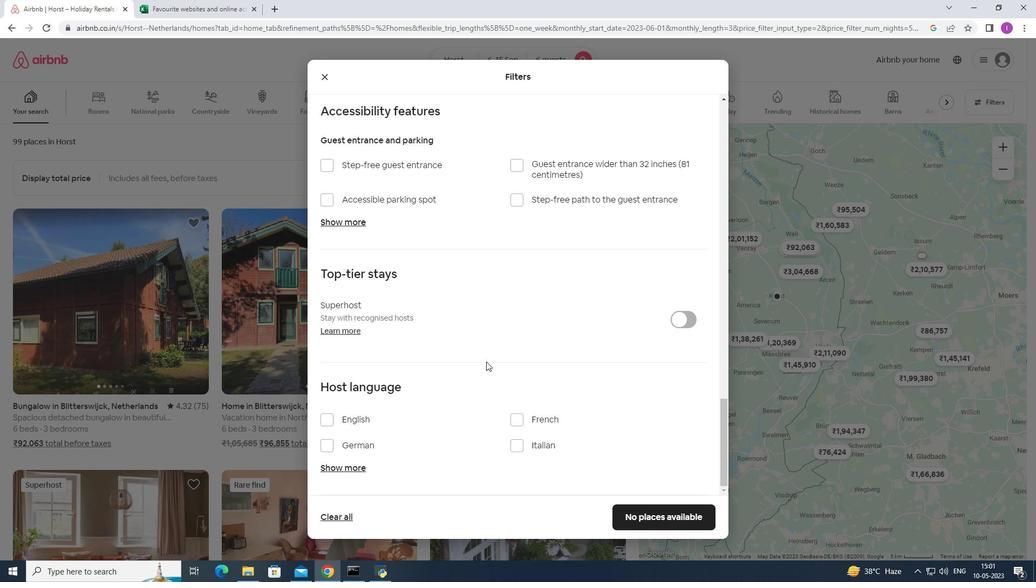 
Action: Mouse moved to (324, 417)
Screenshot: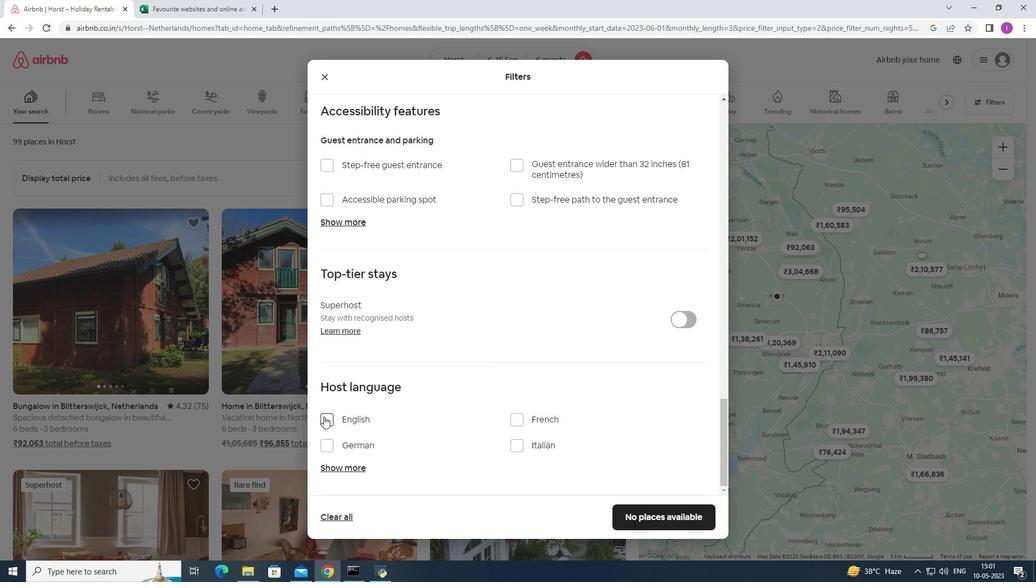 
Action: Mouse pressed left at (324, 417)
Screenshot: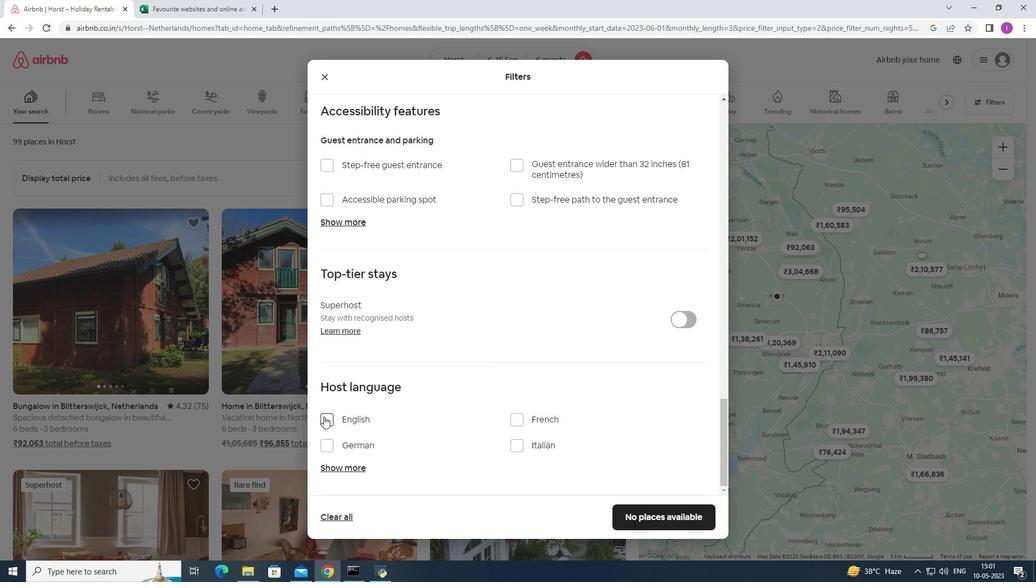 
Action: Mouse moved to (460, 385)
Screenshot: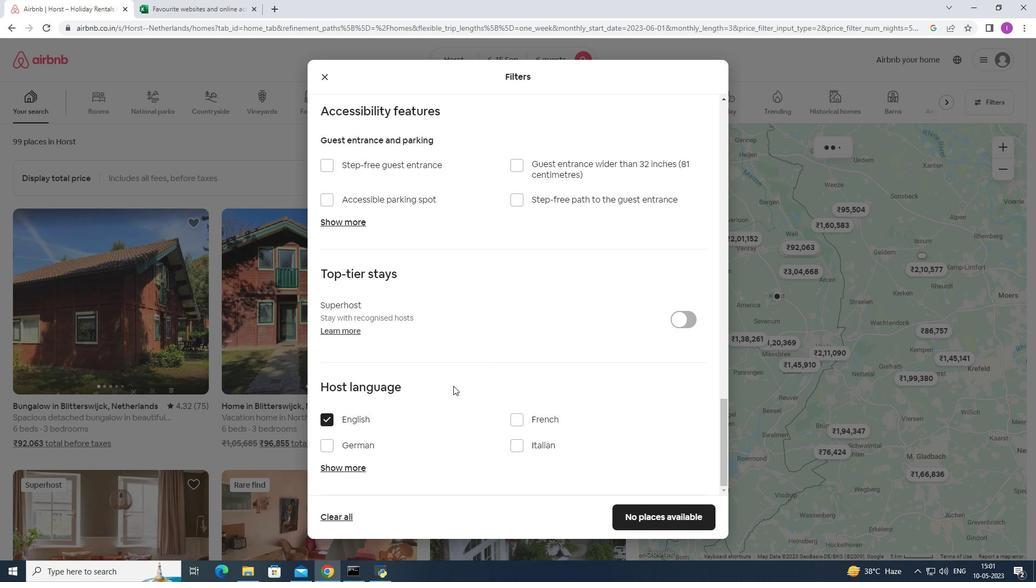 
Action: Mouse scrolled (460, 385) with delta (0, 0)
Screenshot: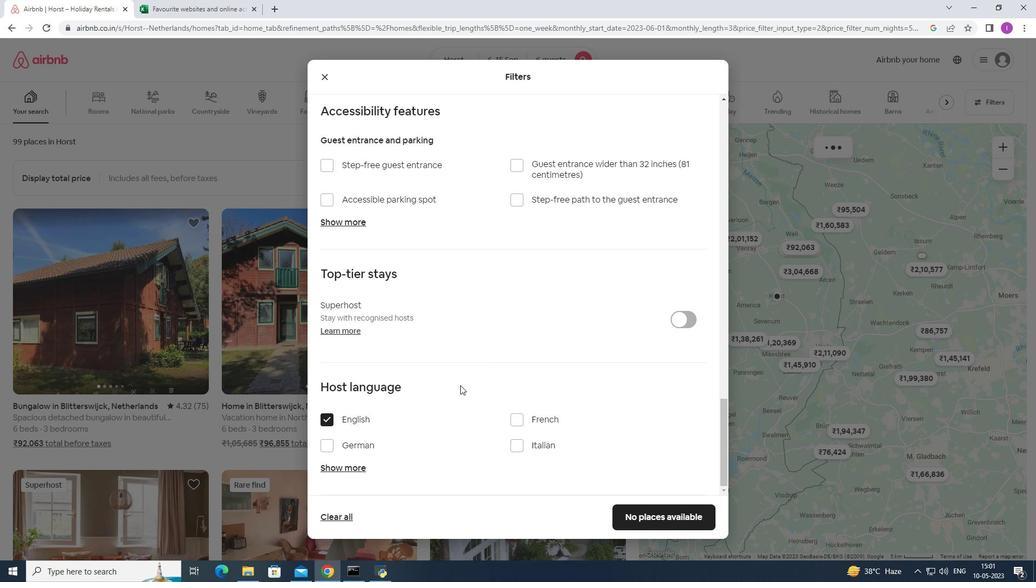 
Action: Mouse scrolled (460, 385) with delta (0, 0)
Screenshot: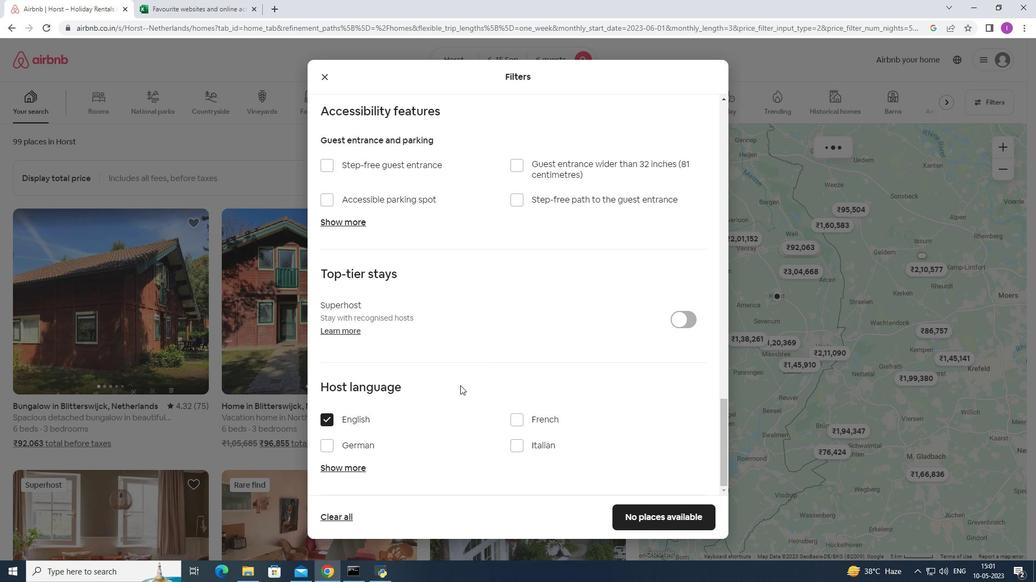 
Action: Mouse moved to (464, 387)
Screenshot: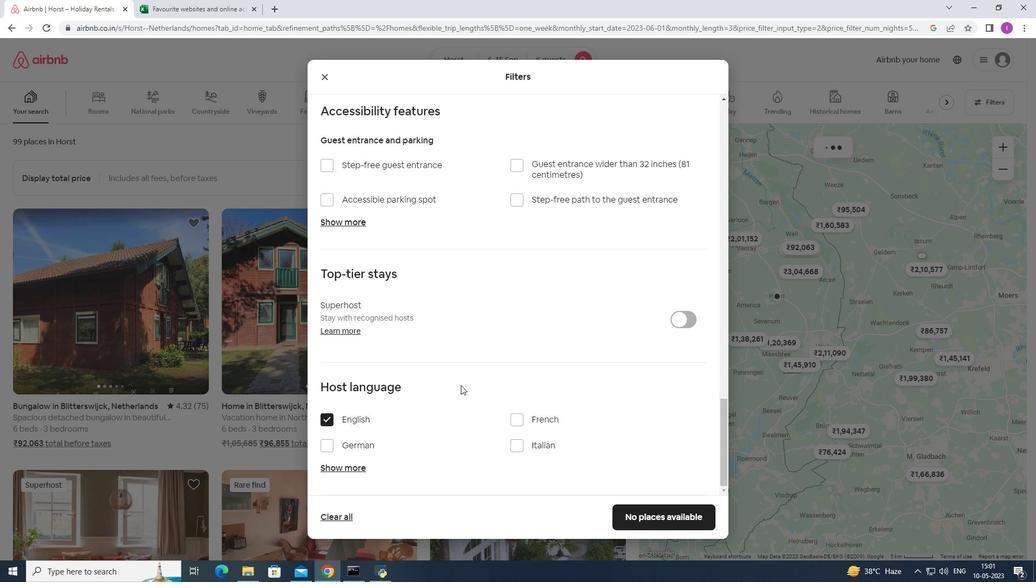 
Action: Mouse scrolled (464, 387) with delta (0, 0)
Screenshot: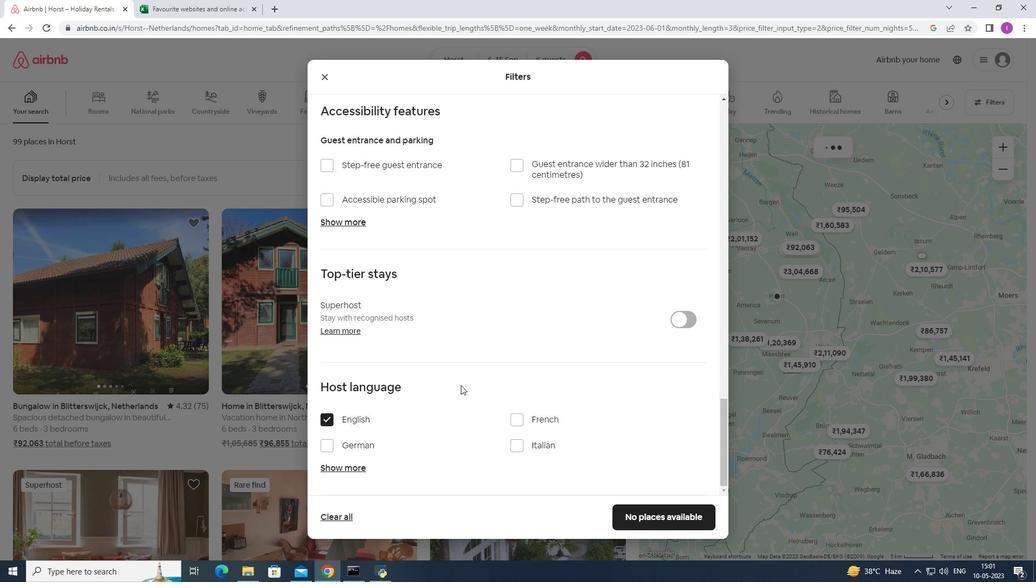 
Action: Mouse moved to (465, 388)
Screenshot: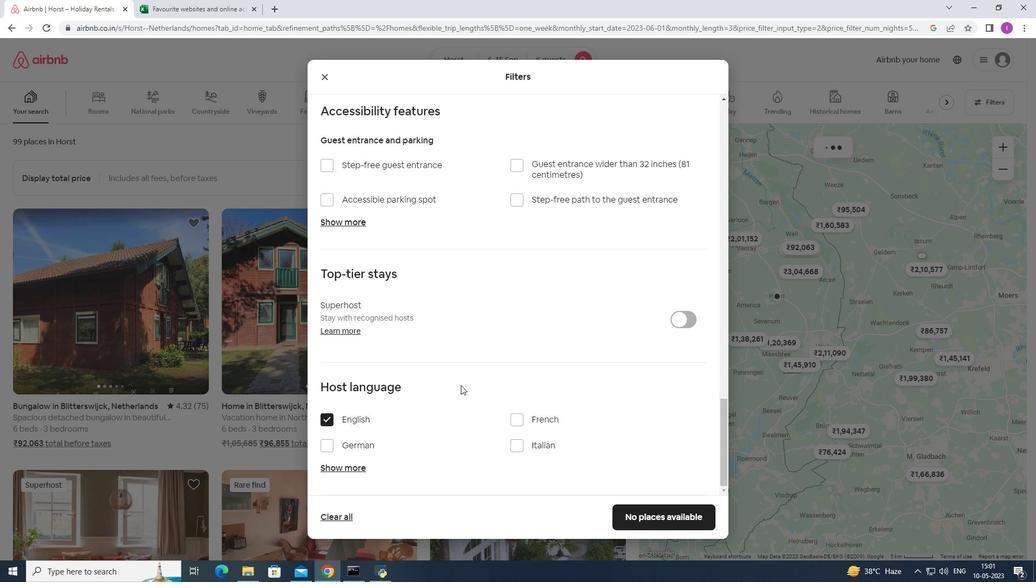 
Action: Mouse scrolled (465, 387) with delta (0, 0)
Screenshot: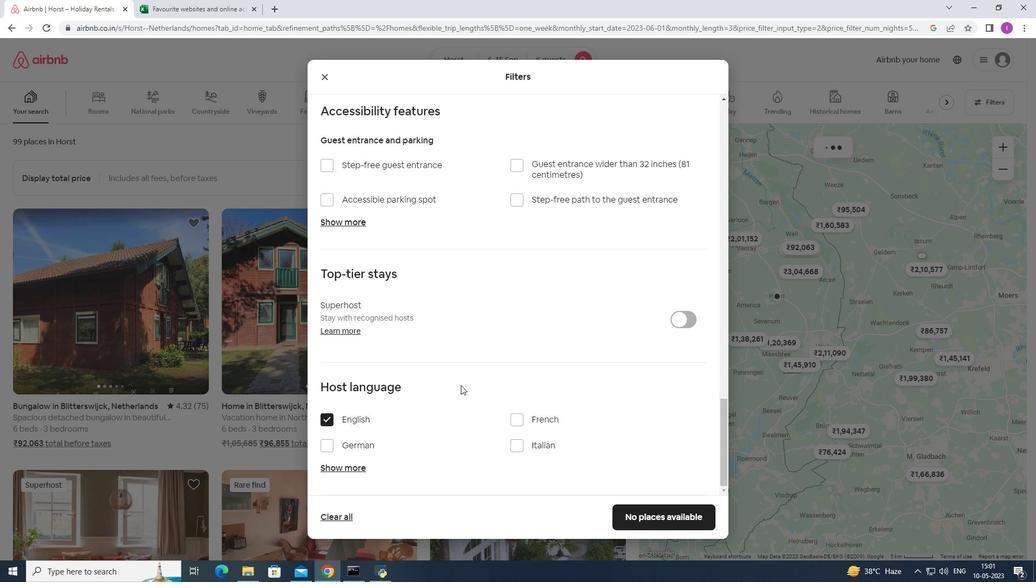 
Action: Mouse moved to (645, 514)
Screenshot: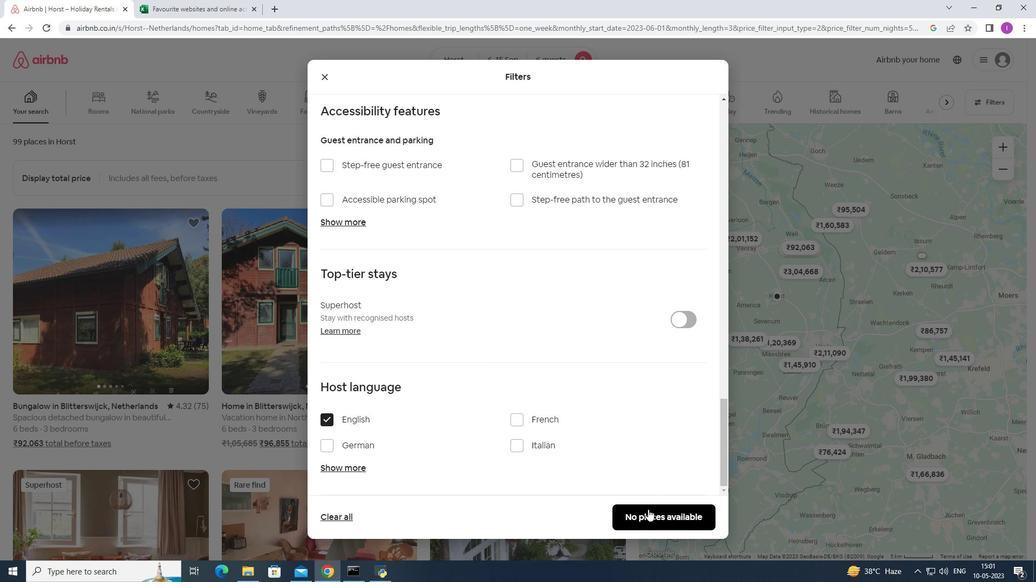 
Action: Mouse pressed left at (645, 514)
Screenshot: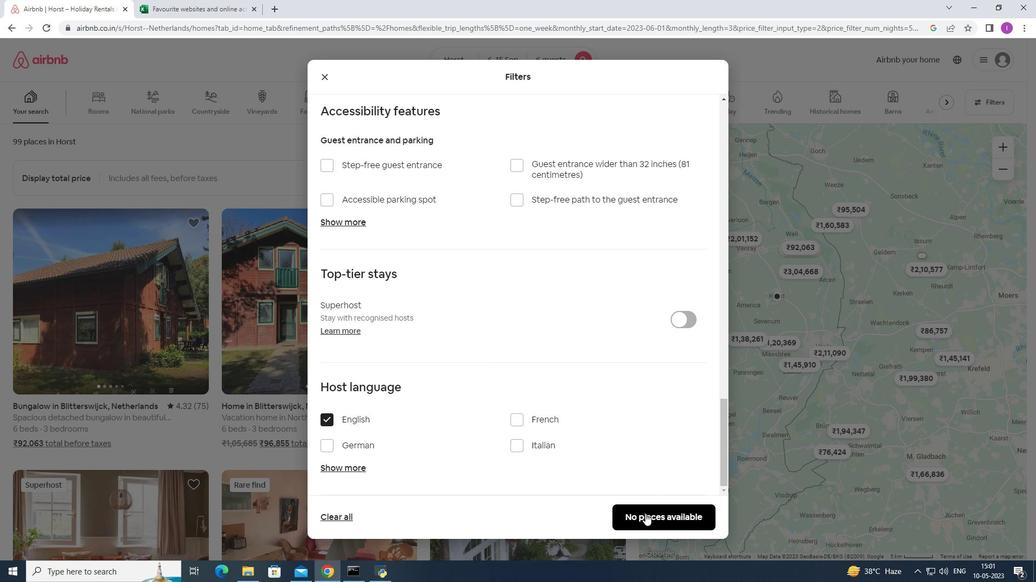 
Action: Mouse moved to (634, 507)
Screenshot: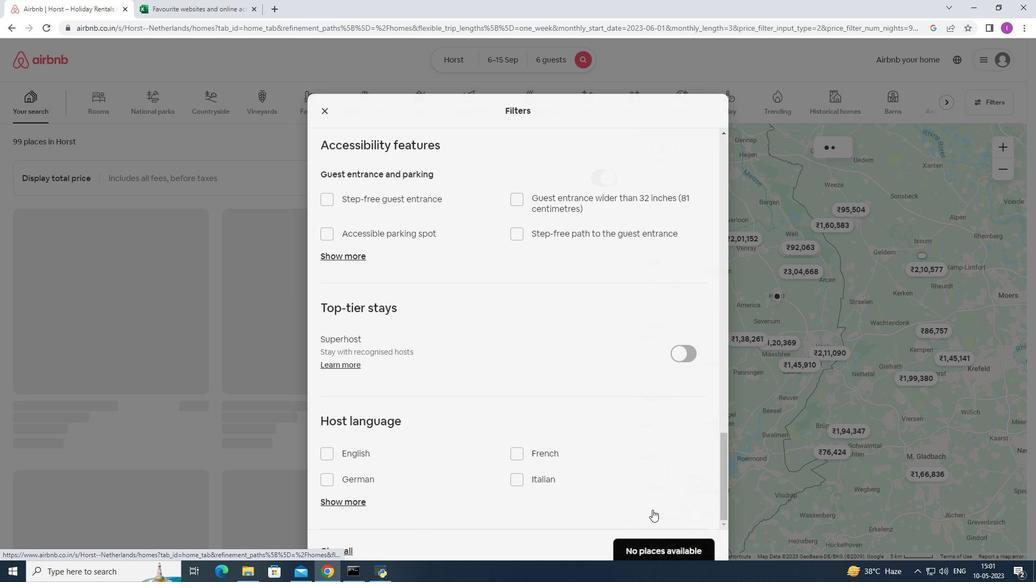 
